 Task: Find connections with filter location Rāmachandrapuram with filter topic #culturewith filter profile language German with filter current company Columbia Asia Hospitals Pvt. Ltd. with filter school KiiT University with filter industry IT System Training and Support with filter service category CateringChange with filter keywords title Waiter/Waitress
Action: Mouse moved to (606, 53)
Screenshot: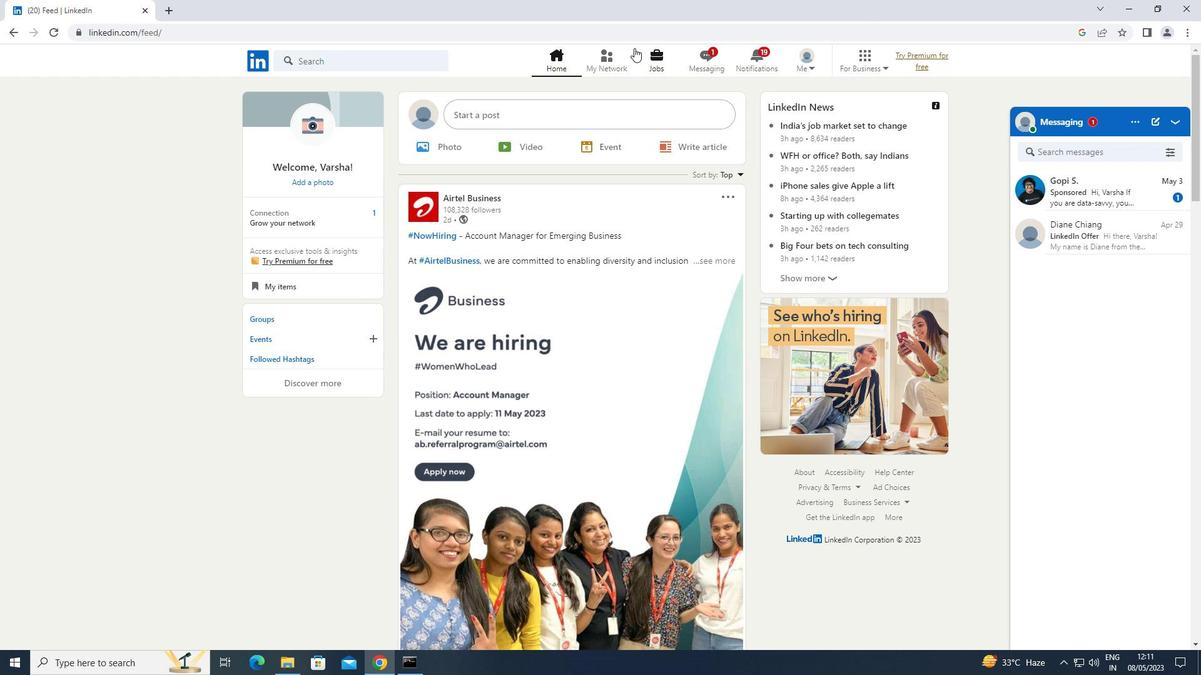 
Action: Mouse pressed left at (606, 53)
Screenshot: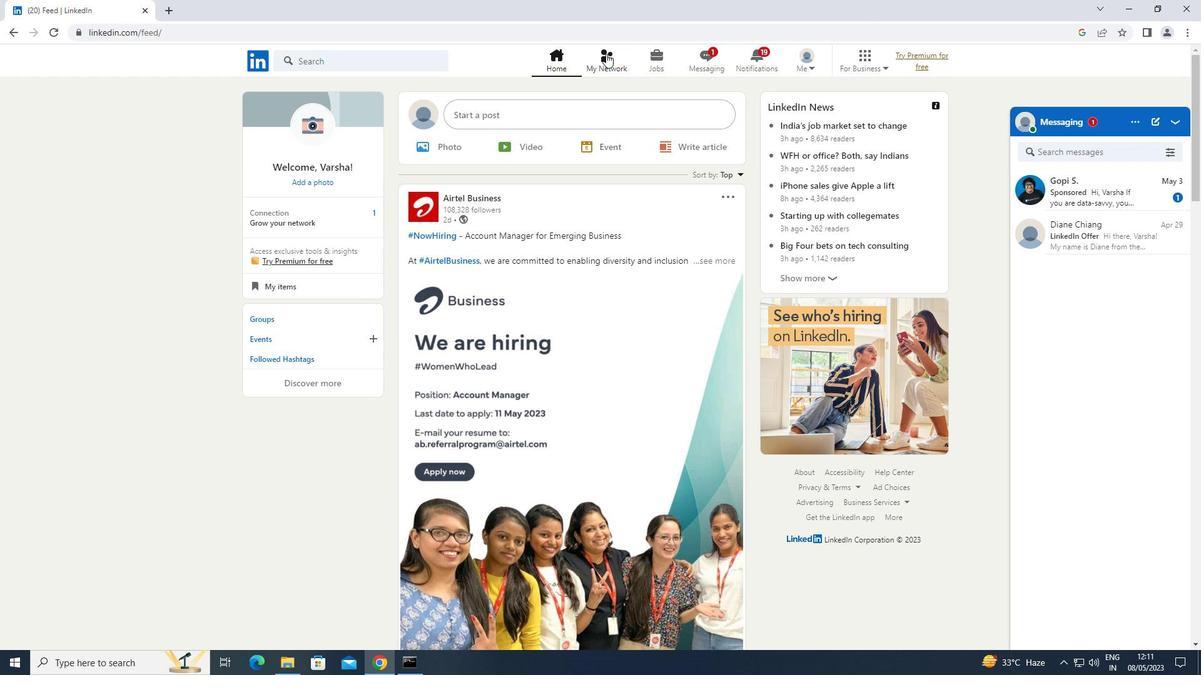 
Action: Mouse moved to (335, 122)
Screenshot: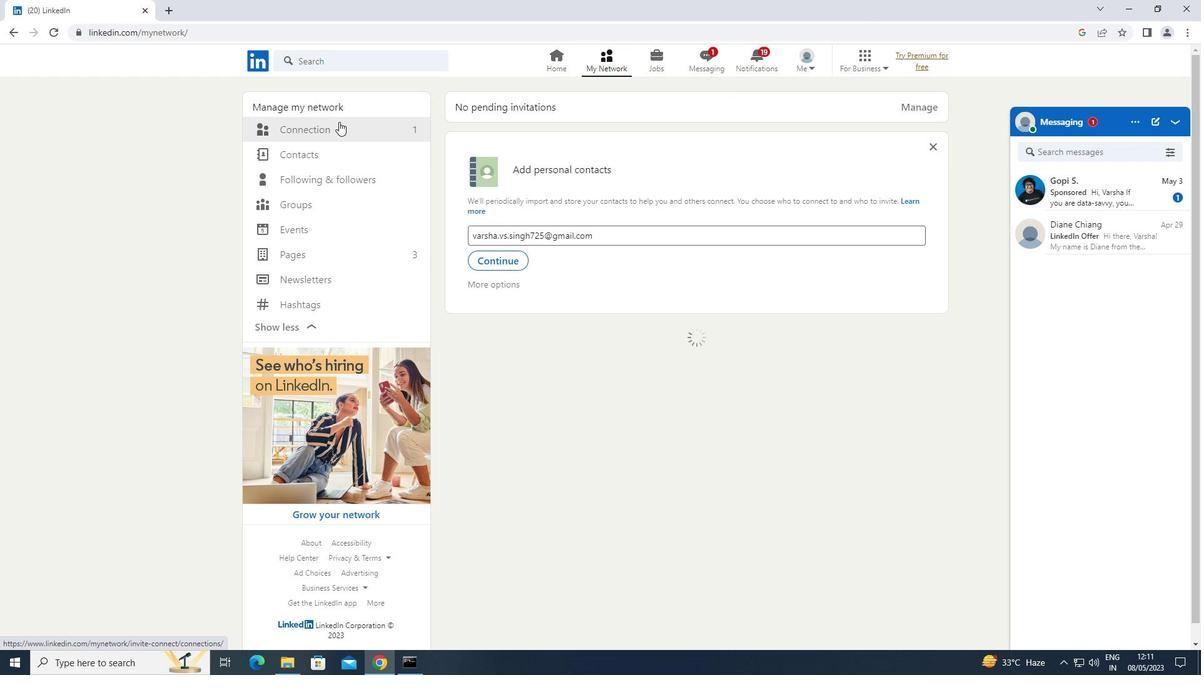 
Action: Mouse pressed left at (335, 122)
Screenshot: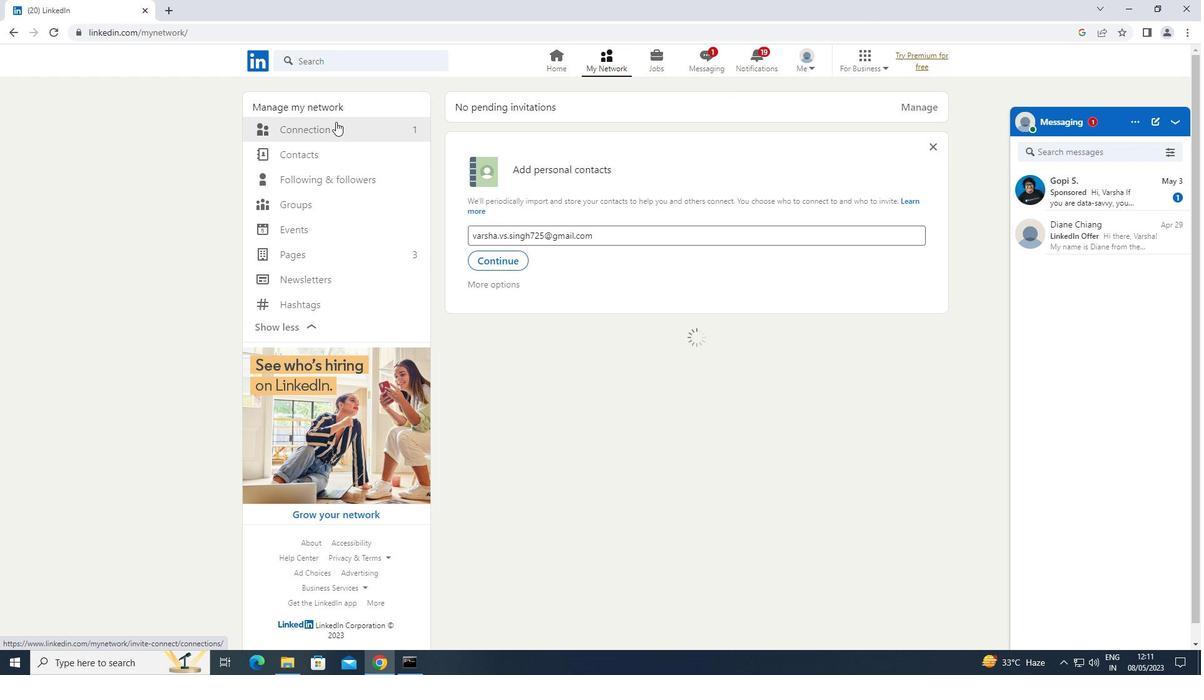 
Action: Mouse moved to (708, 130)
Screenshot: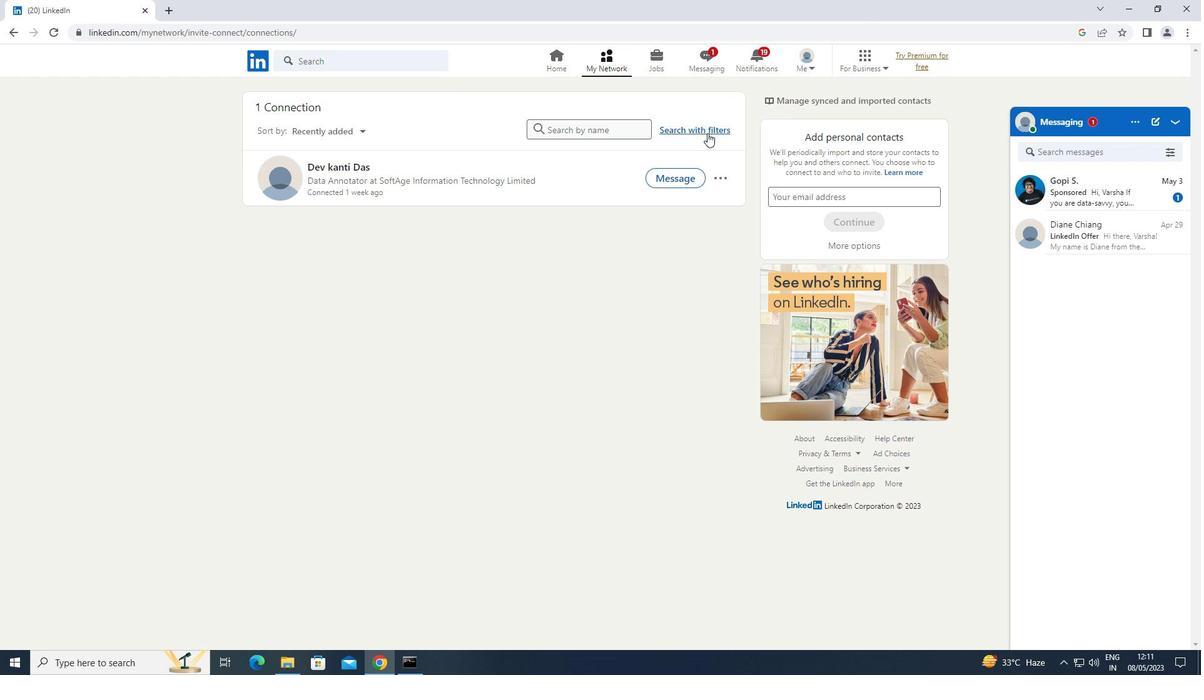 
Action: Mouse pressed left at (708, 130)
Screenshot: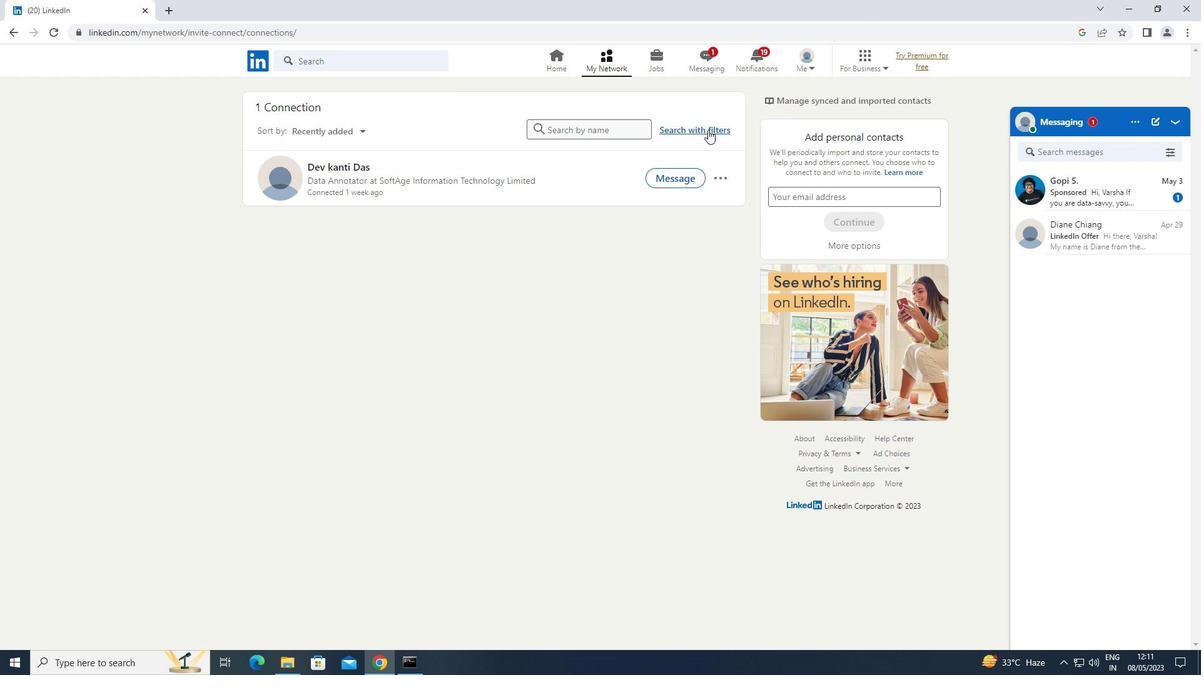 
Action: Mouse moved to (649, 97)
Screenshot: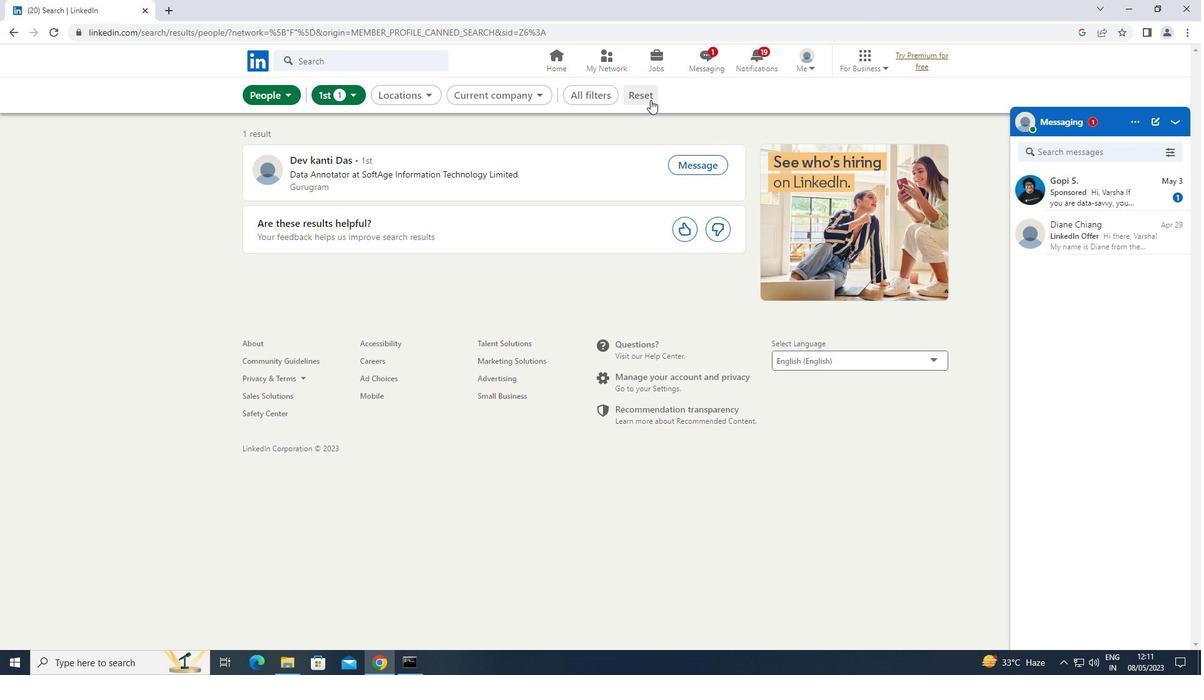 
Action: Mouse pressed left at (649, 97)
Screenshot: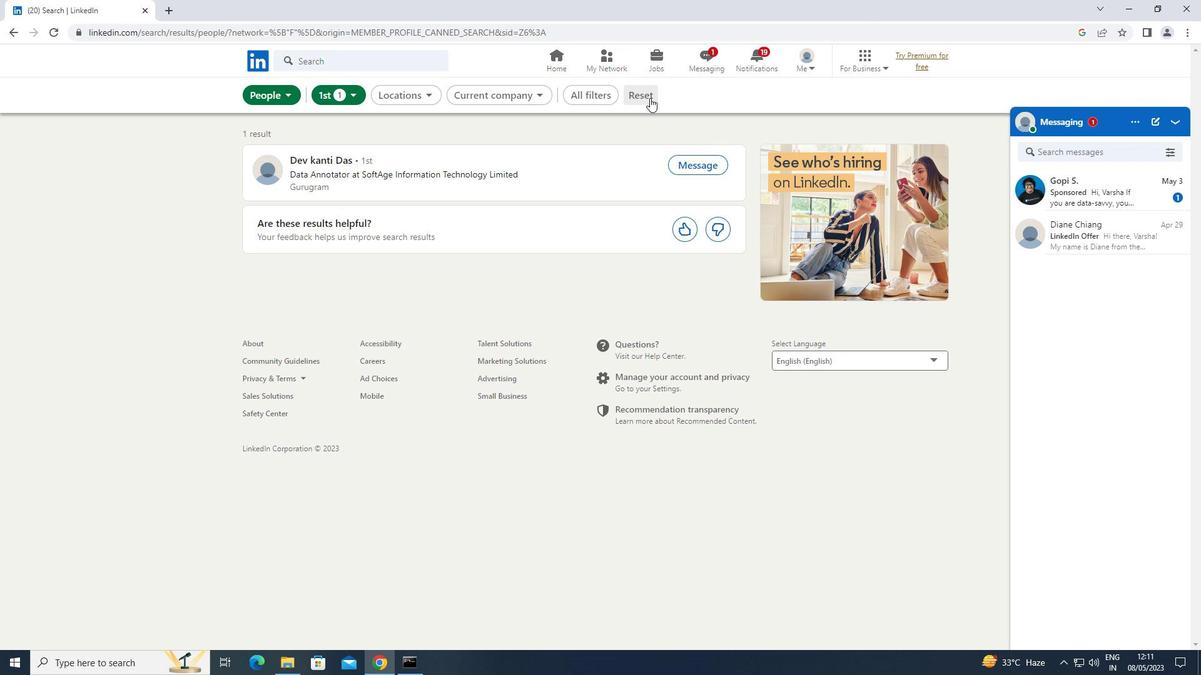
Action: Mouse moved to (606, 90)
Screenshot: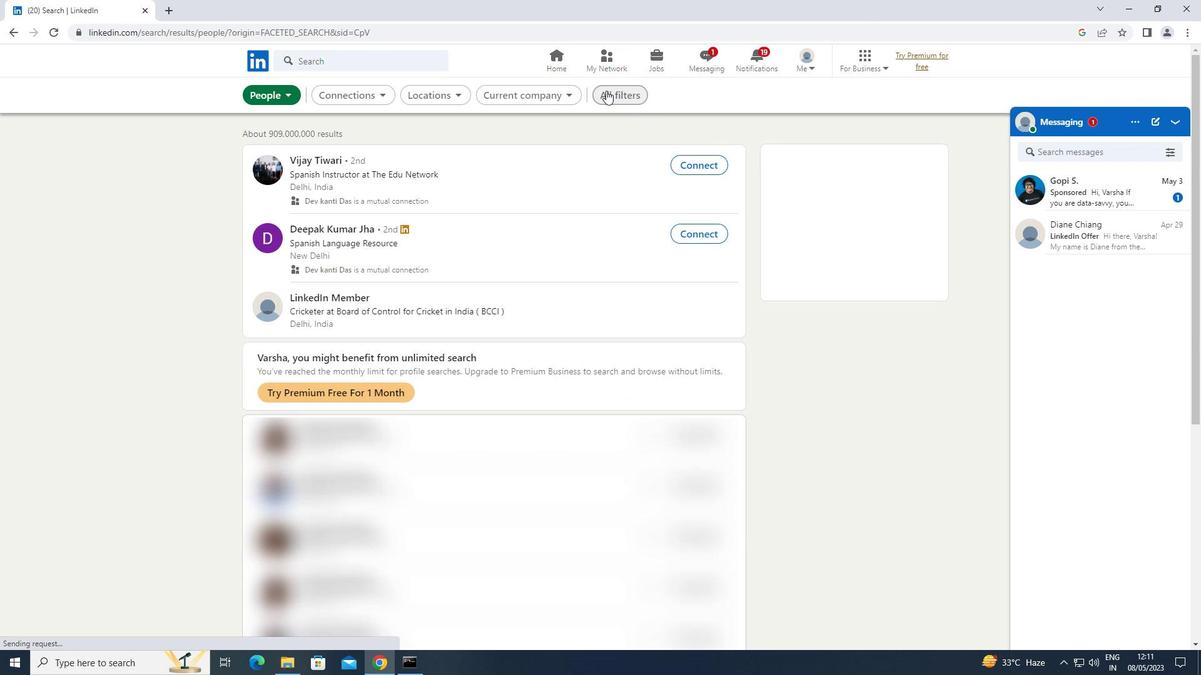 
Action: Mouse pressed left at (606, 90)
Screenshot: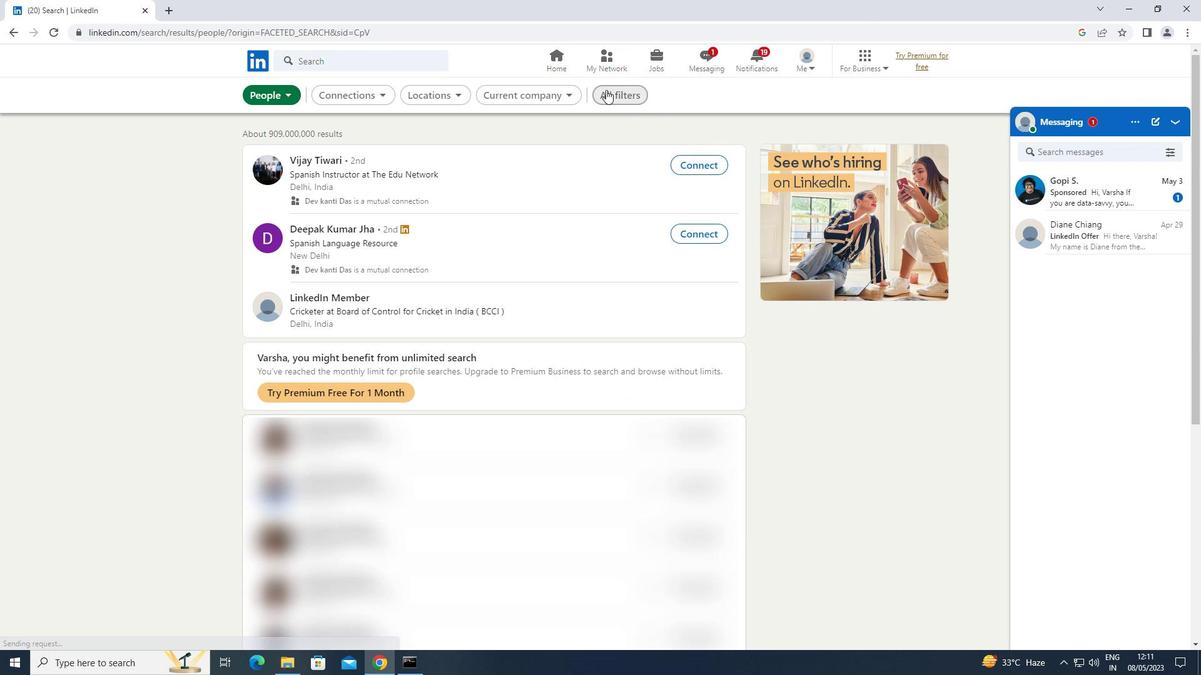 
Action: Mouse moved to (963, 282)
Screenshot: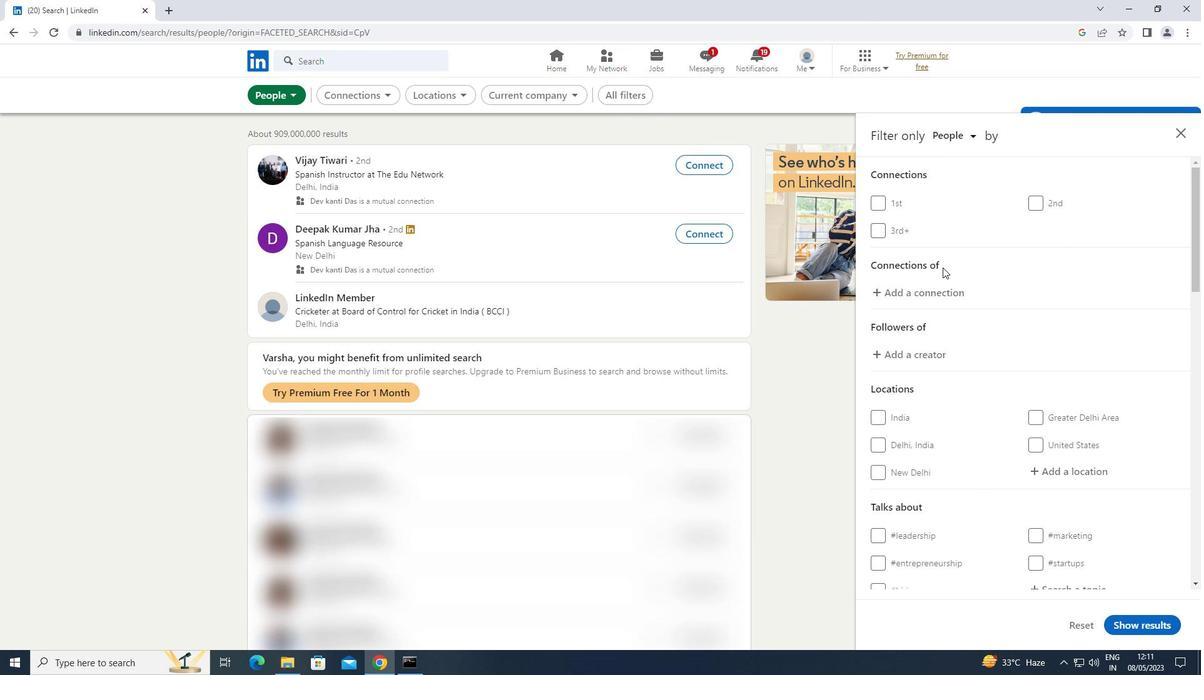 
Action: Mouse scrolled (963, 281) with delta (0, 0)
Screenshot: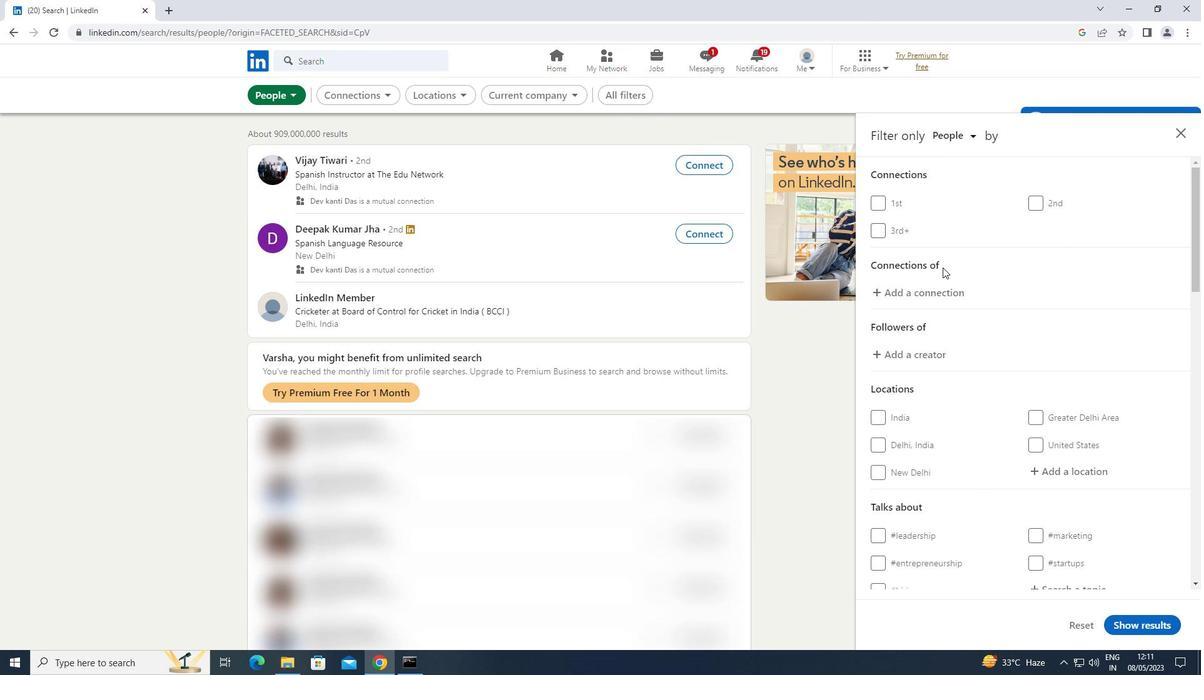
Action: Mouse moved to (963, 283)
Screenshot: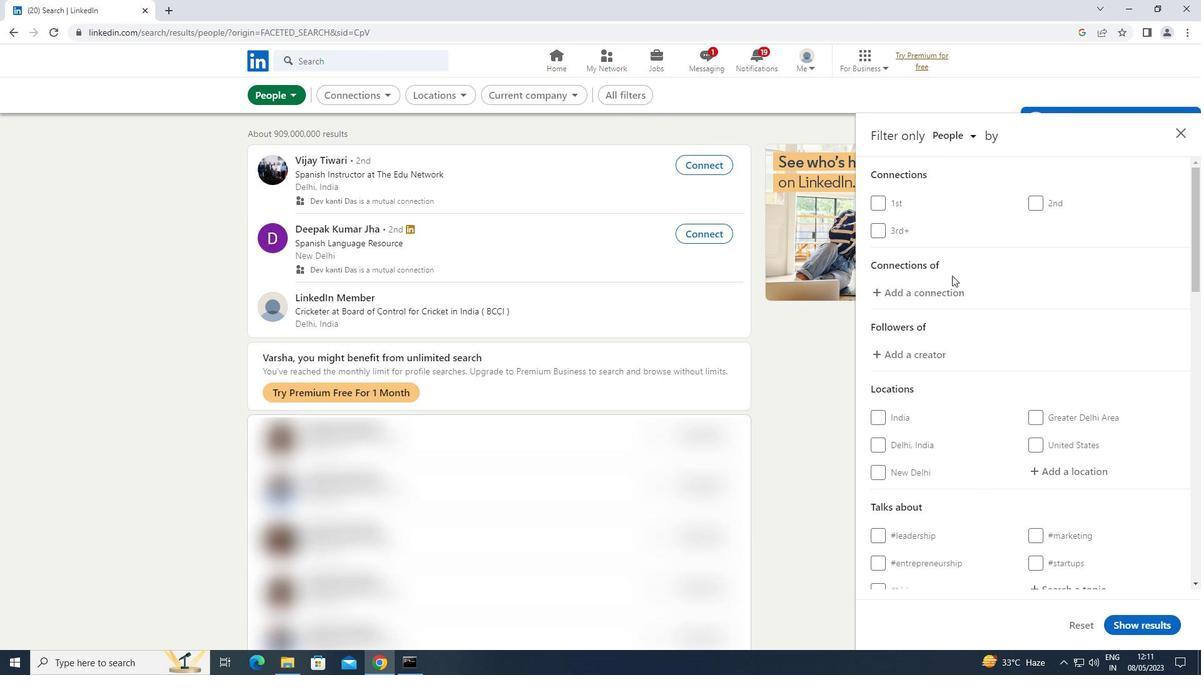 
Action: Mouse scrolled (963, 282) with delta (0, 0)
Screenshot: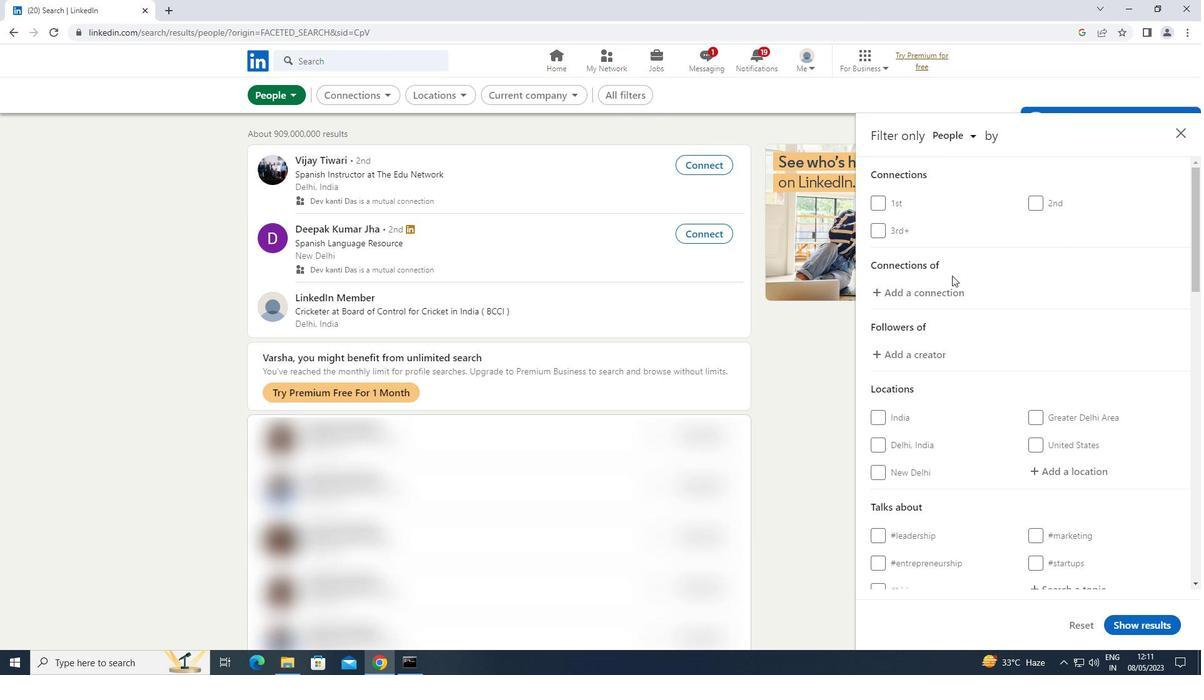 
Action: Mouse moved to (1048, 344)
Screenshot: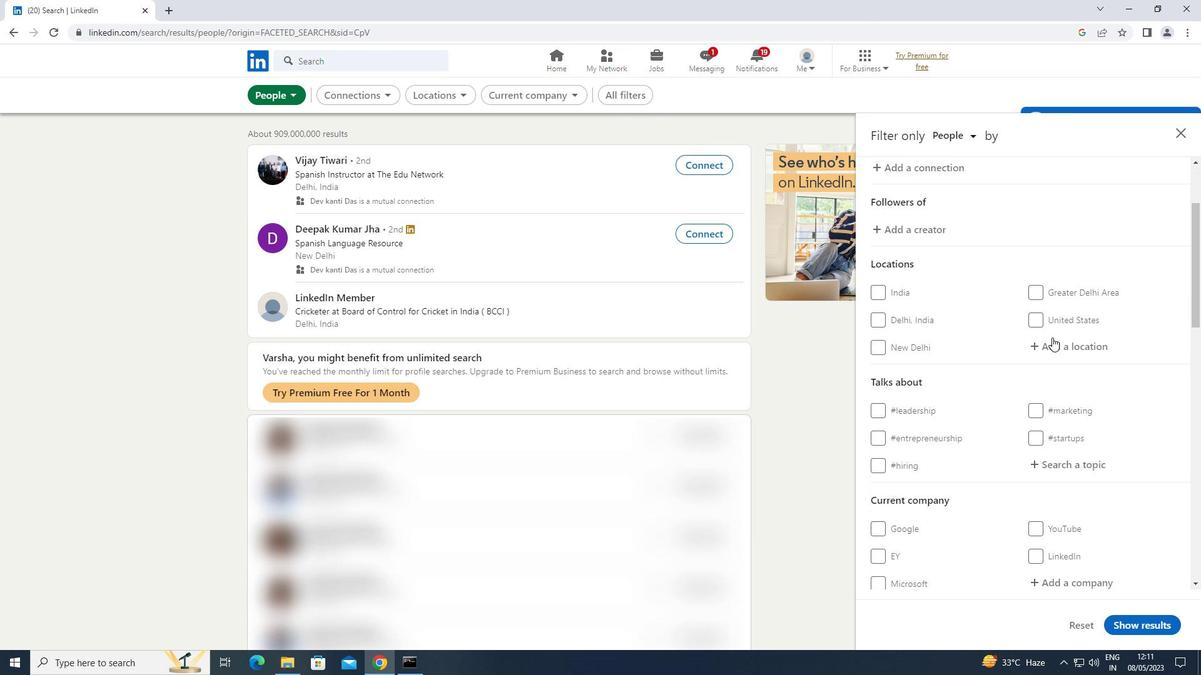 
Action: Mouse pressed left at (1048, 344)
Screenshot: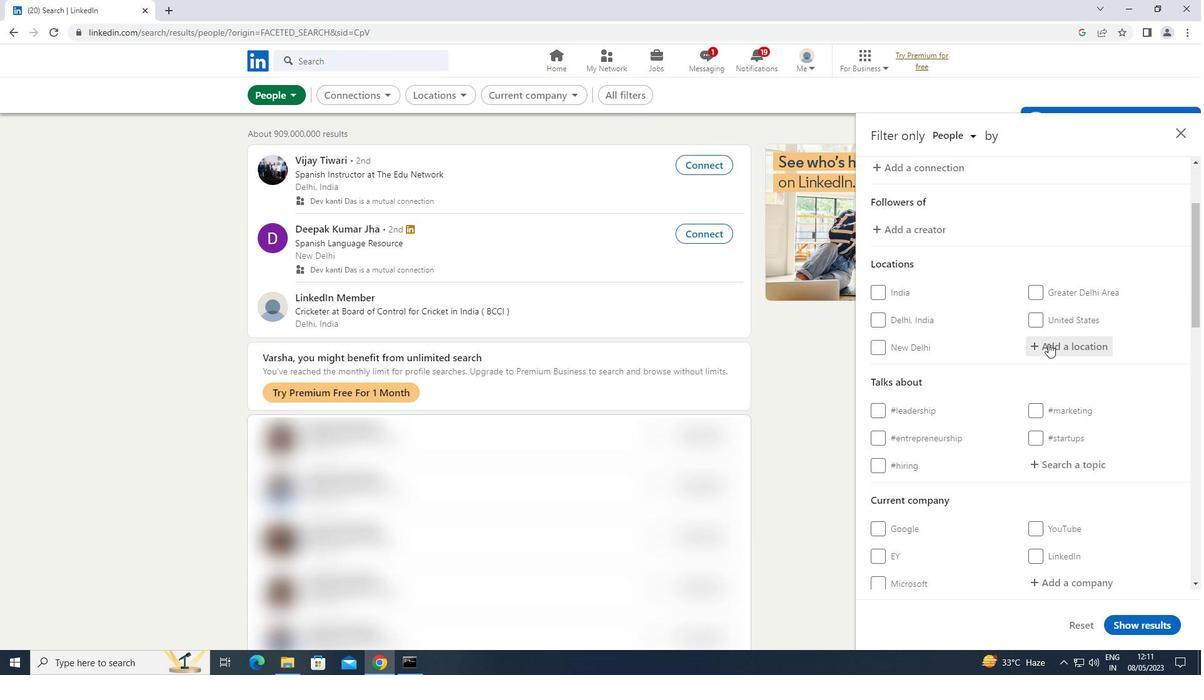 
Action: Key pressed <Key.shift>RAMACHANDRAPURAM
Screenshot: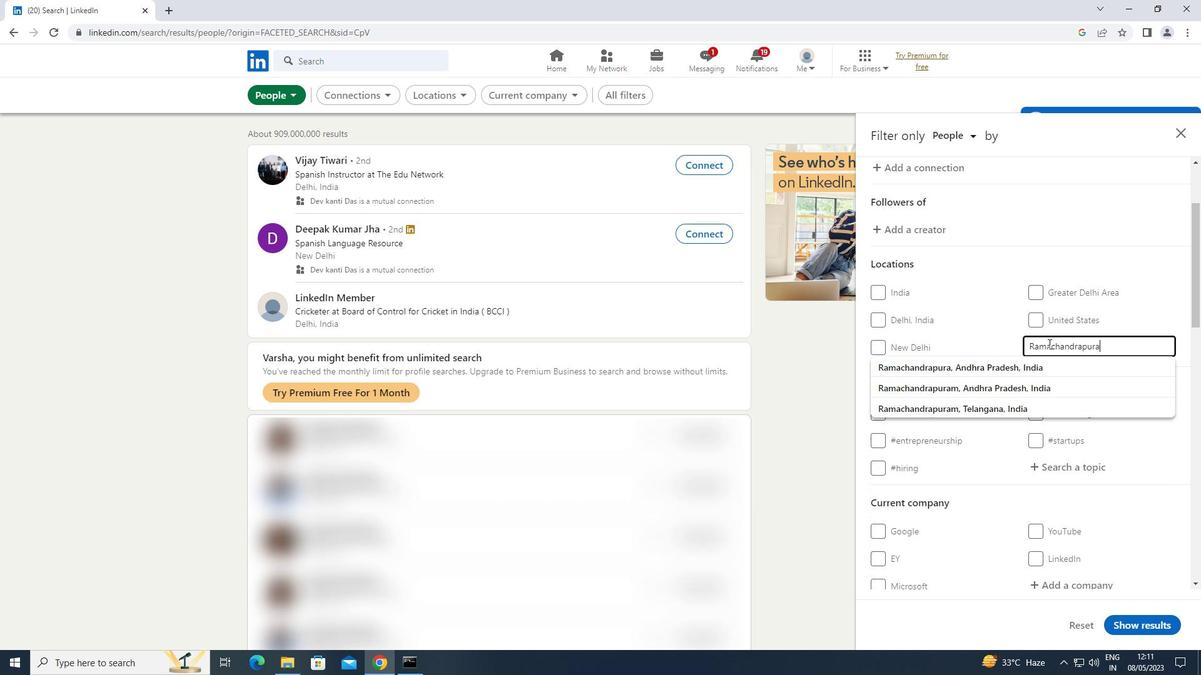 
Action: Mouse moved to (1089, 466)
Screenshot: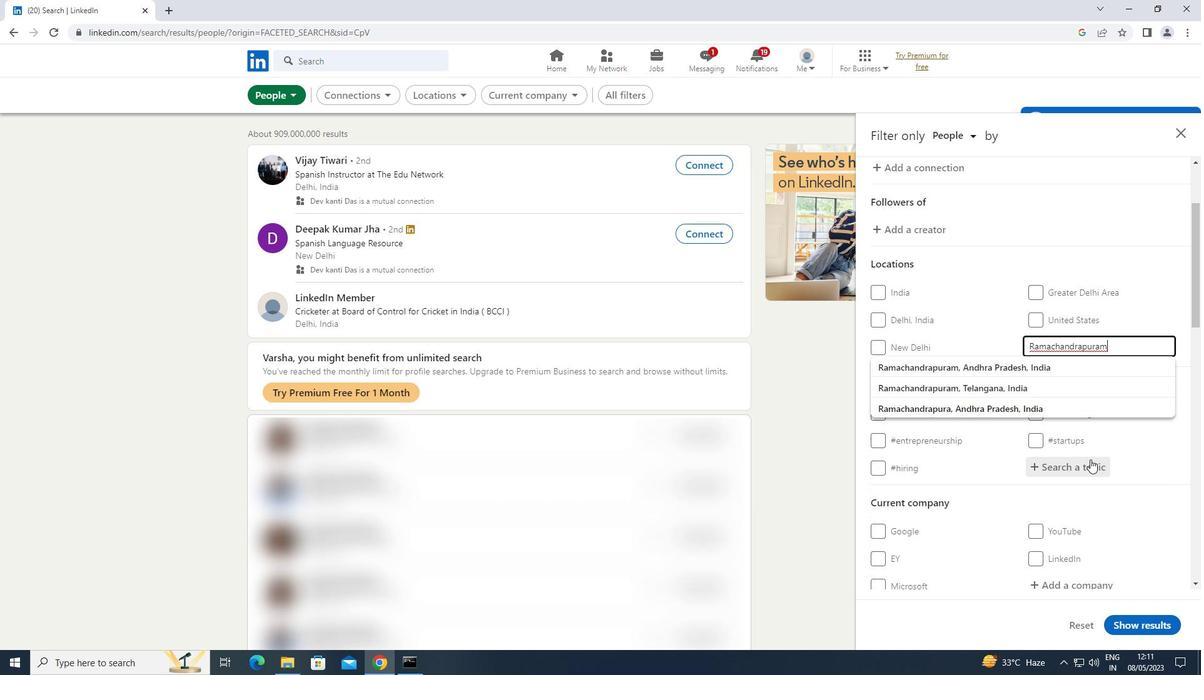 
Action: Mouse pressed left at (1089, 466)
Screenshot: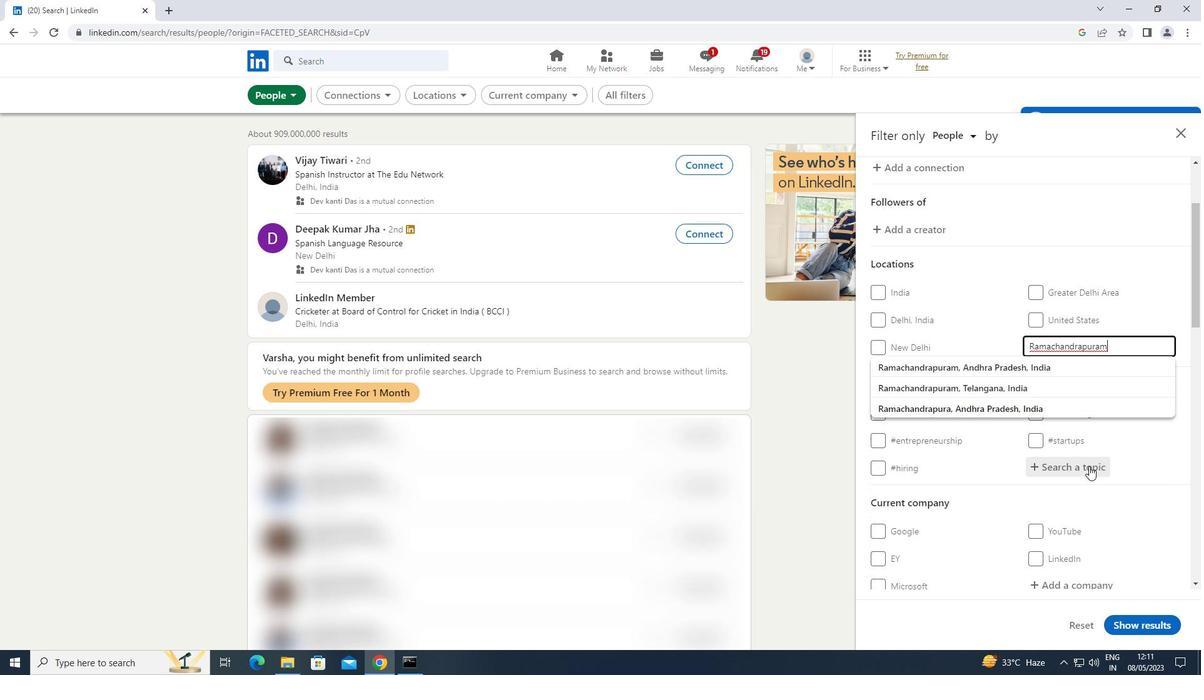 
Action: Key pressed CULTURE
Screenshot: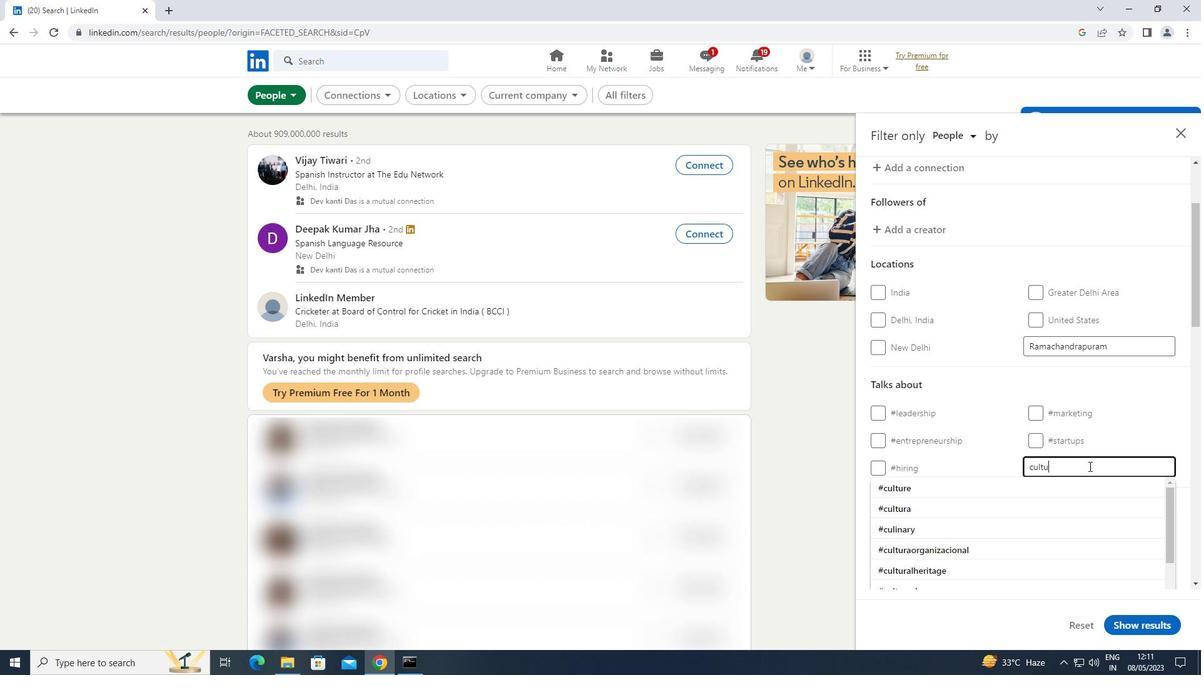 
Action: Mouse moved to (895, 484)
Screenshot: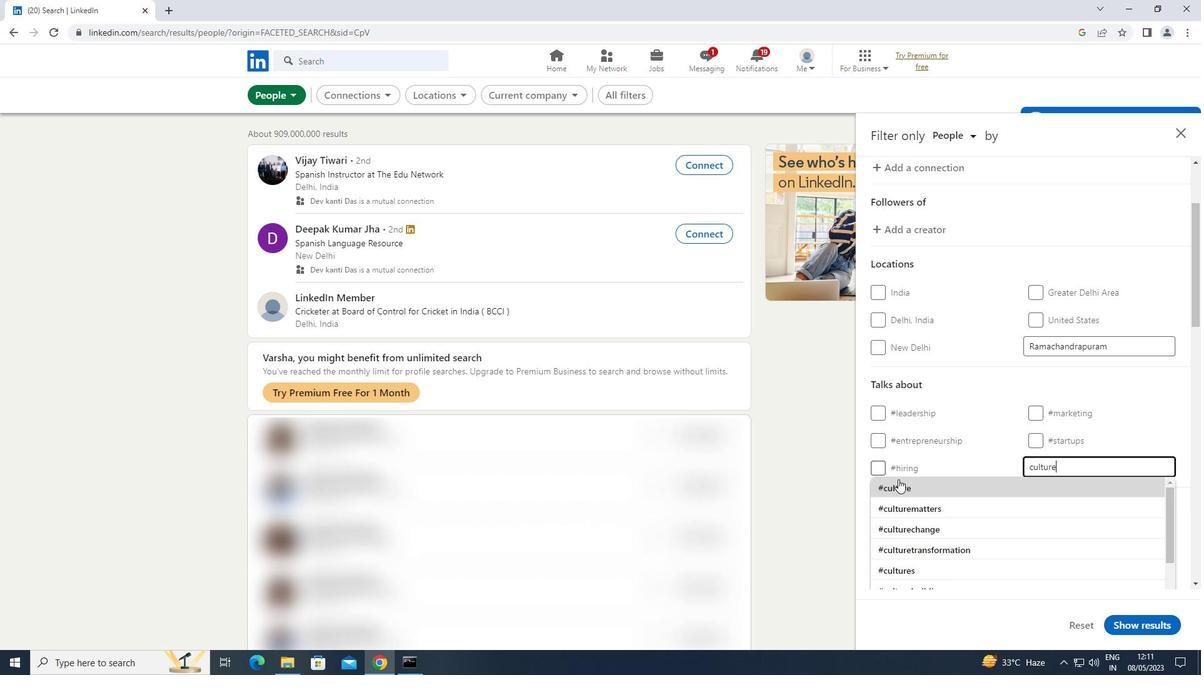 
Action: Mouse pressed left at (895, 484)
Screenshot: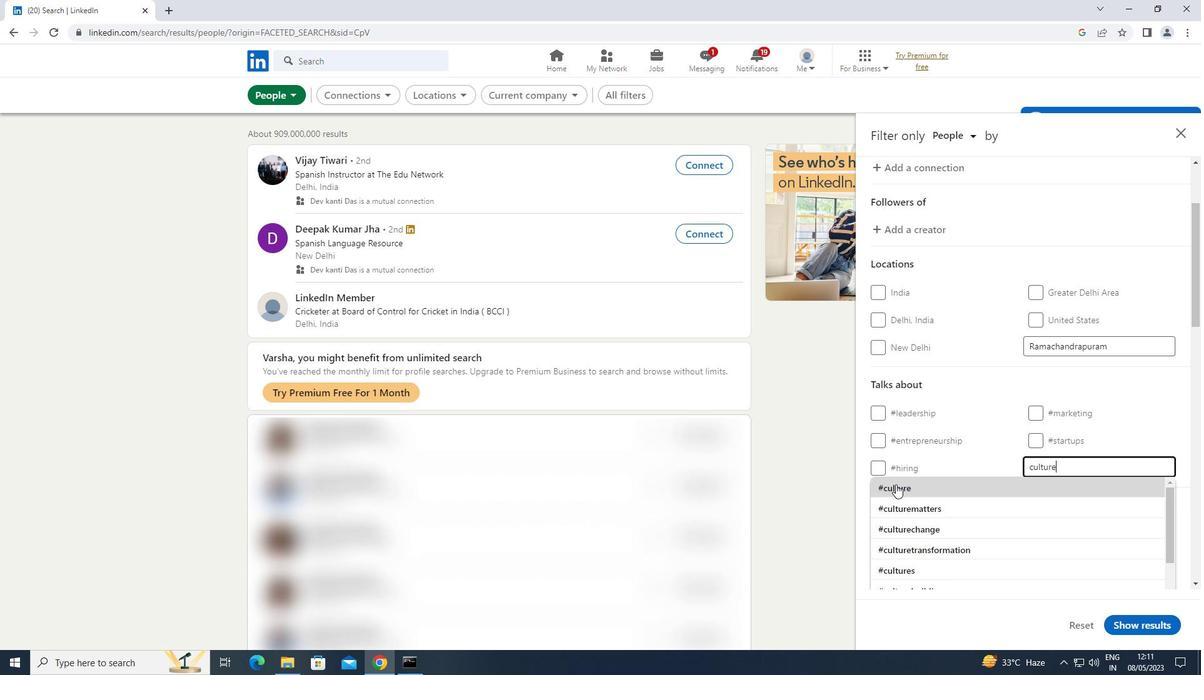 
Action: Mouse moved to (895, 484)
Screenshot: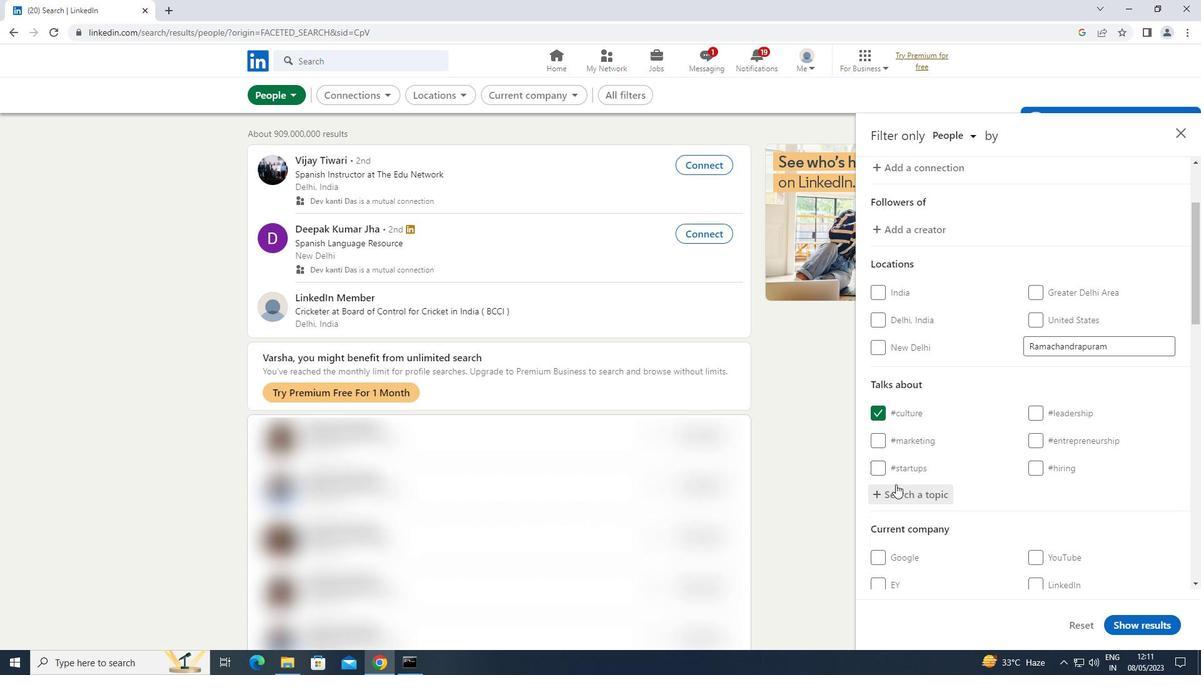 
Action: Mouse scrolled (895, 484) with delta (0, 0)
Screenshot: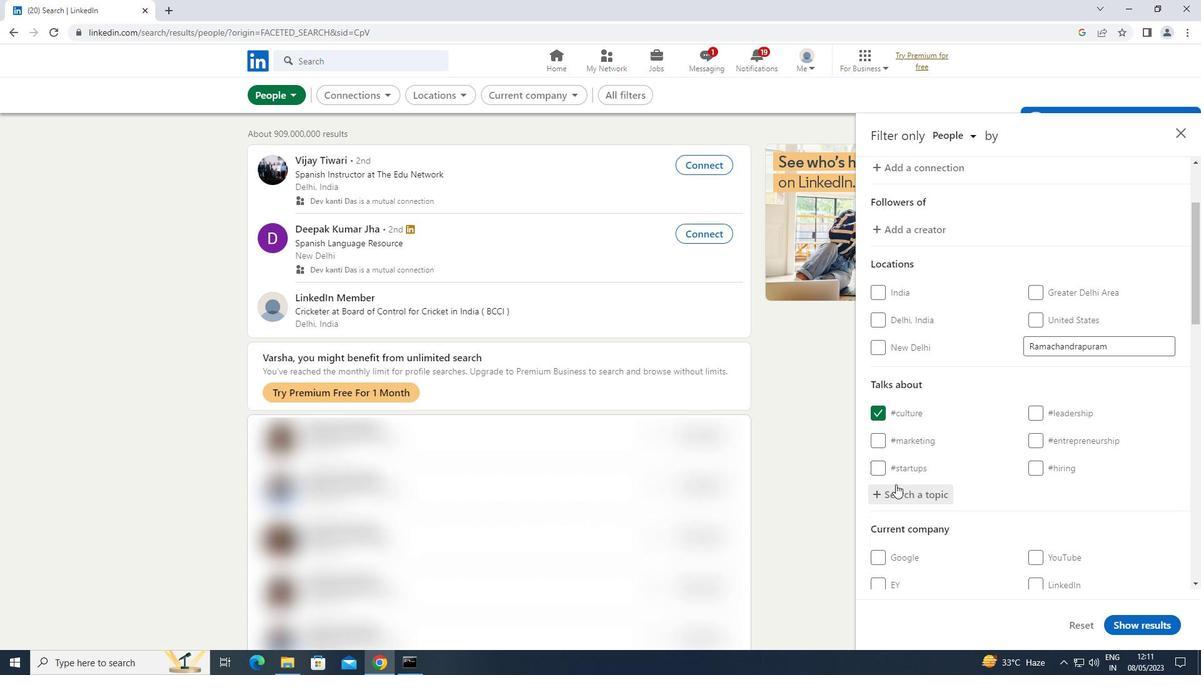 
Action: Mouse scrolled (895, 484) with delta (0, 0)
Screenshot: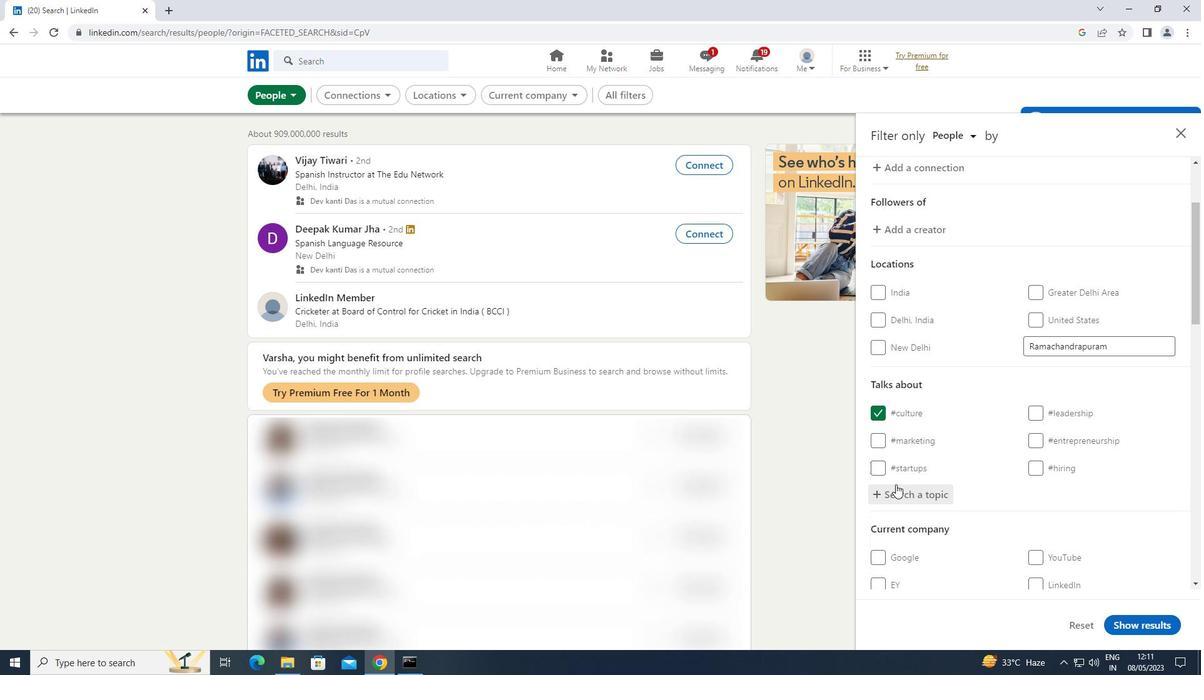 
Action: Mouse scrolled (895, 484) with delta (0, 0)
Screenshot: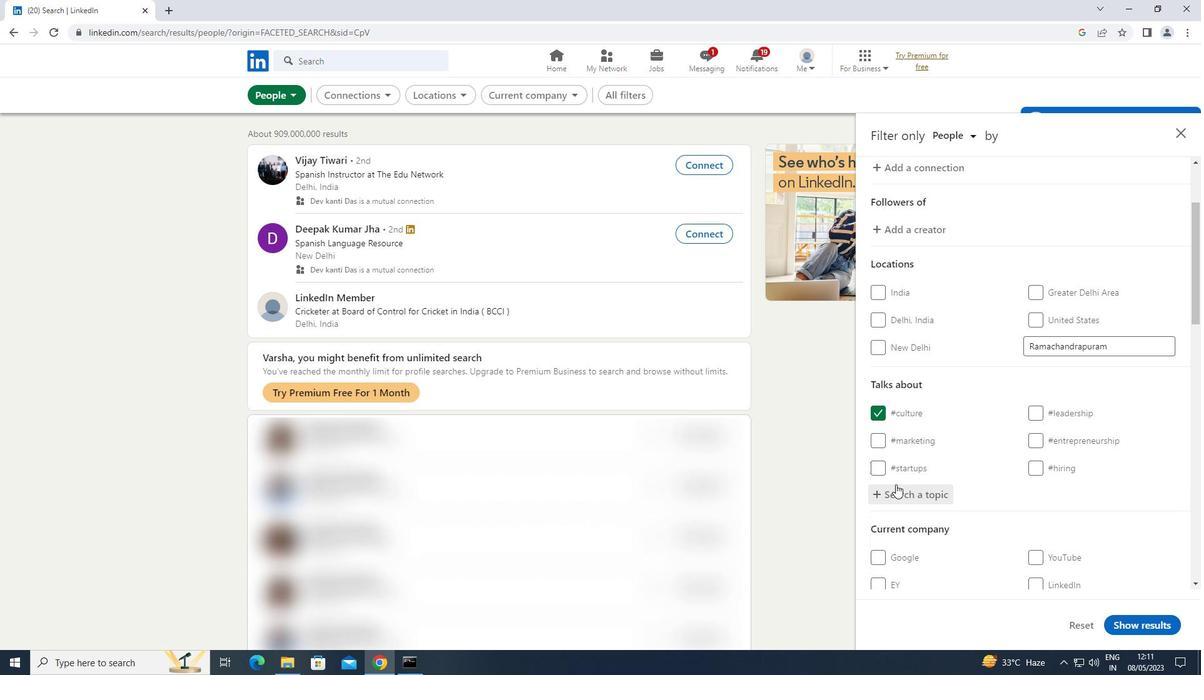 
Action: Mouse scrolled (895, 484) with delta (0, 0)
Screenshot: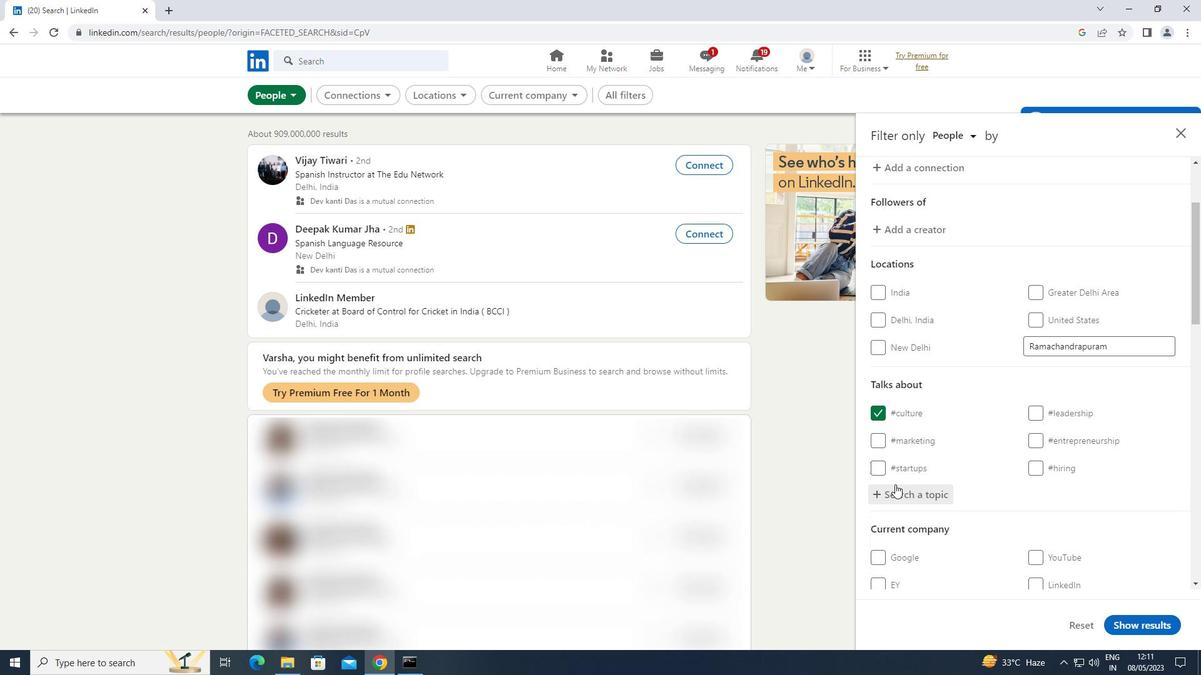 
Action: Mouse moved to (895, 485)
Screenshot: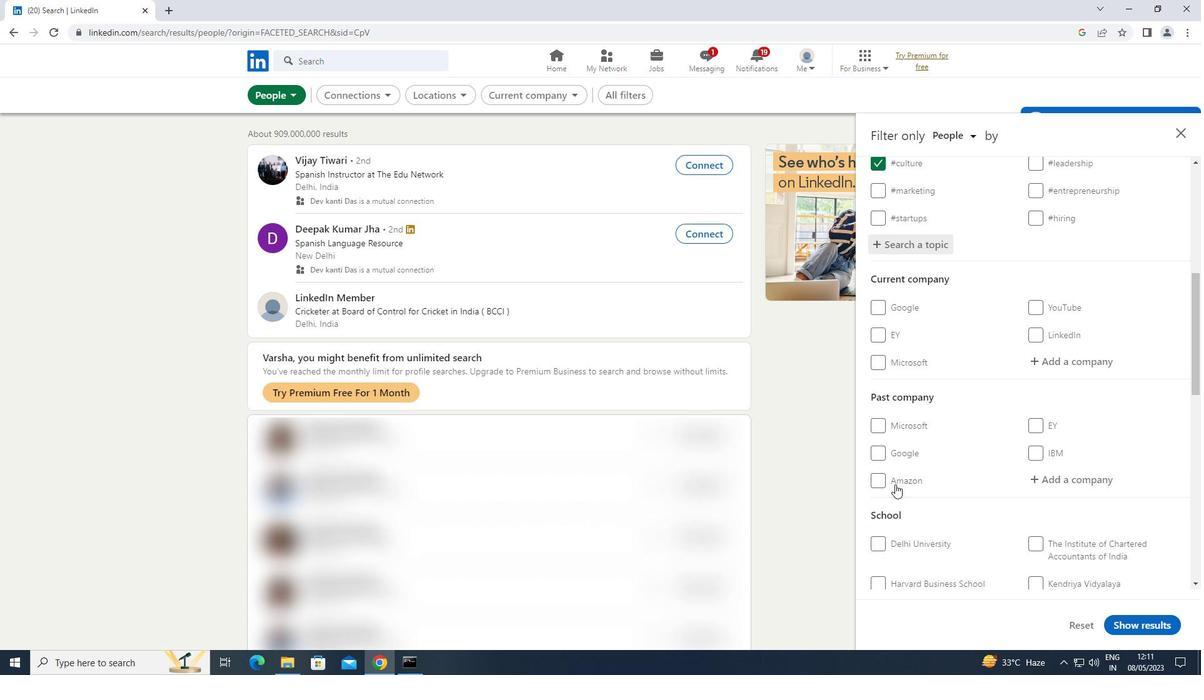 
Action: Mouse scrolled (895, 484) with delta (0, 0)
Screenshot: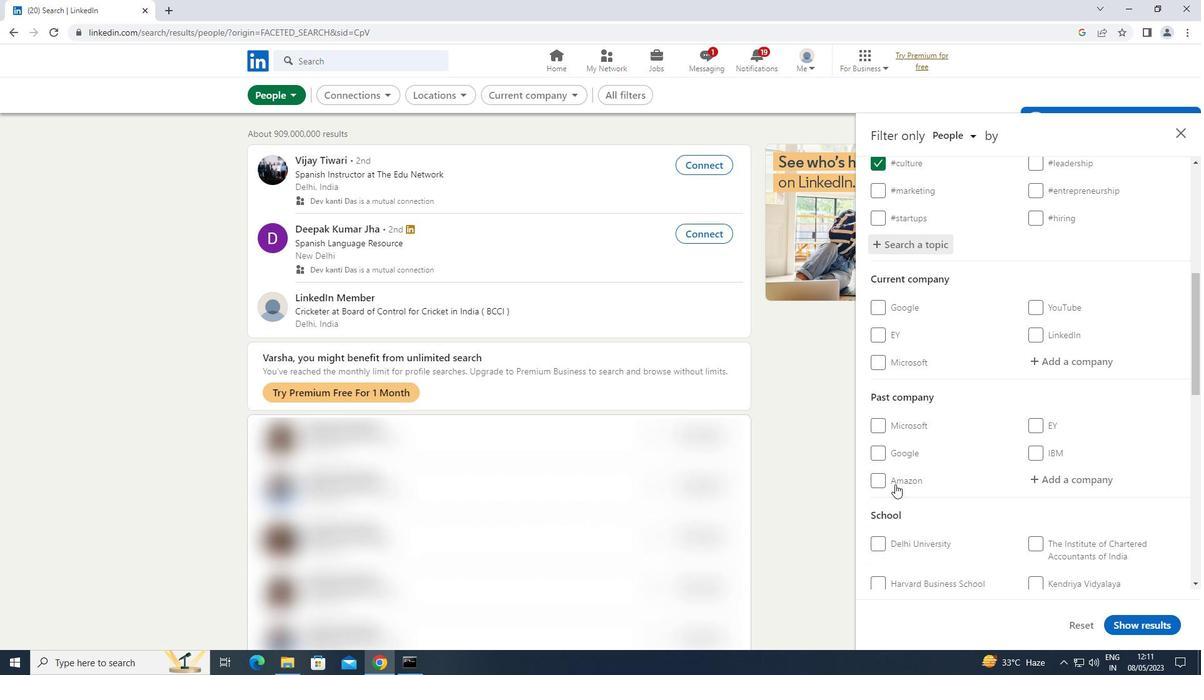 
Action: Mouse scrolled (895, 484) with delta (0, 0)
Screenshot: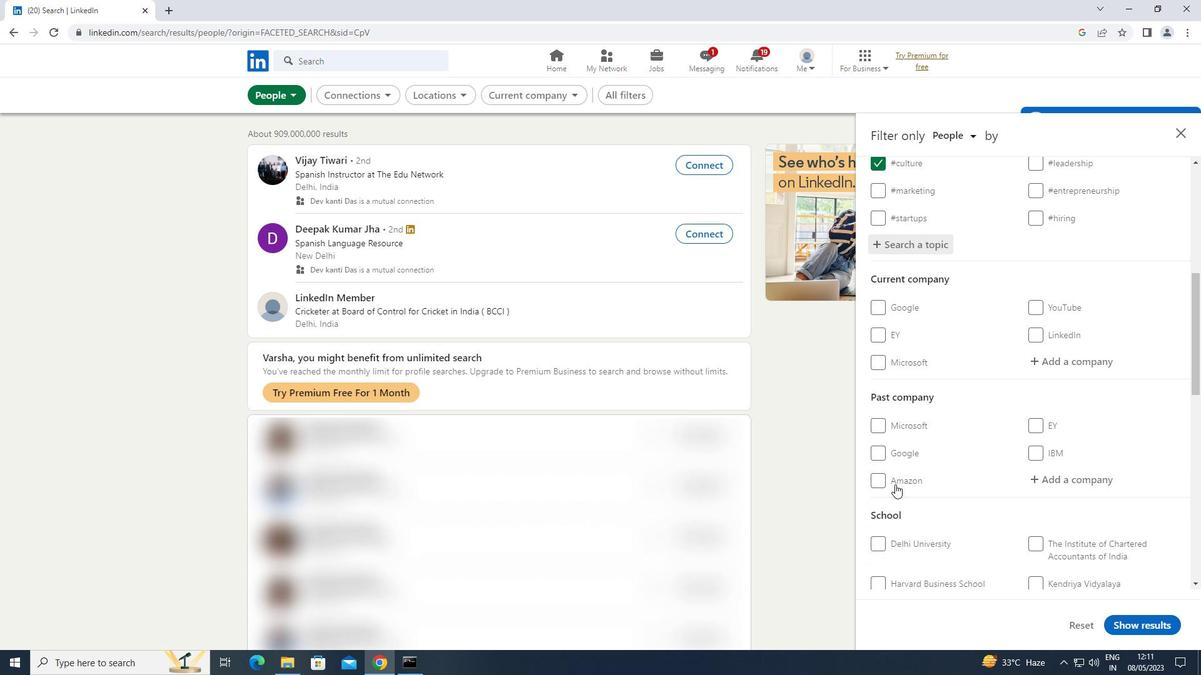 
Action: Mouse scrolled (895, 484) with delta (0, 0)
Screenshot: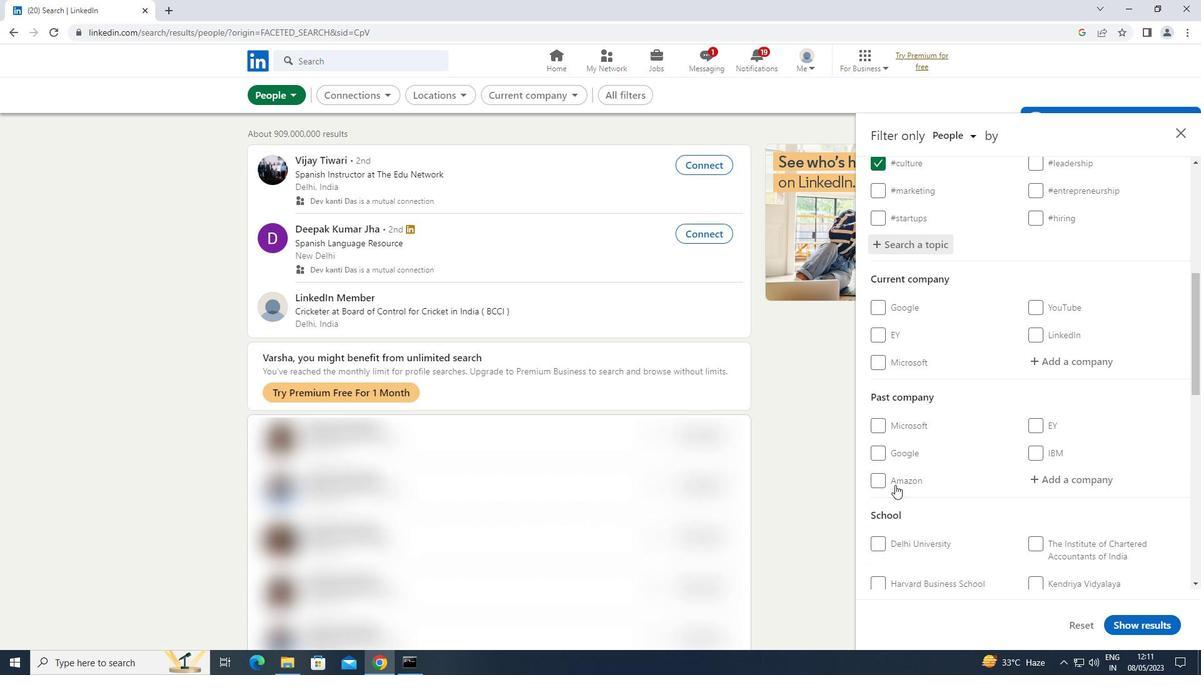 
Action: Mouse scrolled (895, 484) with delta (0, 0)
Screenshot: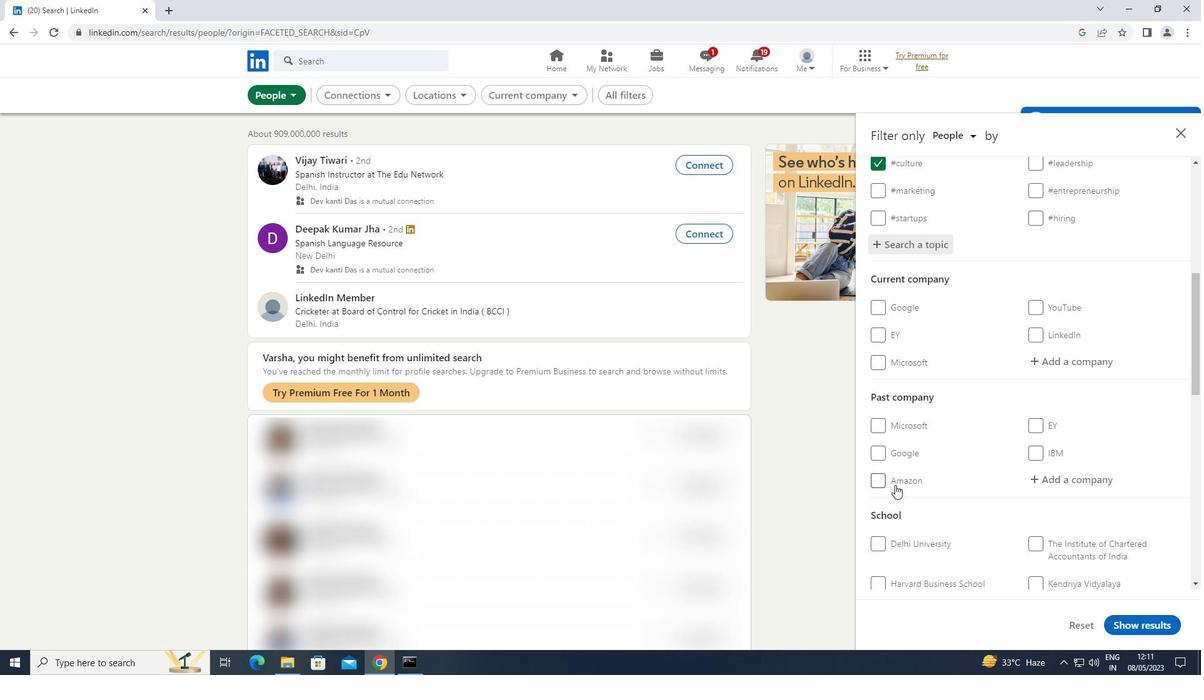 
Action: Mouse moved to (895, 485)
Screenshot: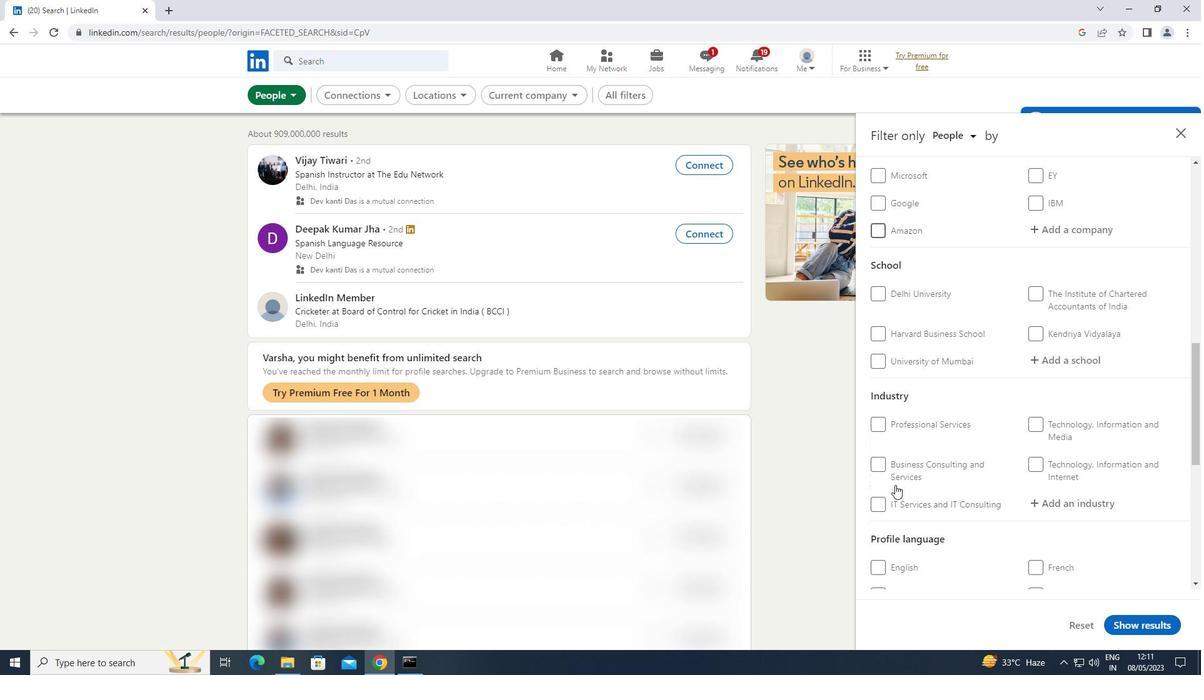 
Action: Mouse scrolled (895, 484) with delta (0, 0)
Screenshot: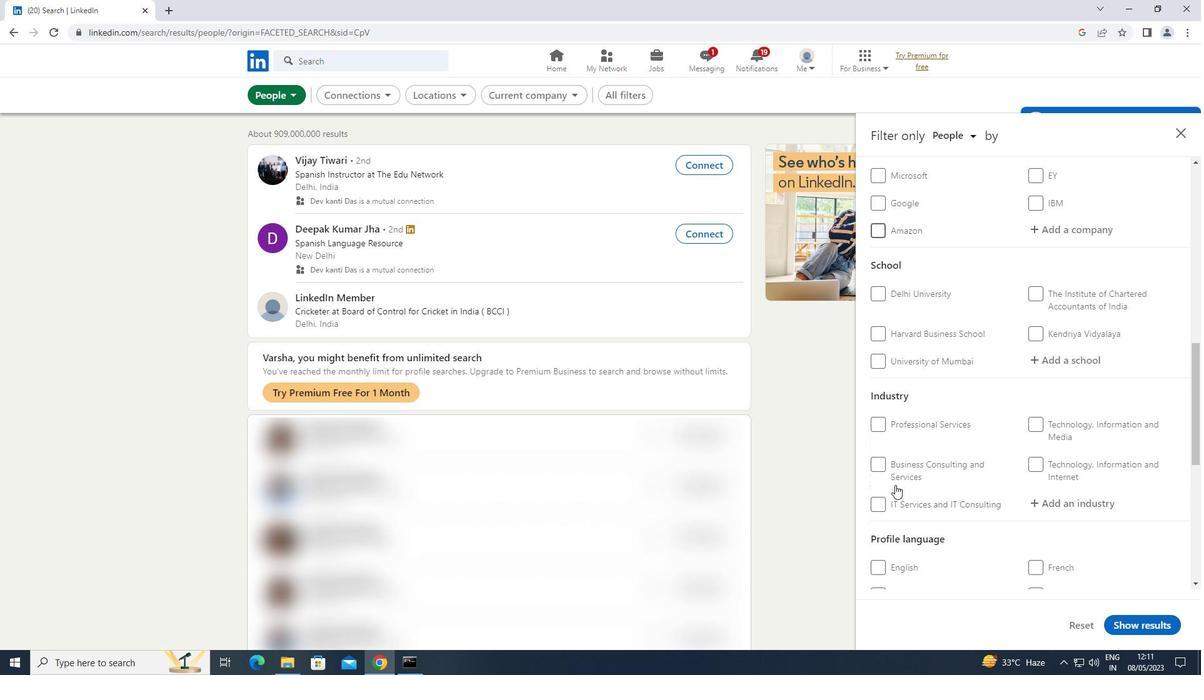
Action: Mouse scrolled (895, 484) with delta (0, 0)
Screenshot: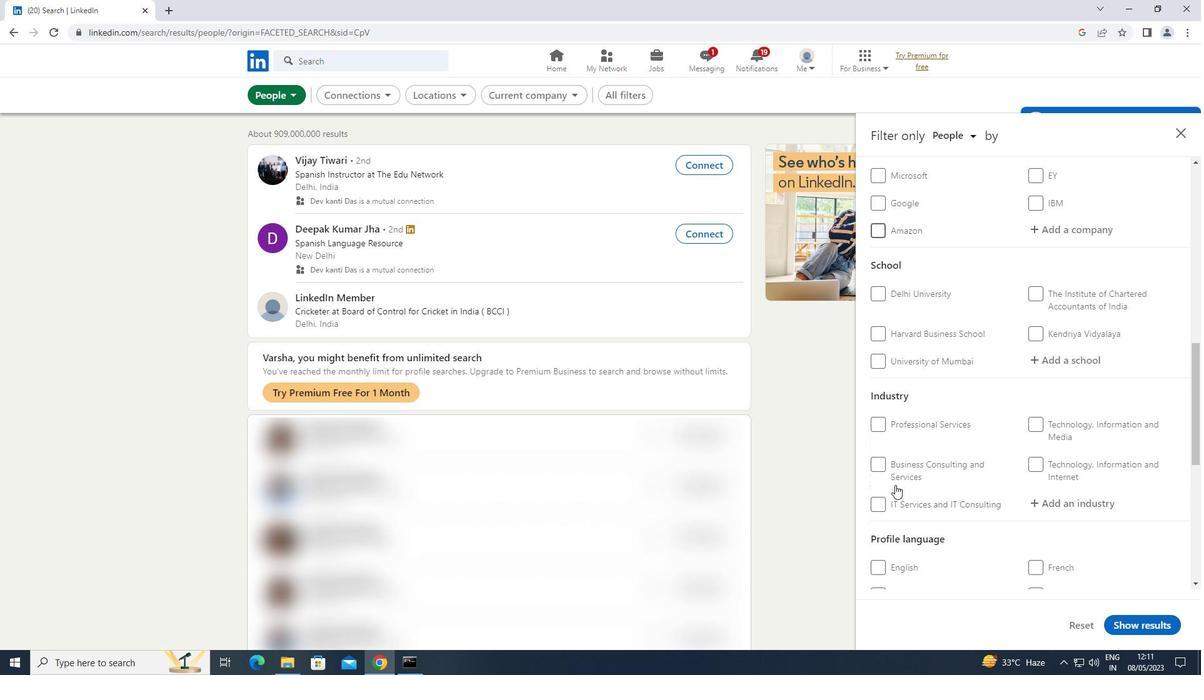 
Action: Mouse moved to (877, 496)
Screenshot: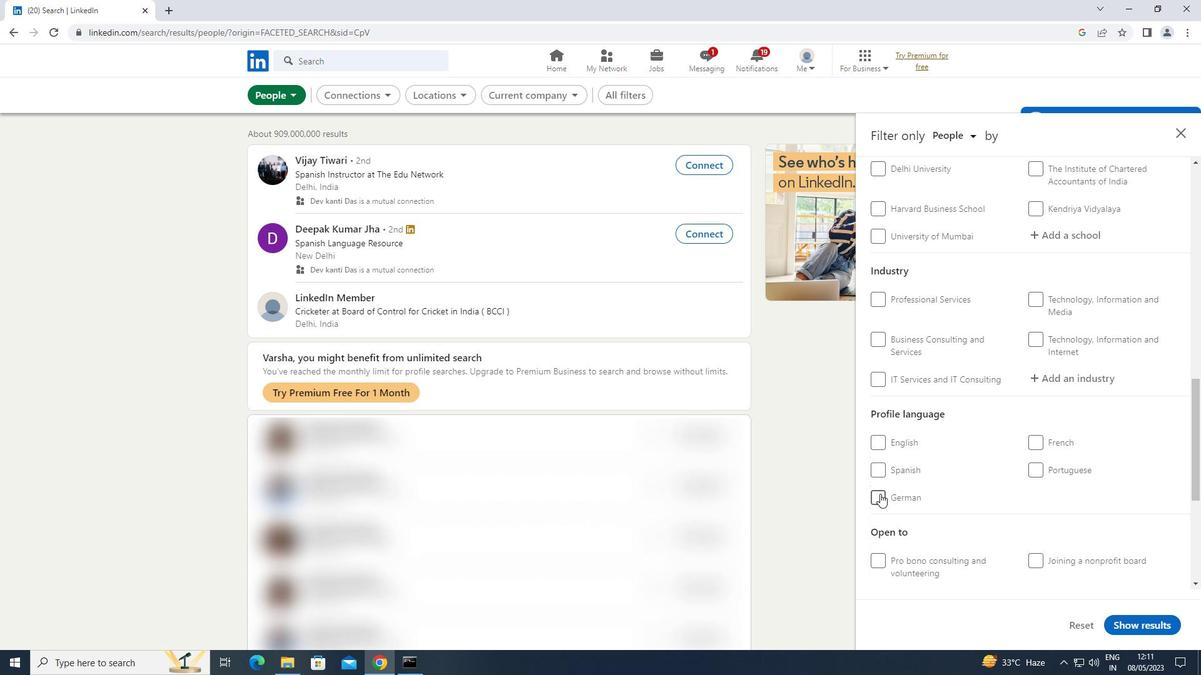 
Action: Mouse pressed left at (877, 496)
Screenshot: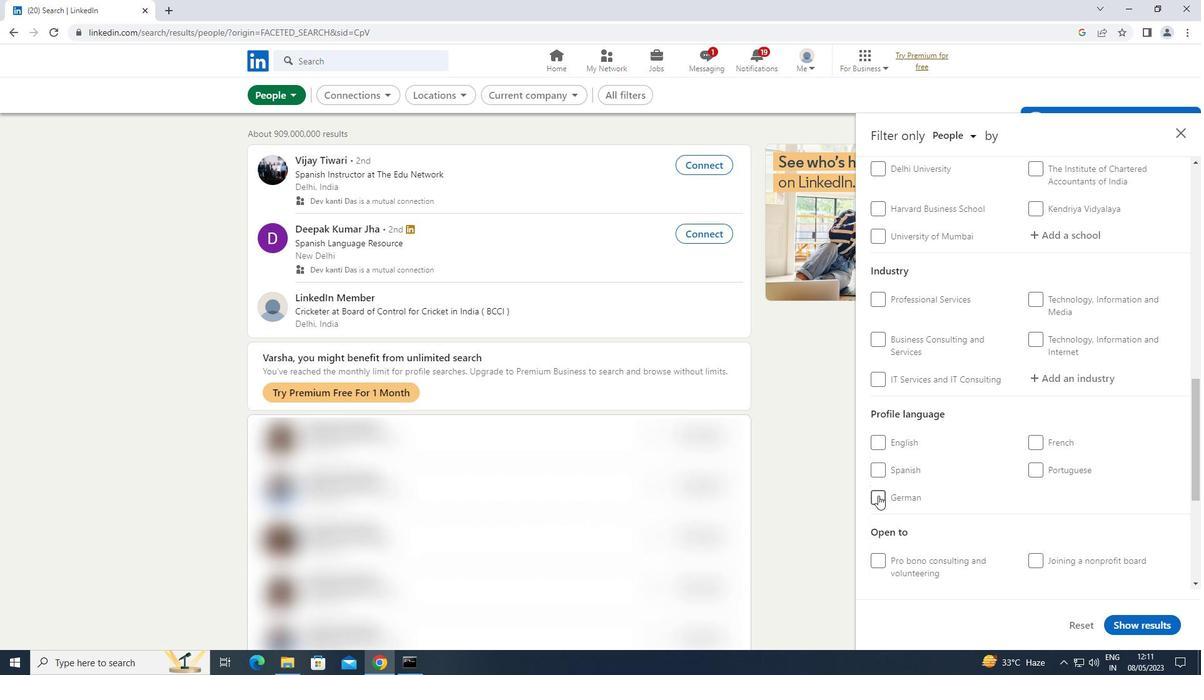 
Action: Mouse moved to (877, 496)
Screenshot: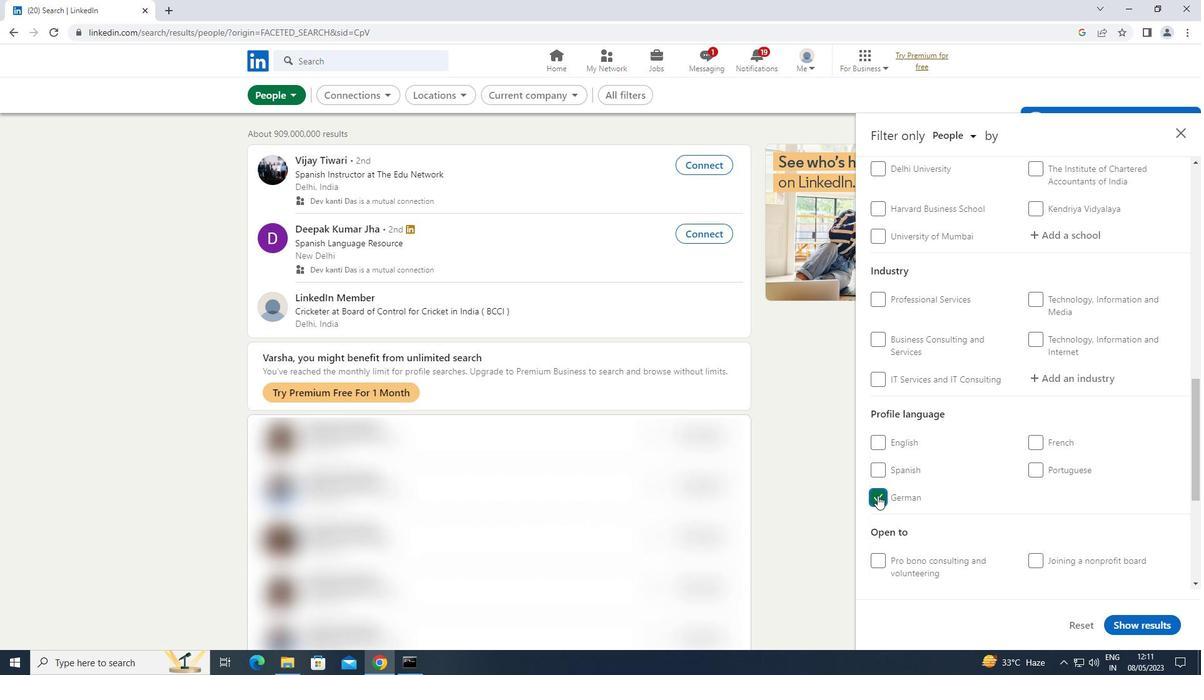 
Action: Mouse scrolled (877, 496) with delta (0, 0)
Screenshot: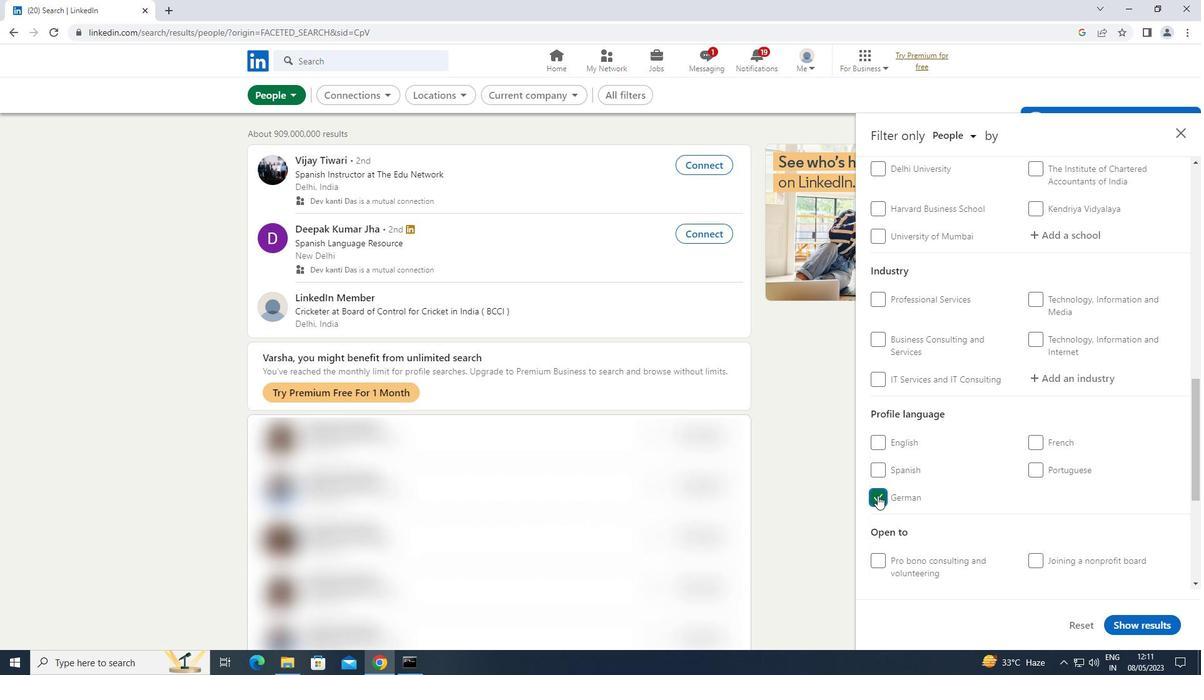 
Action: Mouse scrolled (877, 496) with delta (0, 0)
Screenshot: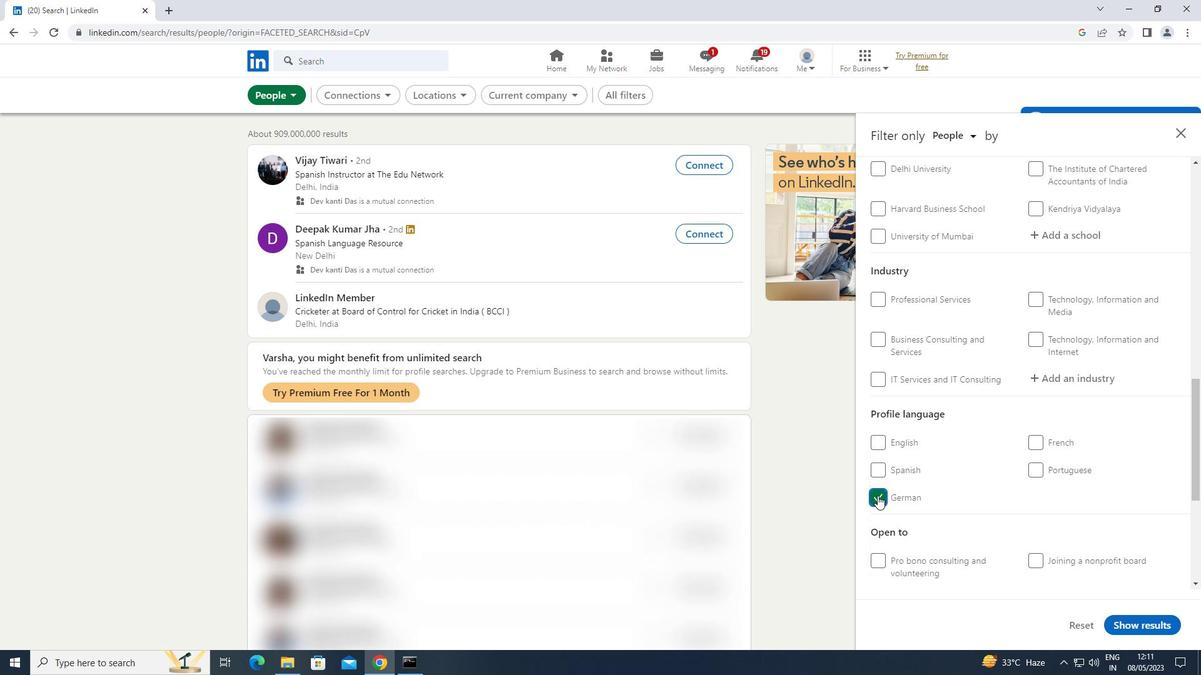 
Action: Mouse scrolled (877, 496) with delta (0, 0)
Screenshot: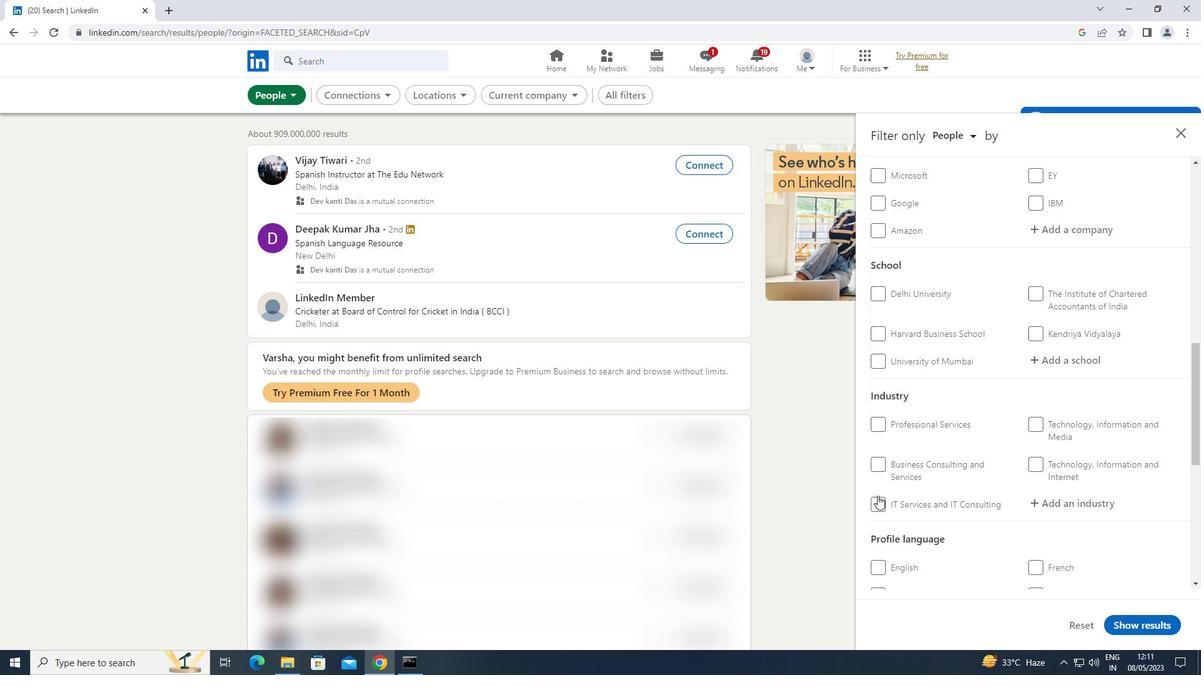 
Action: Mouse scrolled (877, 496) with delta (0, 0)
Screenshot: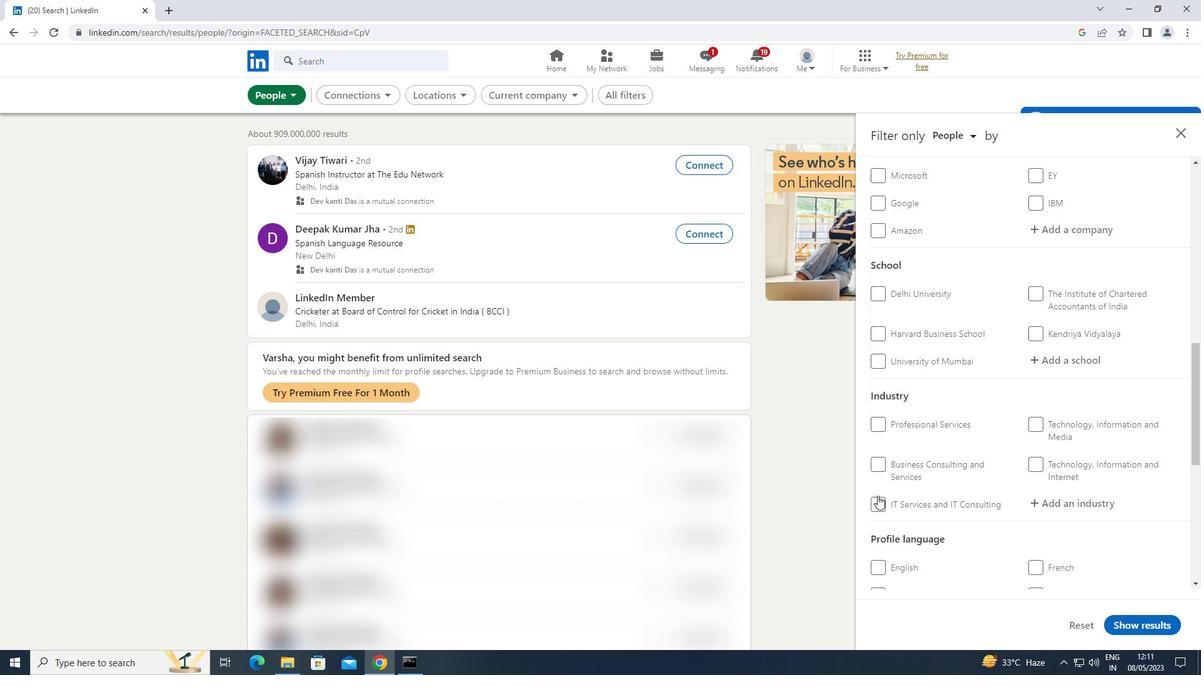
Action: Mouse moved to (886, 489)
Screenshot: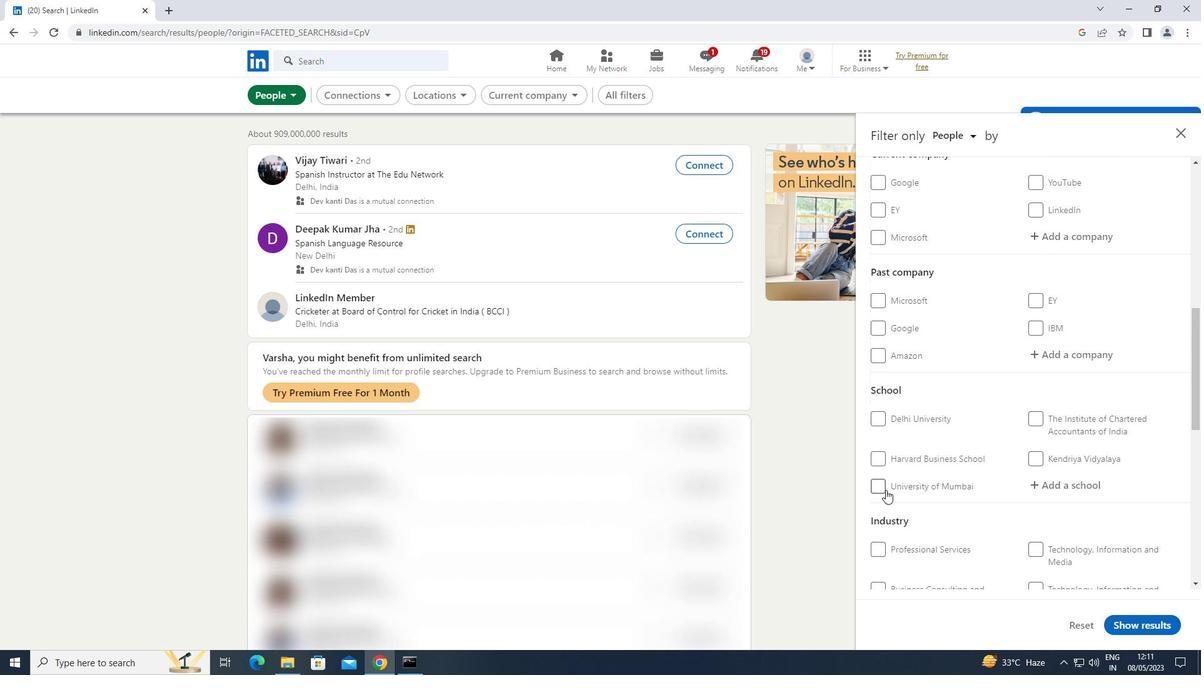 
Action: Mouse scrolled (886, 489) with delta (0, 0)
Screenshot: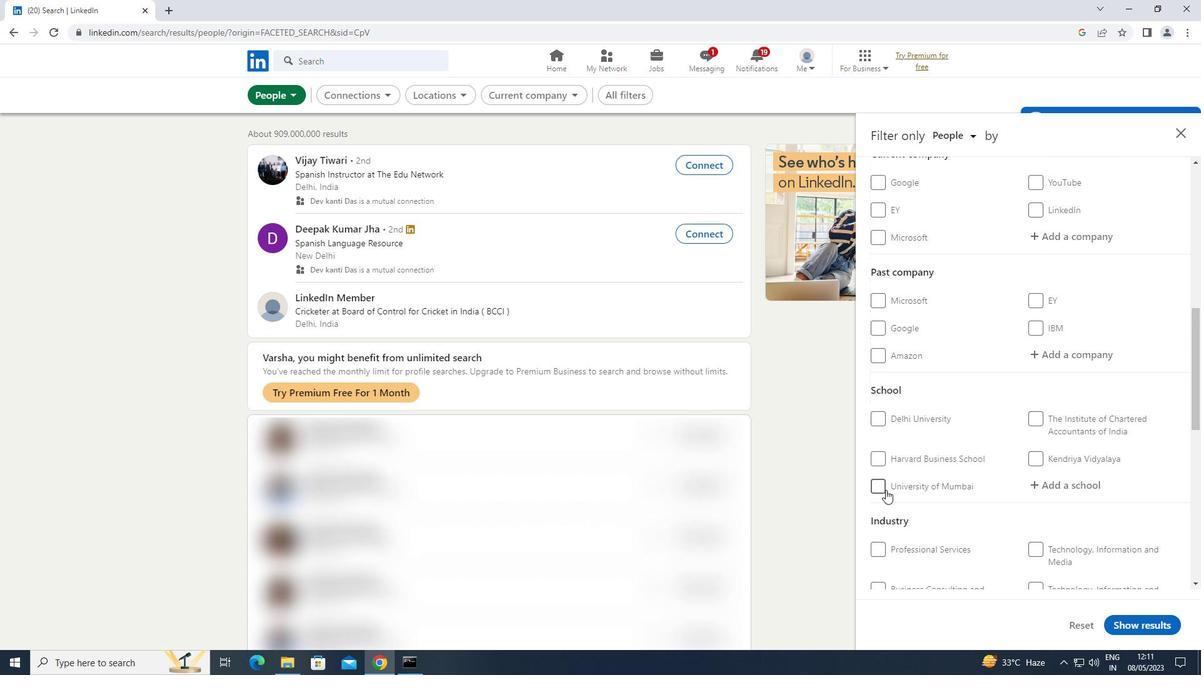 
Action: Mouse scrolled (886, 489) with delta (0, 0)
Screenshot: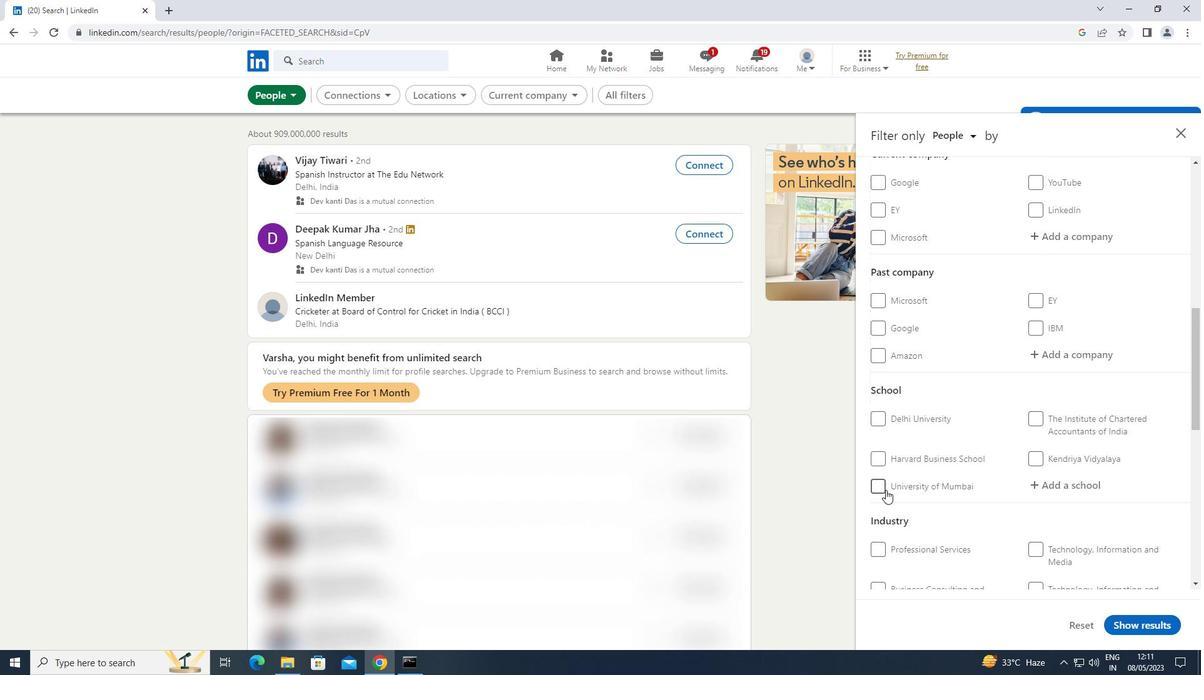 
Action: Mouse moved to (1084, 359)
Screenshot: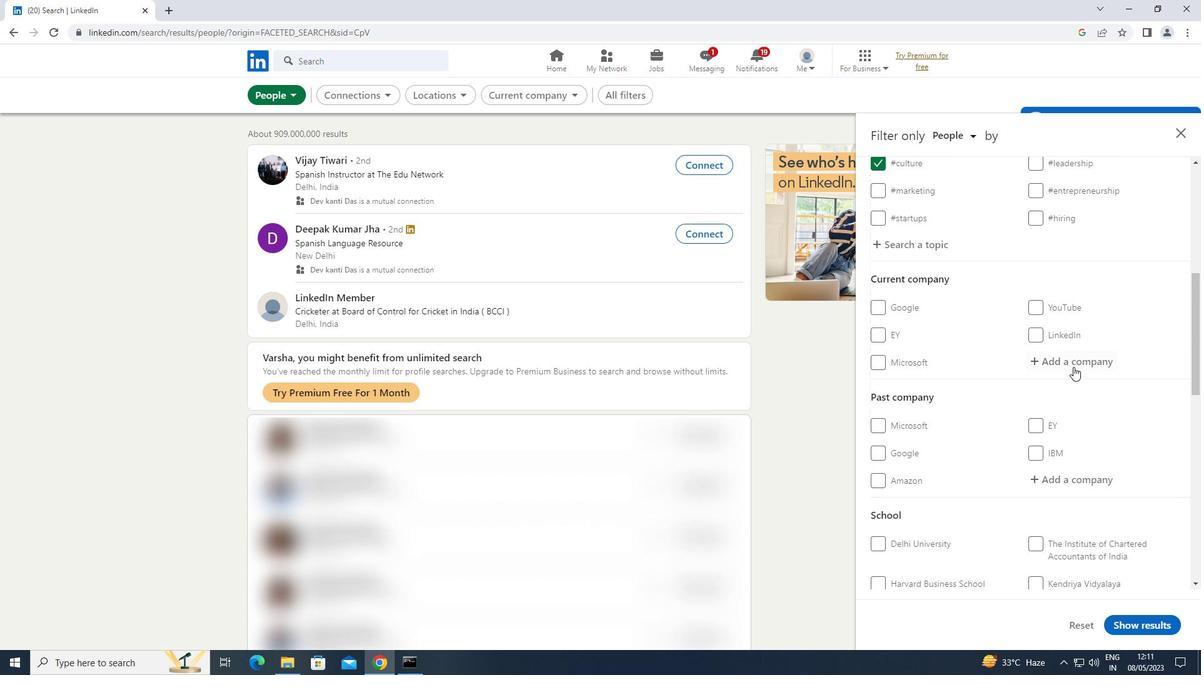 
Action: Mouse pressed left at (1084, 359)
Screenshot: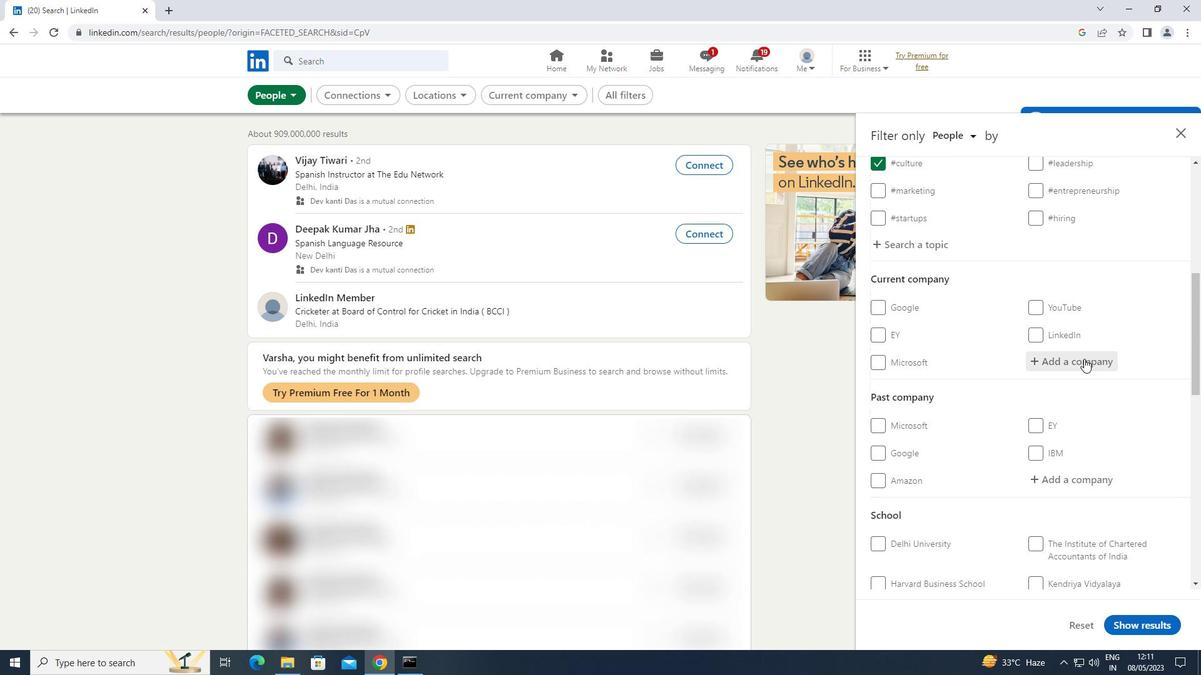 
Action: Key pressed <Key.shift>COLUMBIA<Key.space><Key.shift>ASIA<Key.space>
Screenshot: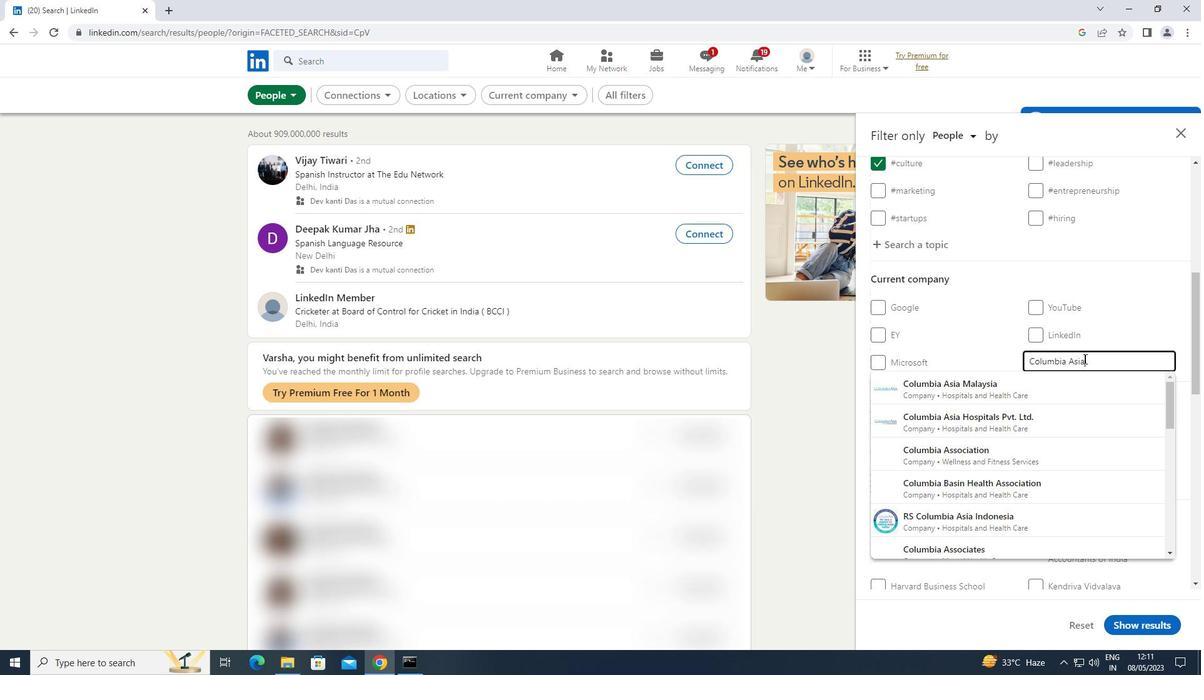 
Action: Mouse moved to (994, 416)
Screenshot: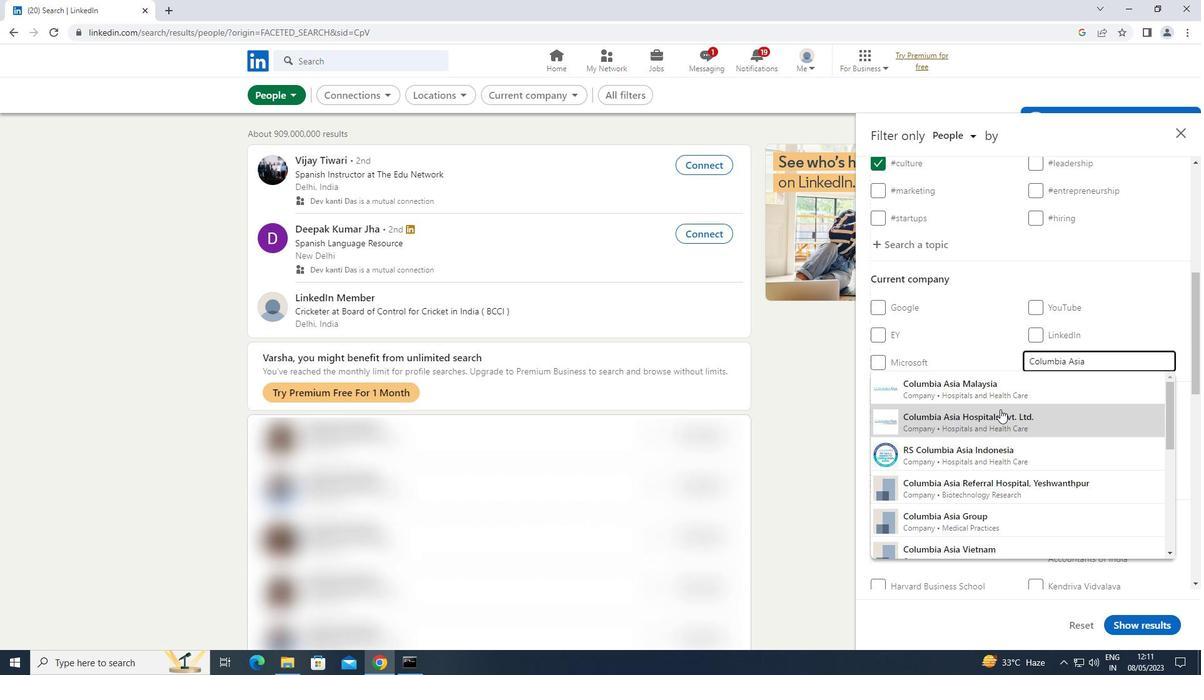 
Action: Mouse pressed left at (994, 416)
Screenshot: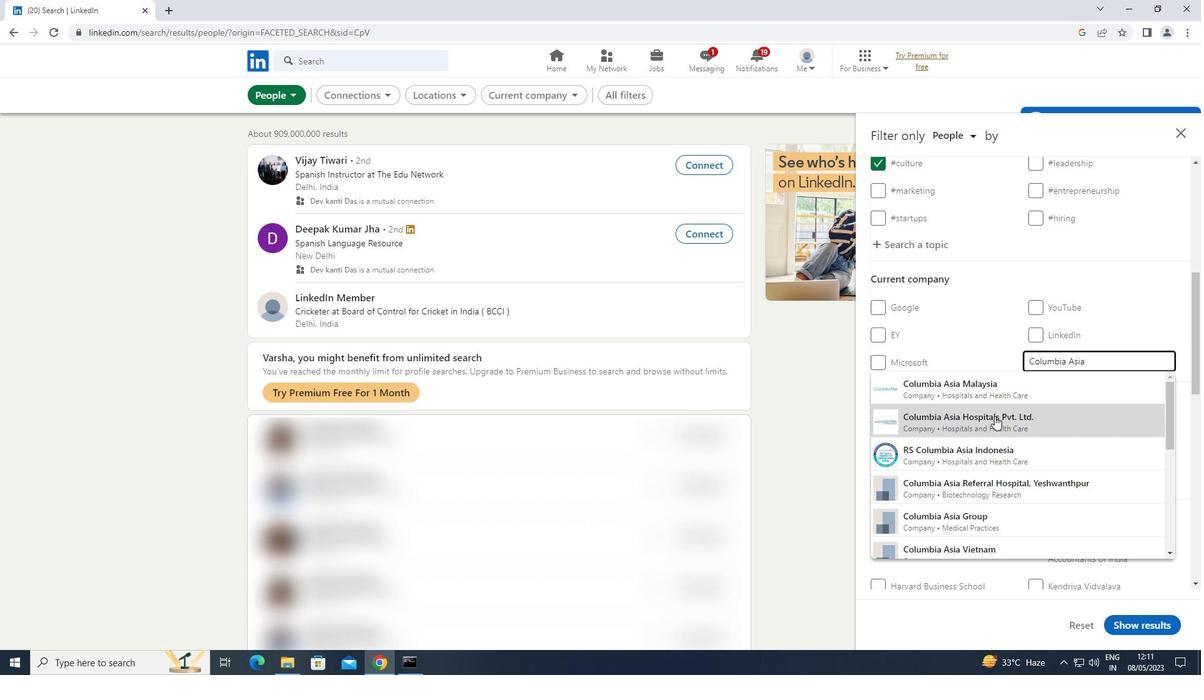 
Action: Mouse moved to (994, 416)
Screenshot: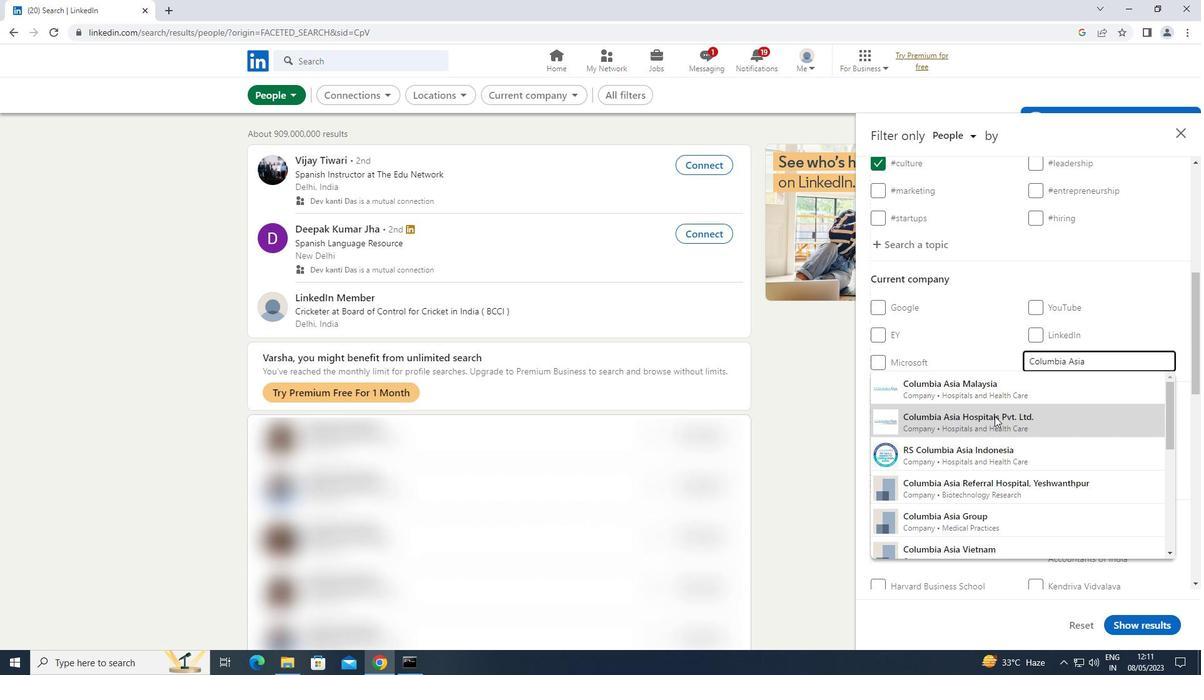 
Action: Mouse scrolled (994, 416) with delta (0, 0)
Screenshot: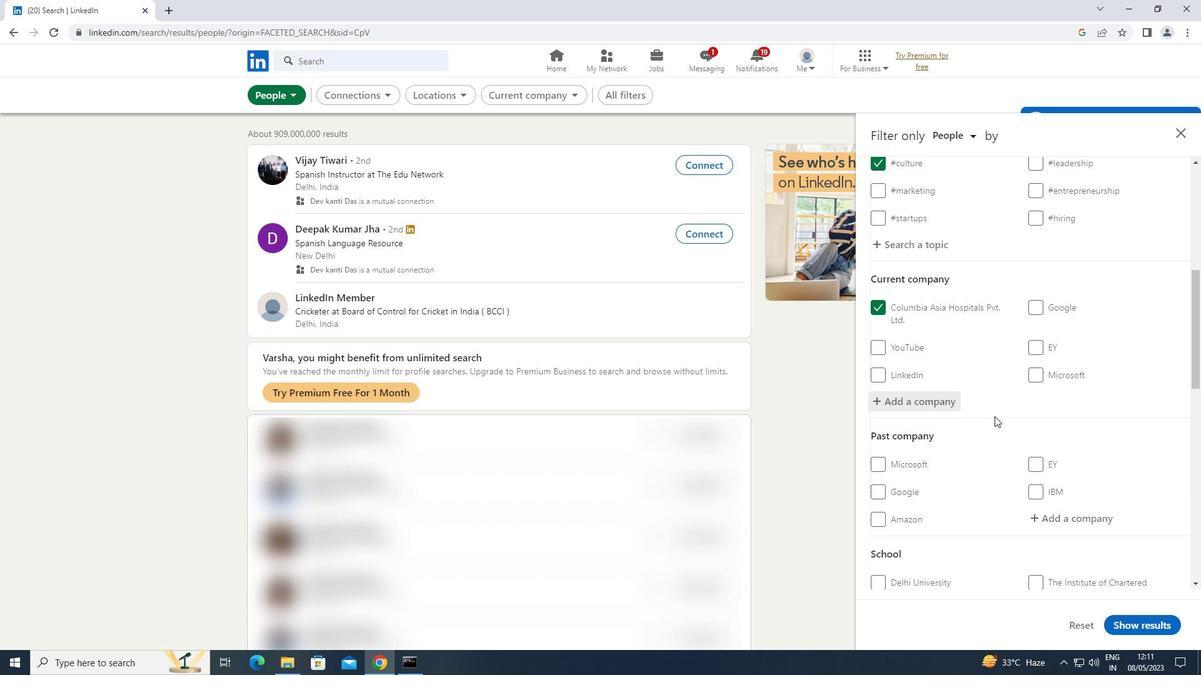 
Action: Mouse scrolled (994, 416) with delta (0, 0)
Screenshot: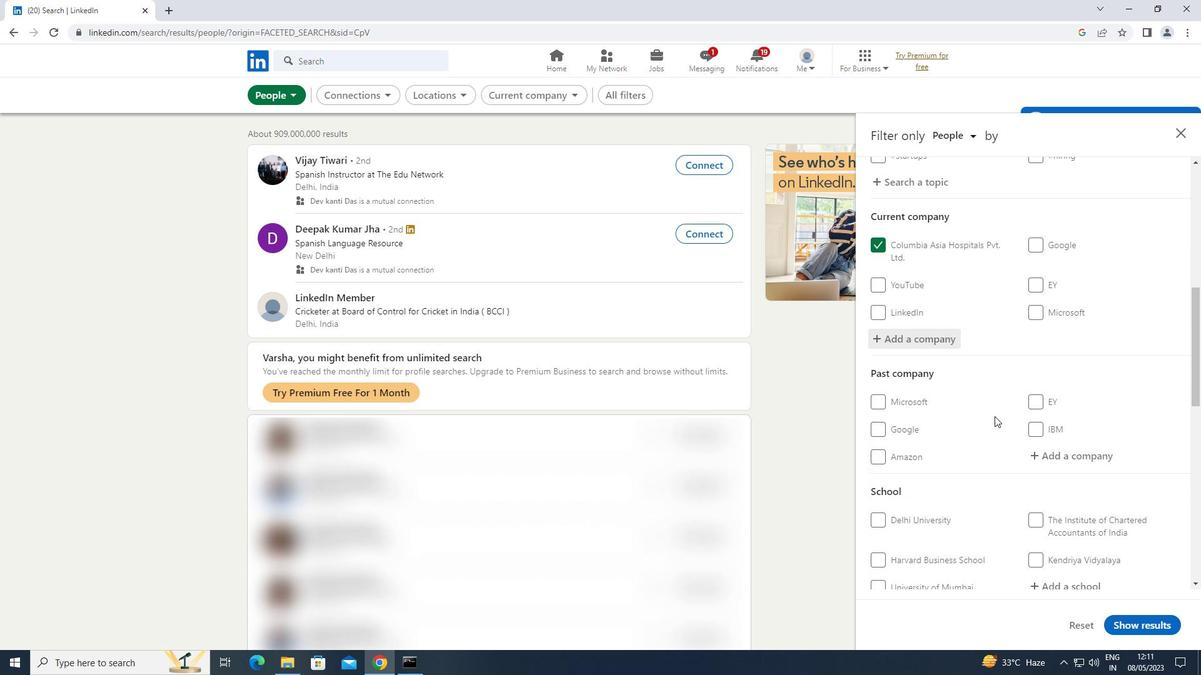 
Action: Mouse scrolled (994, 416) with delta (0, 0)
Screenshot: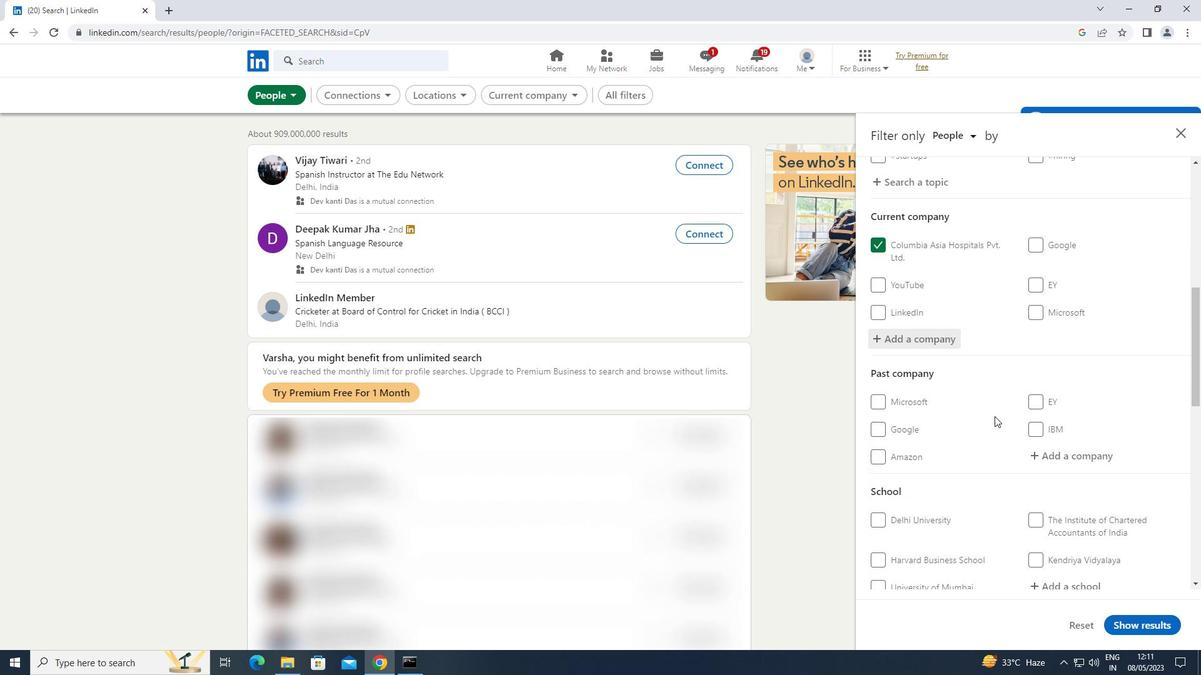 
Action: Mouse moved to (1056, 461)
Screenshot: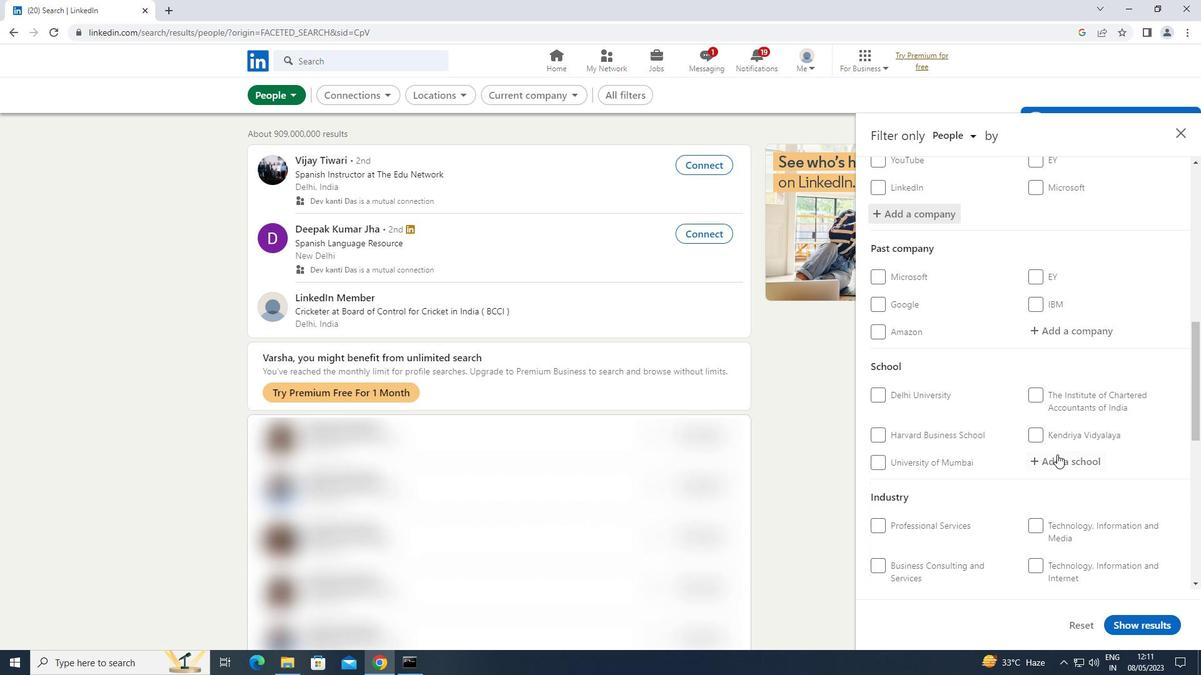 
Action: Mouse pressed left at (1056, 461)
Screenshot: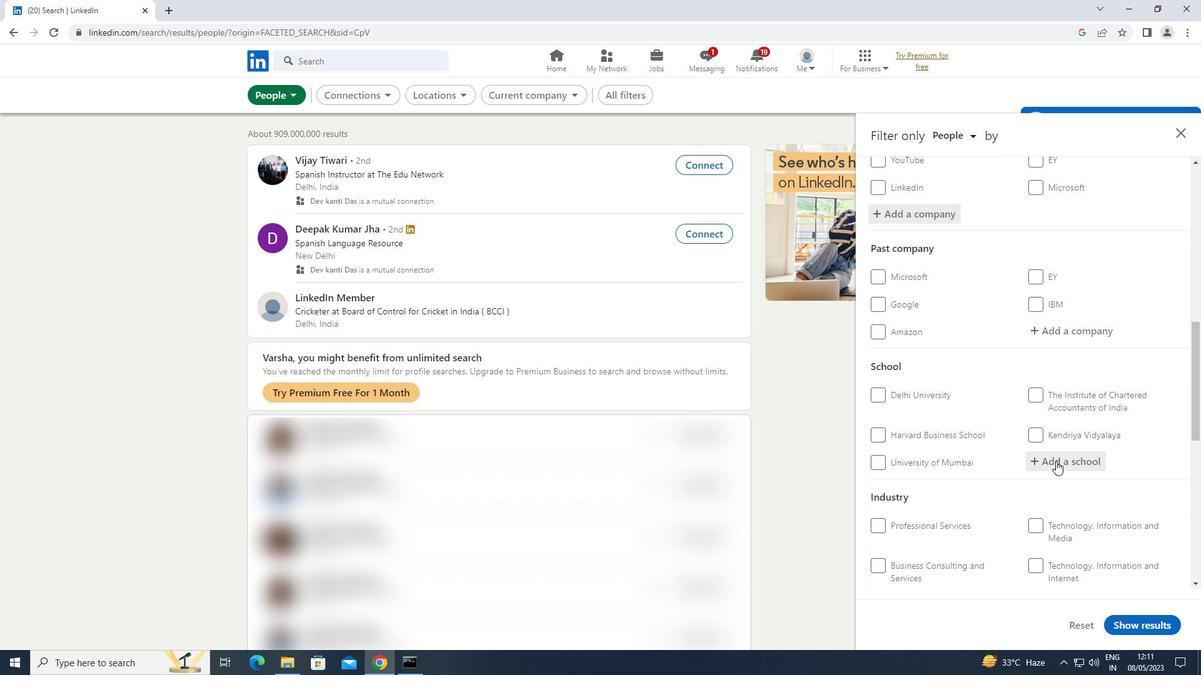 
Action: Key pressed <Key.shift>KII<Key.shift>T
Screenshot: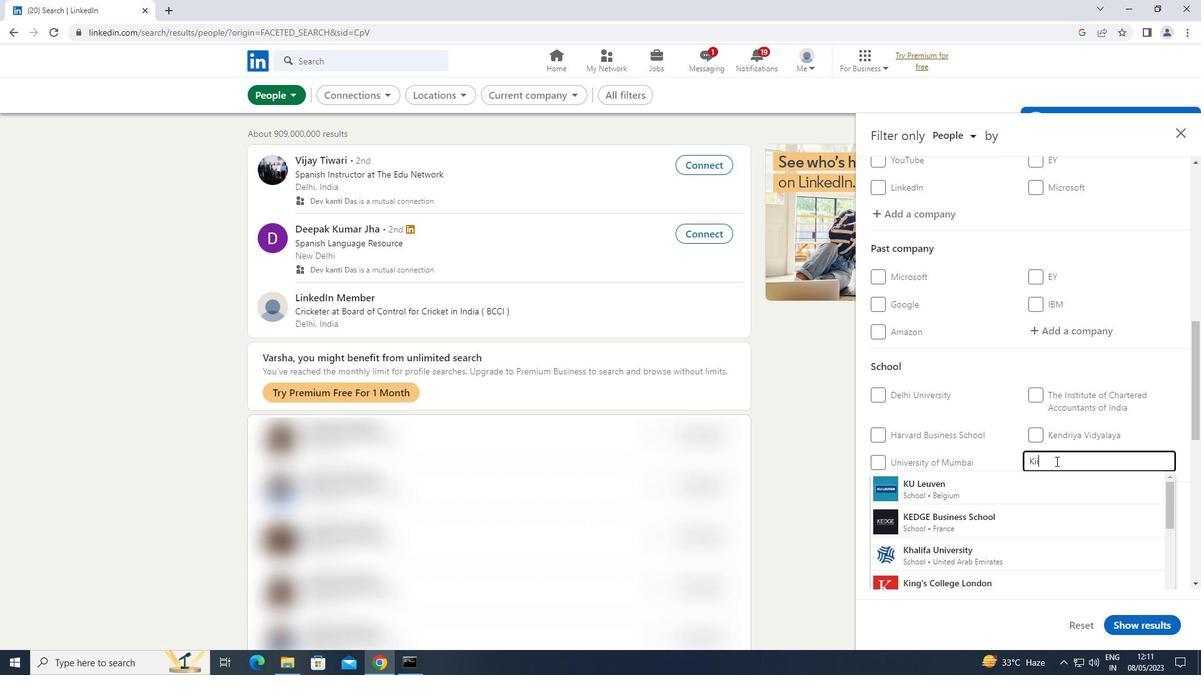 
Action: Mouse moved to (1004, 486)
Screenshot: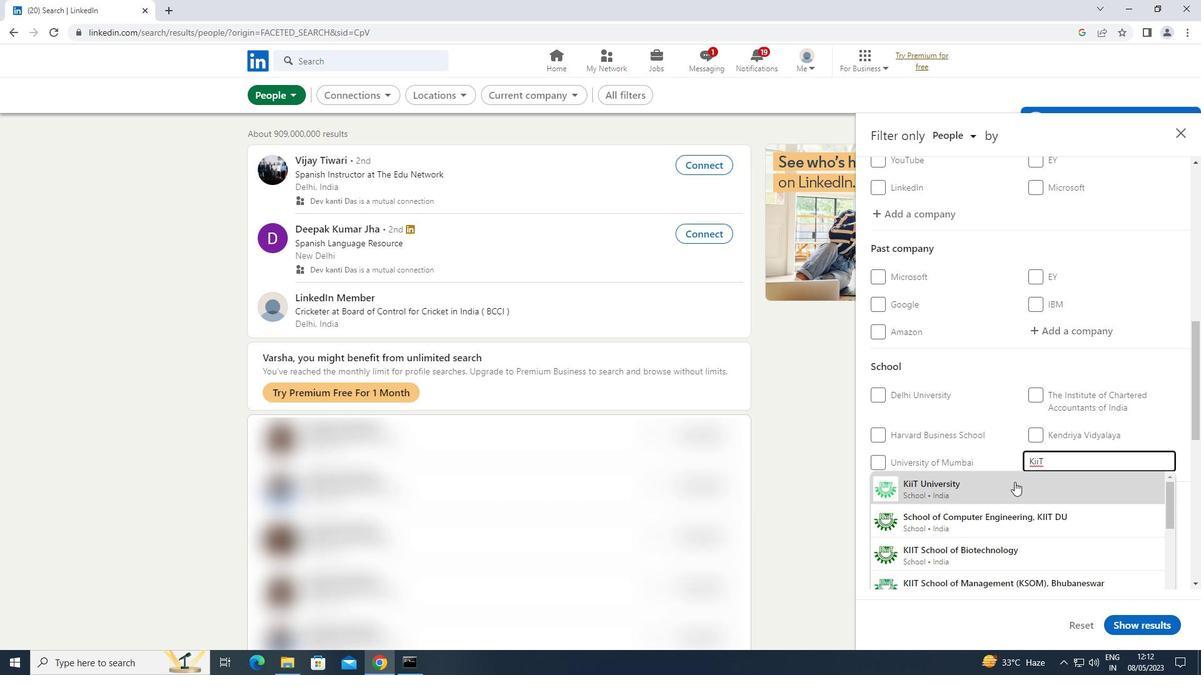 
Action: Mouse pressed left at (1004, 486)
Screenshot: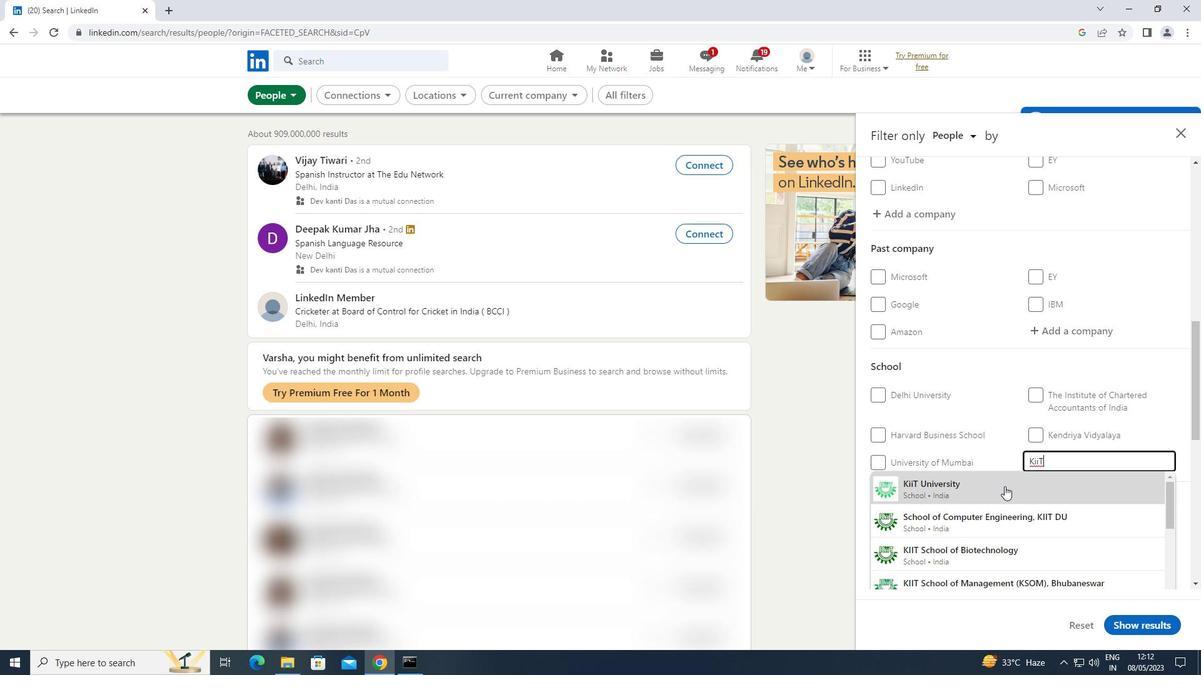 
Action: Mouse moved to (1004, 486)
Screenshot: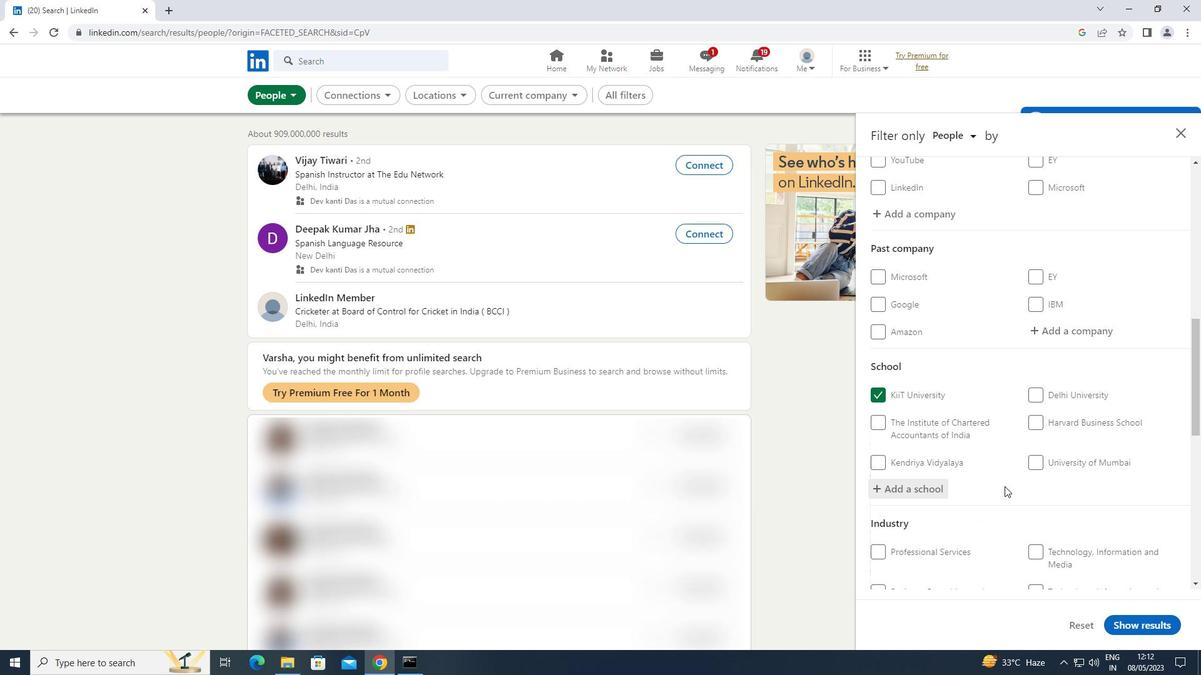 
Action: Mouse scrolled (1004, 486) with delta (0, 0)
Screenshot: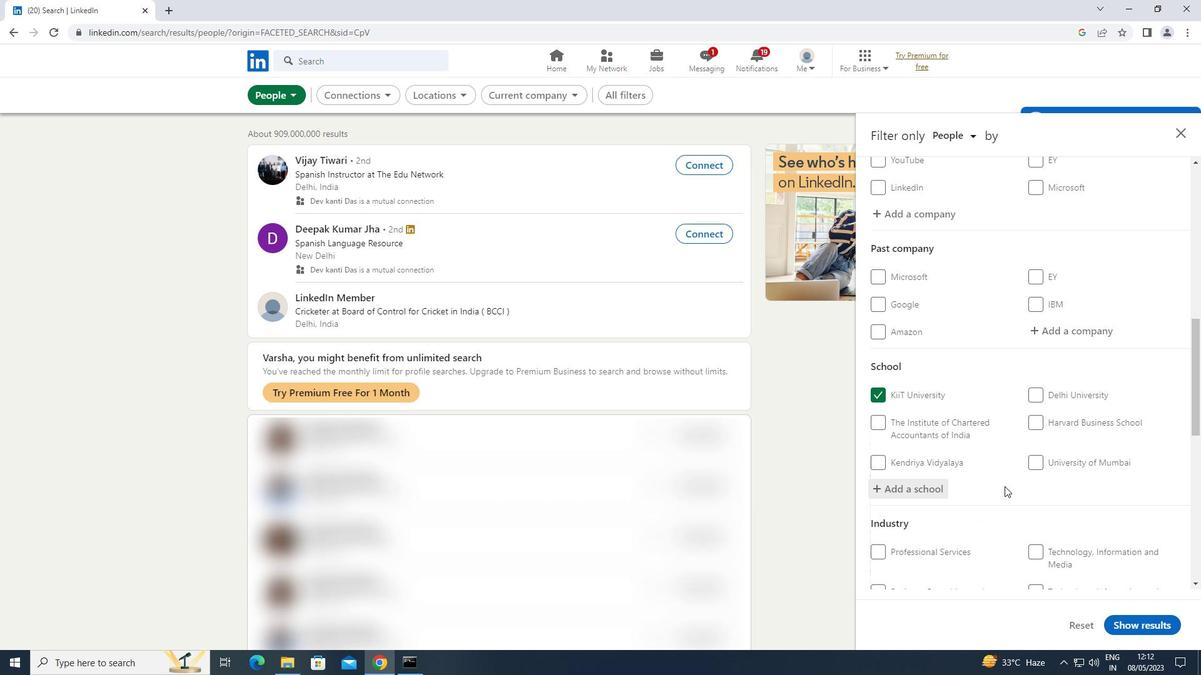 
Action: Mouse scrolled (1004, 486) with delta (0, 0)
Screenshot: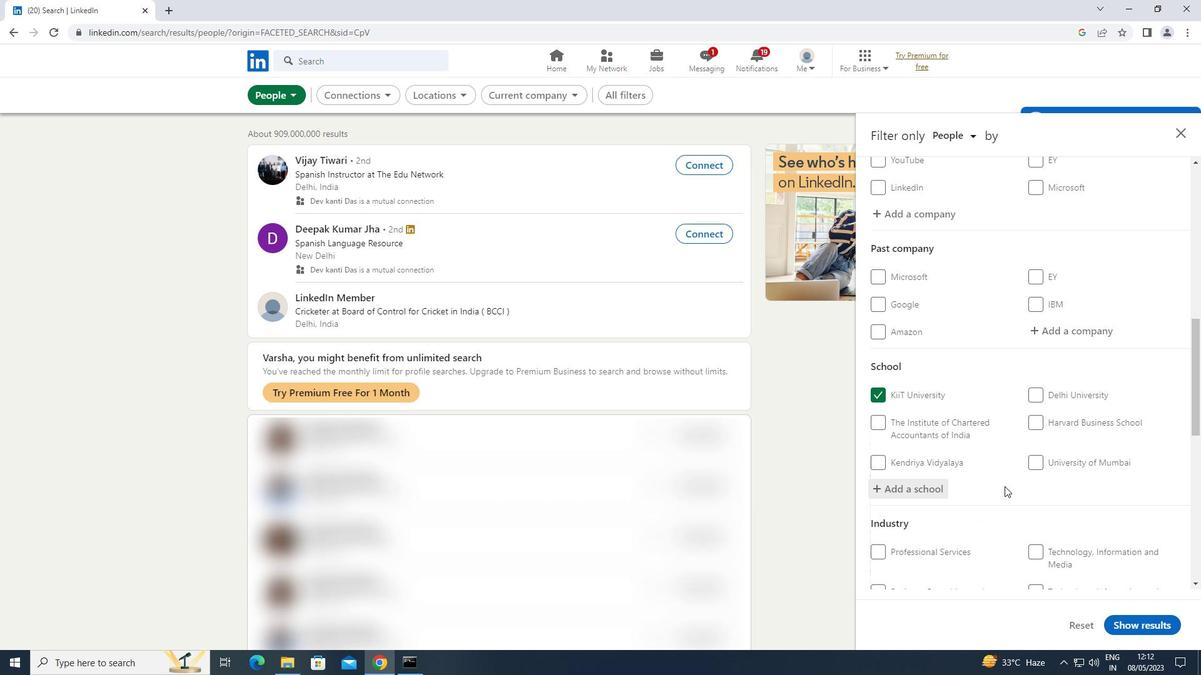
Action: Mouse scrolled (1004, 486) with delta (0, 0)
Screenshot: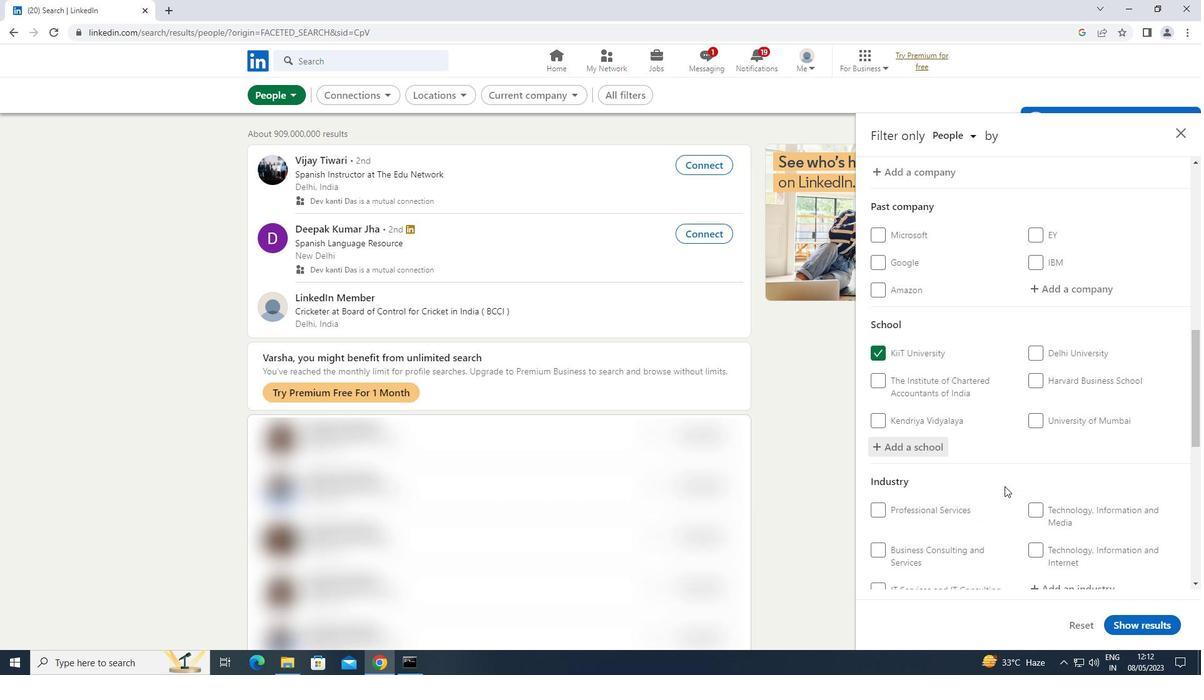 
Action: Mouse moved to (1082, 444)
Screenshot: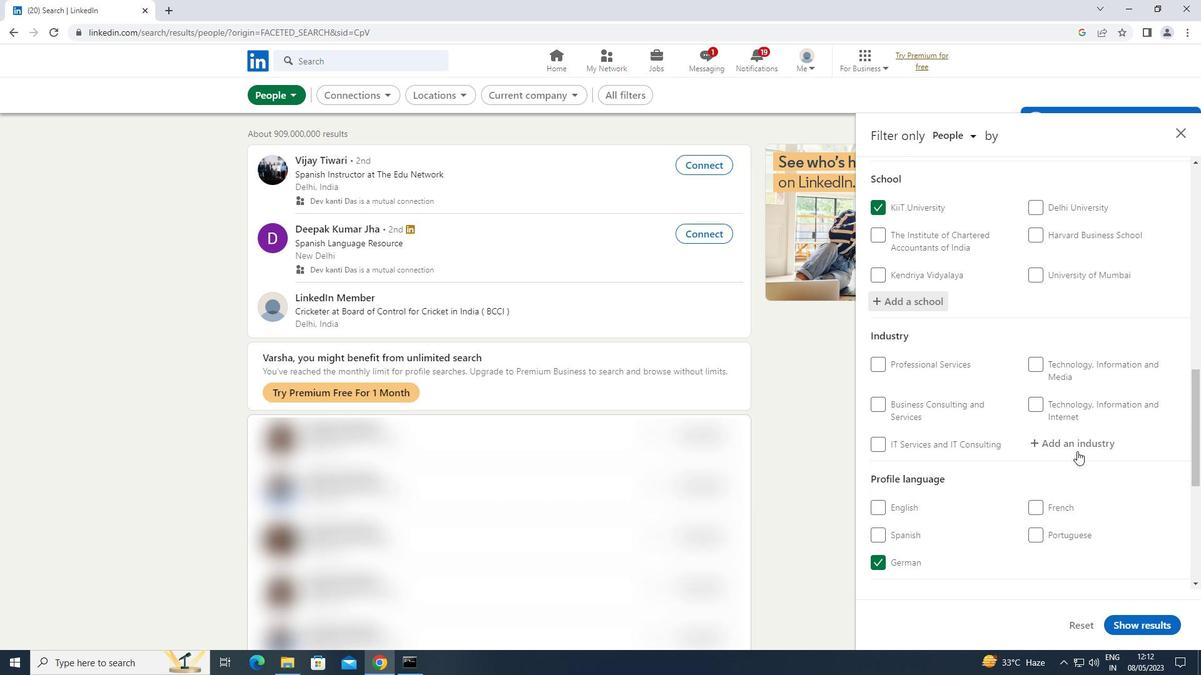 
Action: Mouse pressed left at (1082, 444)
Screenshot: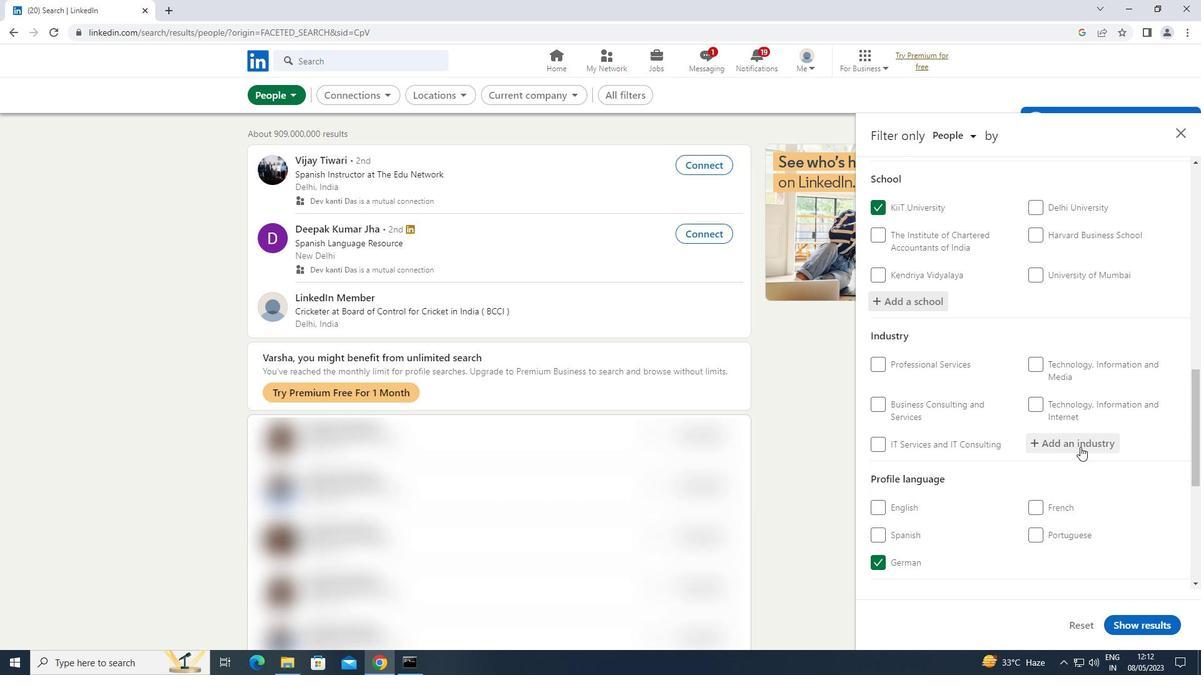 
Action: Key pressed <Key.shift>IT<Key.space><Key.shift><Key.shift><Key.shift><Key.shift><Key.shift><Key.shift><Key.shift><Key.shift><Key.shift>SYSTEM
Screenshot: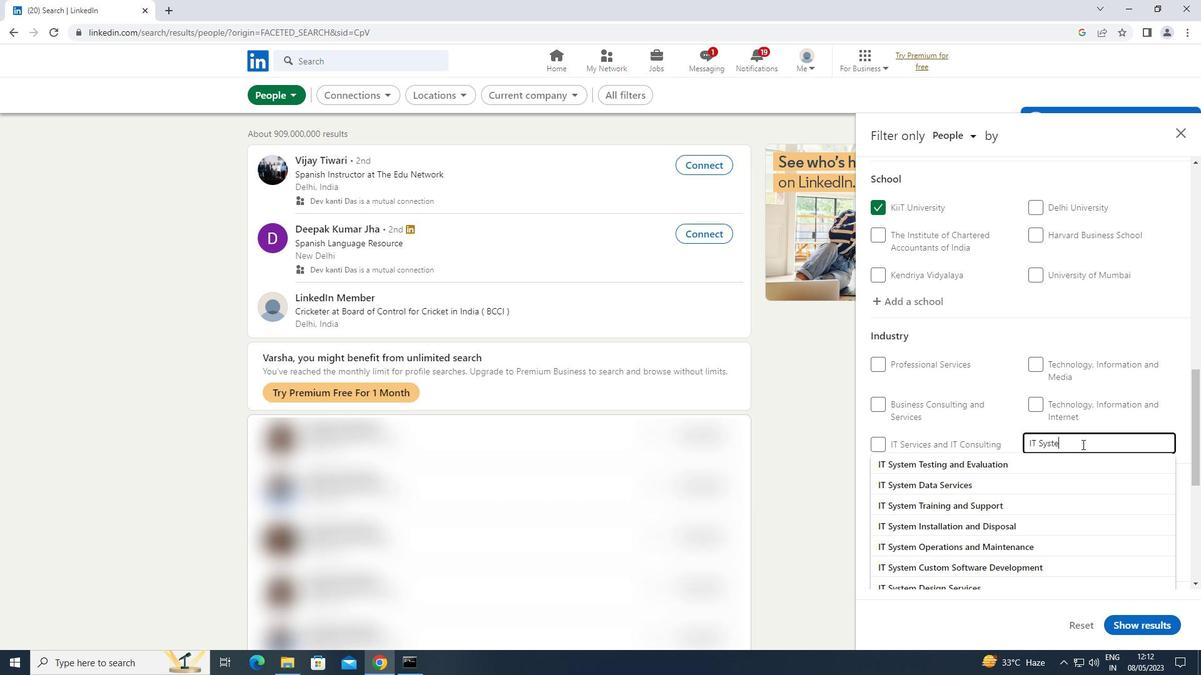 
Action: Mouse moved to (990, 504)
Screenshot: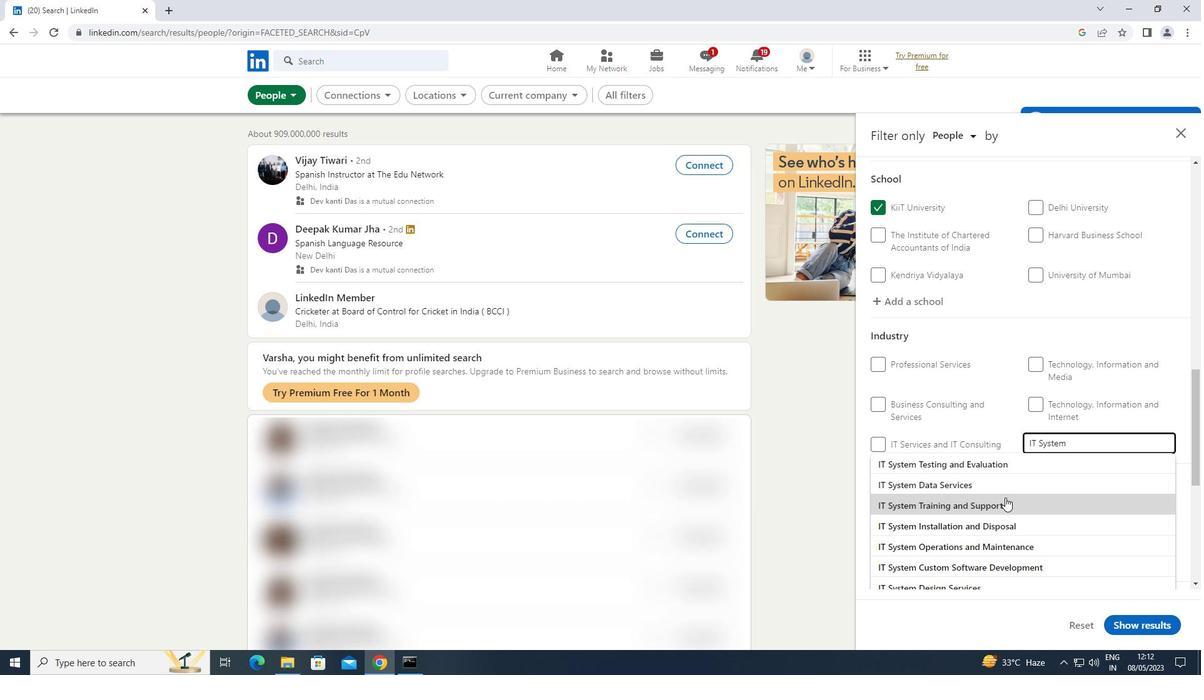 
Action: Mouse pressed left at (990, 504)
Screenshot: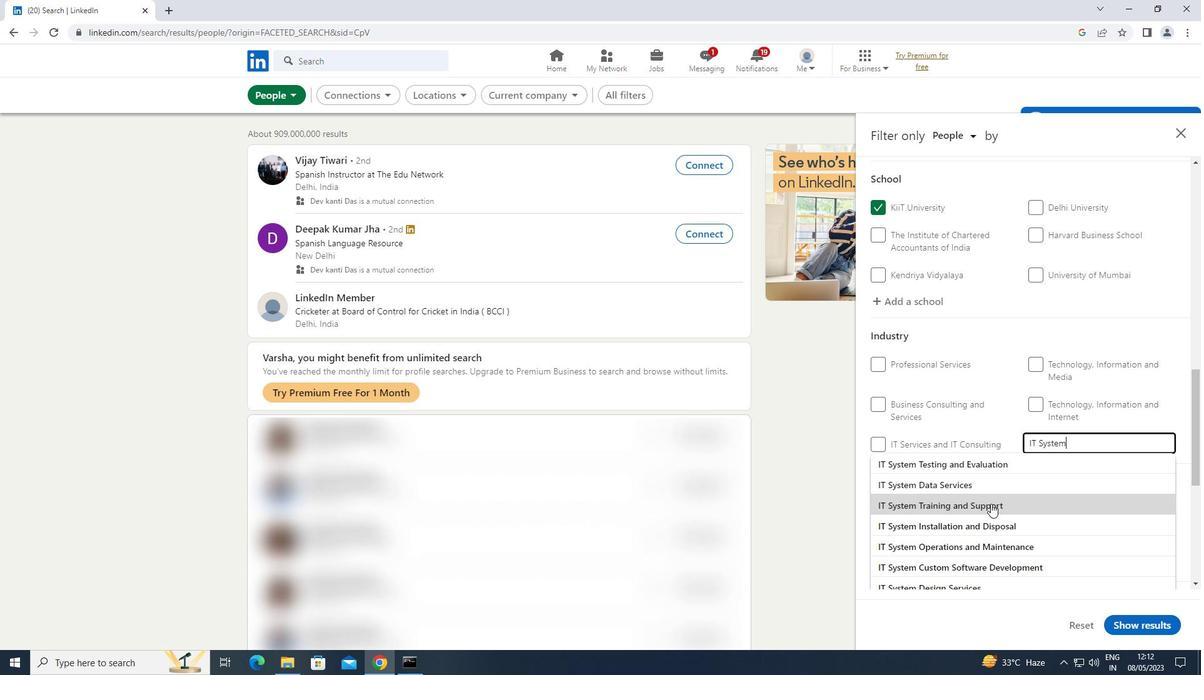 
Action: Mouse moved to (994, 501)
Screenshot: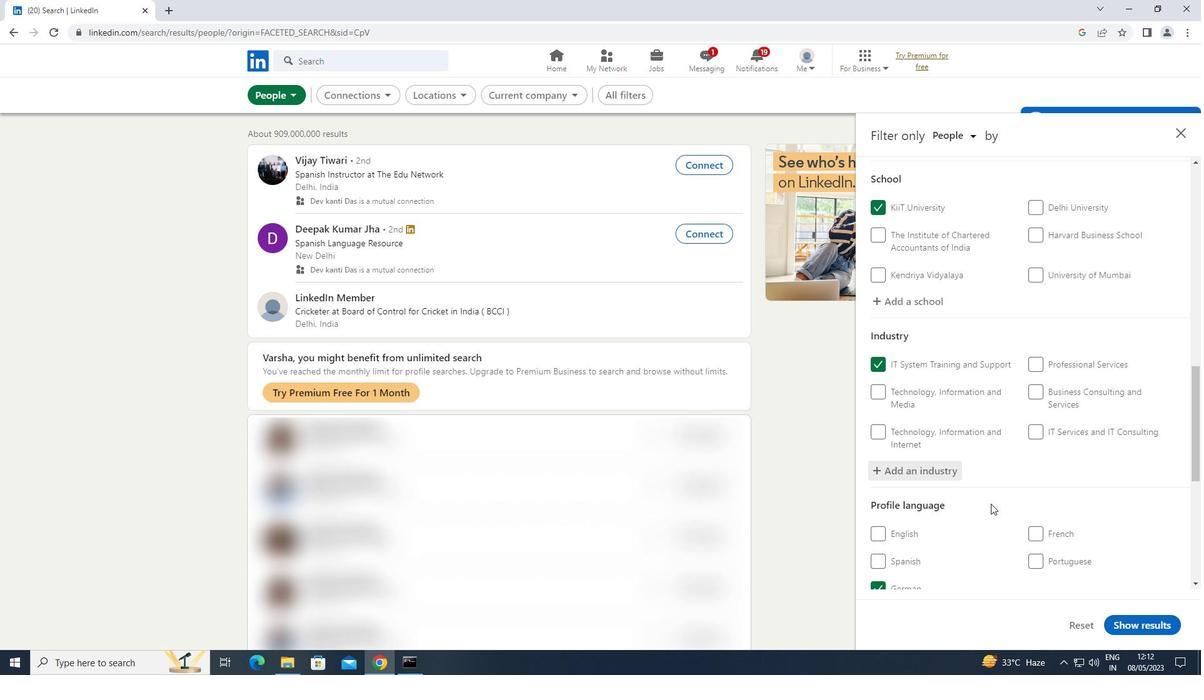 
Action: Mouse scrolled (994, 500) with delta (0, 0)
Screenshot: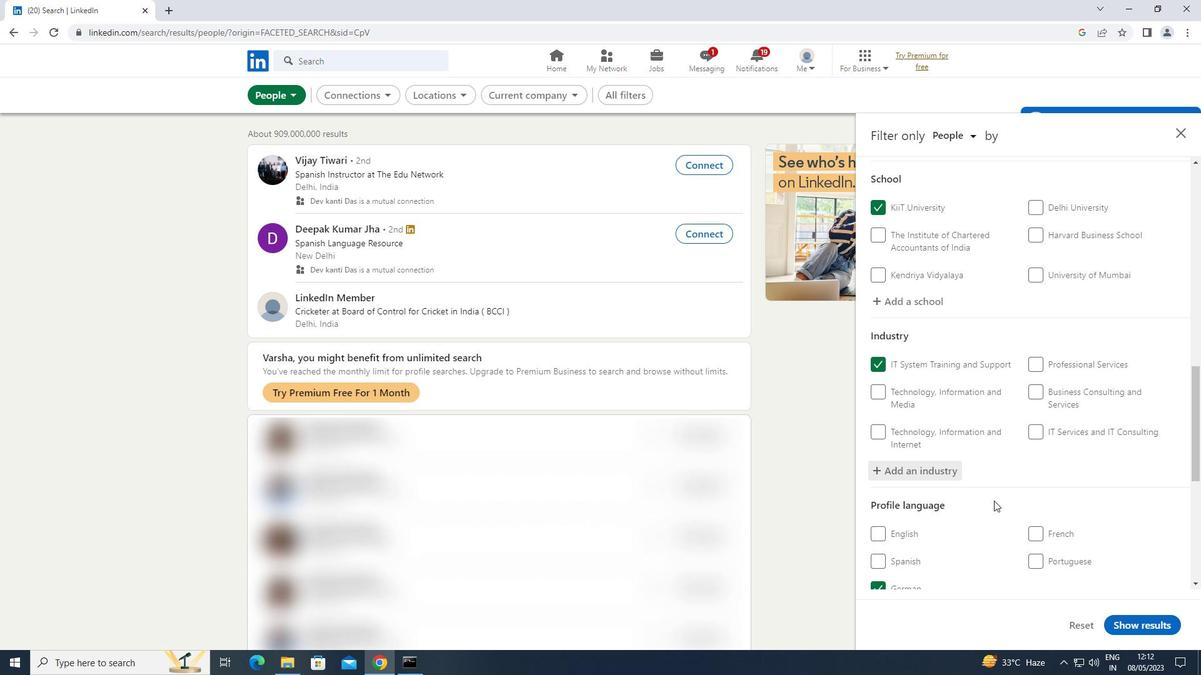 
Action: Mouse scrolled (994, 500) with delta (0, 0)
Screenshot: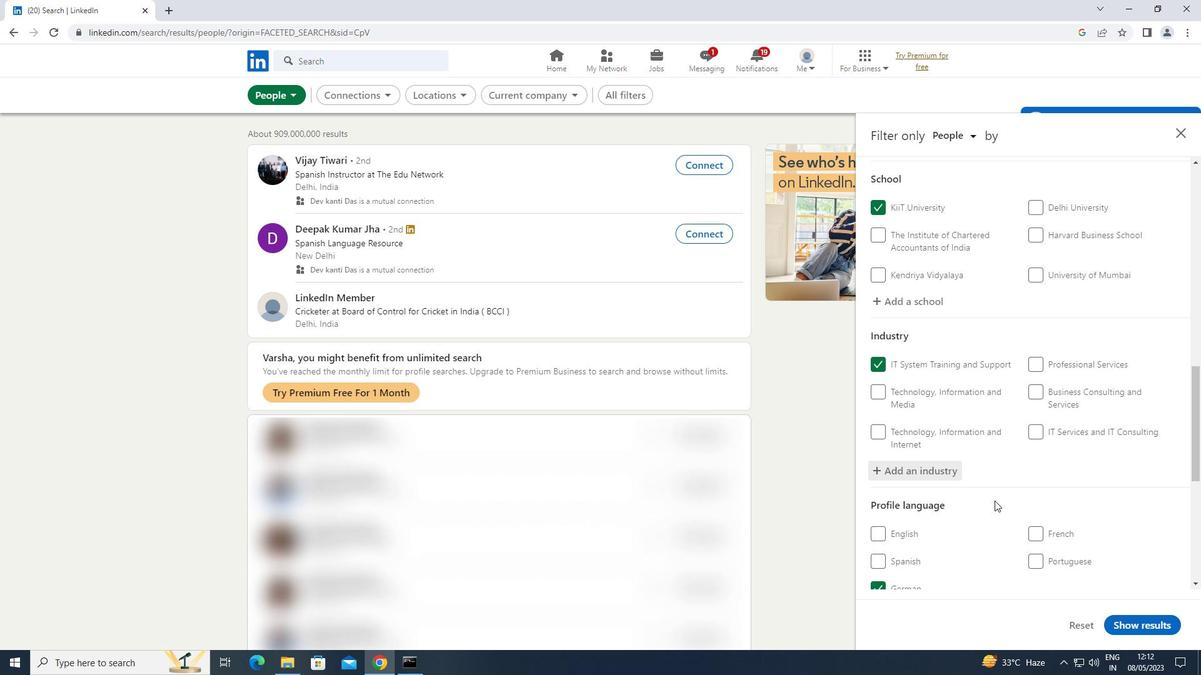 
Action: Mouse scrolled (994, 500) with delta (0, 0)
Screenshot: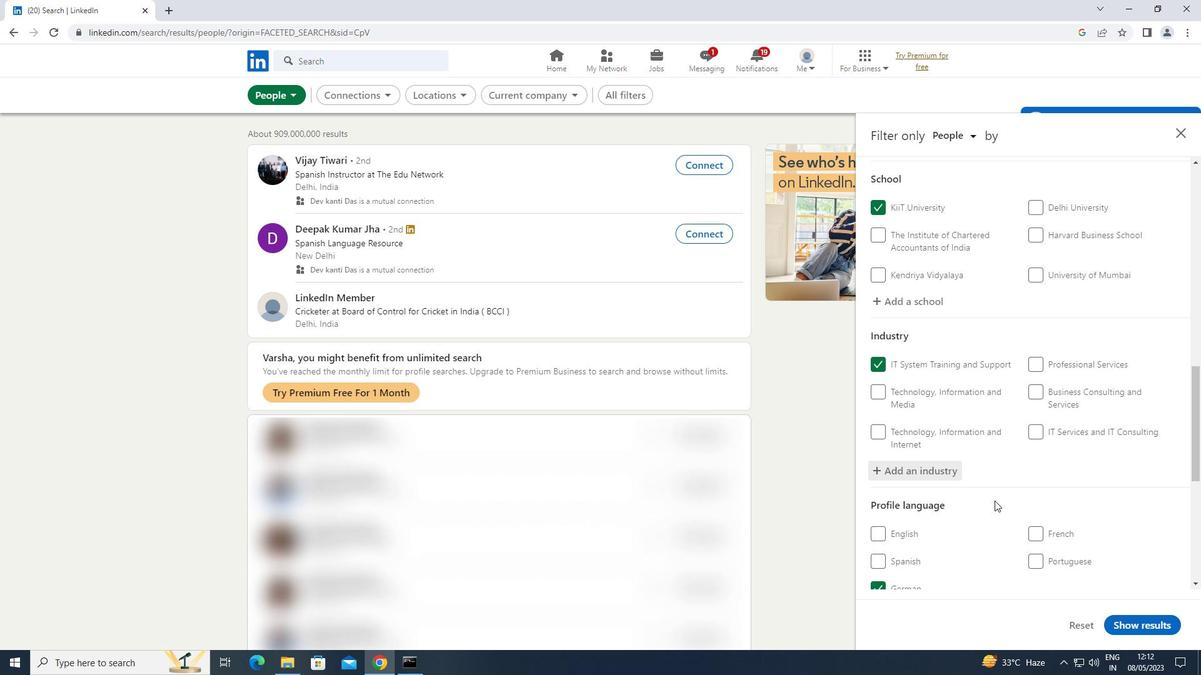 
Action: Mouse scrolled (994, 500) with delta (0, 0)
Screenshot: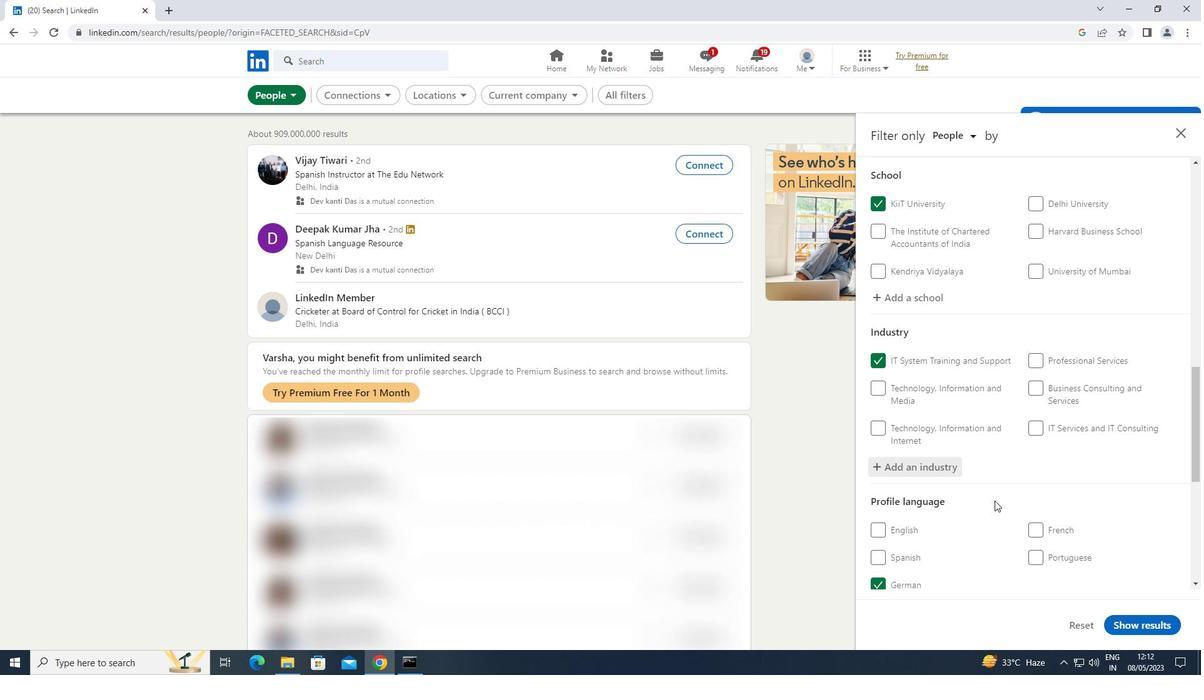 
Action: Mouse scrolled (994, 500) with delta (0, 0)
Screenshot: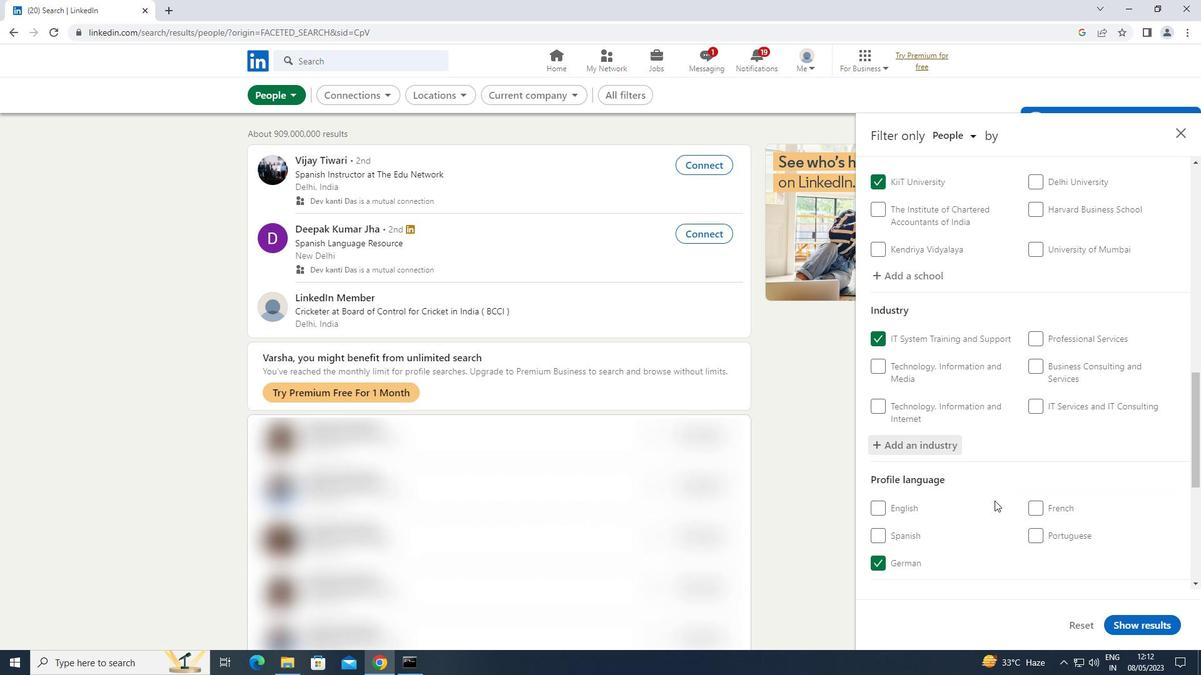 
Action: Mouse moved to (1059, 464)
Screenshot: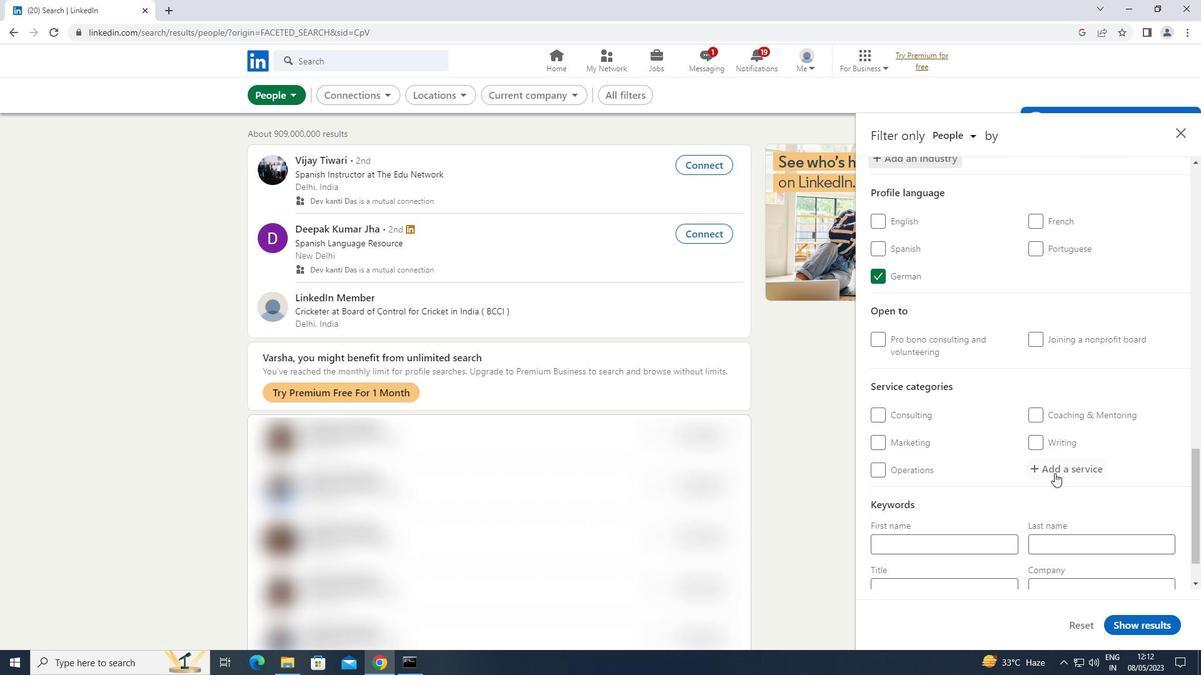 
Action: Mouse pressed left at (1059, 464)
Screenshot: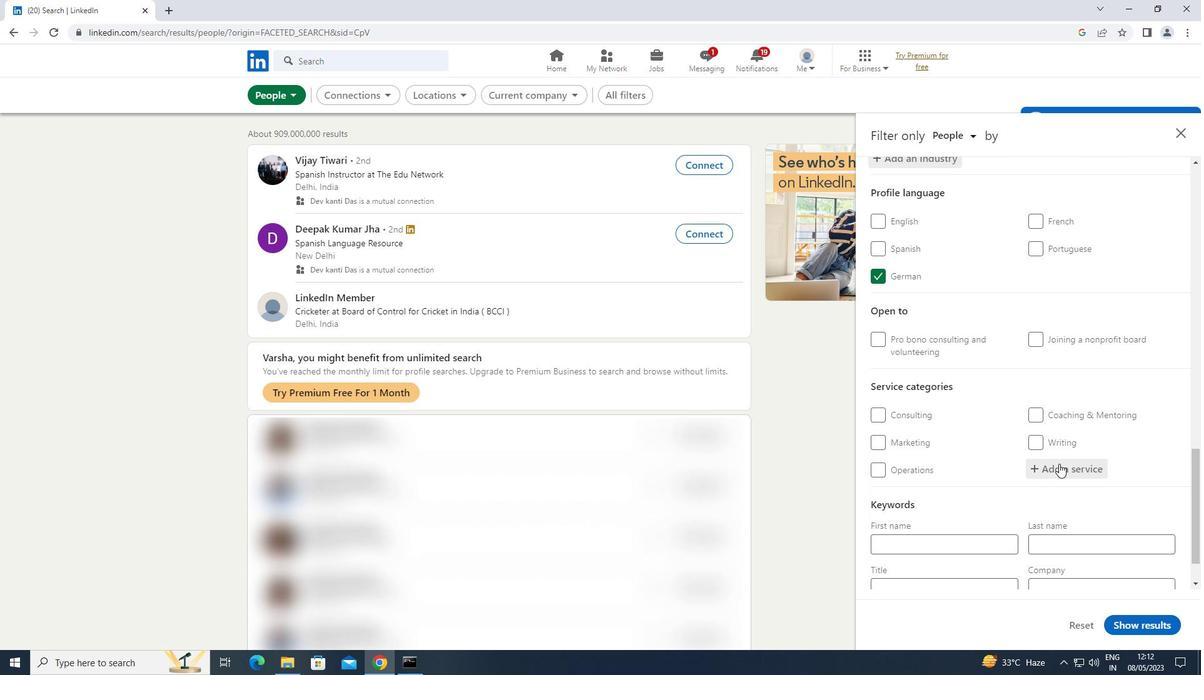 
Action: Key pressed <Key.shift>CATERING<Key.shift>CHANGE
Screenshot: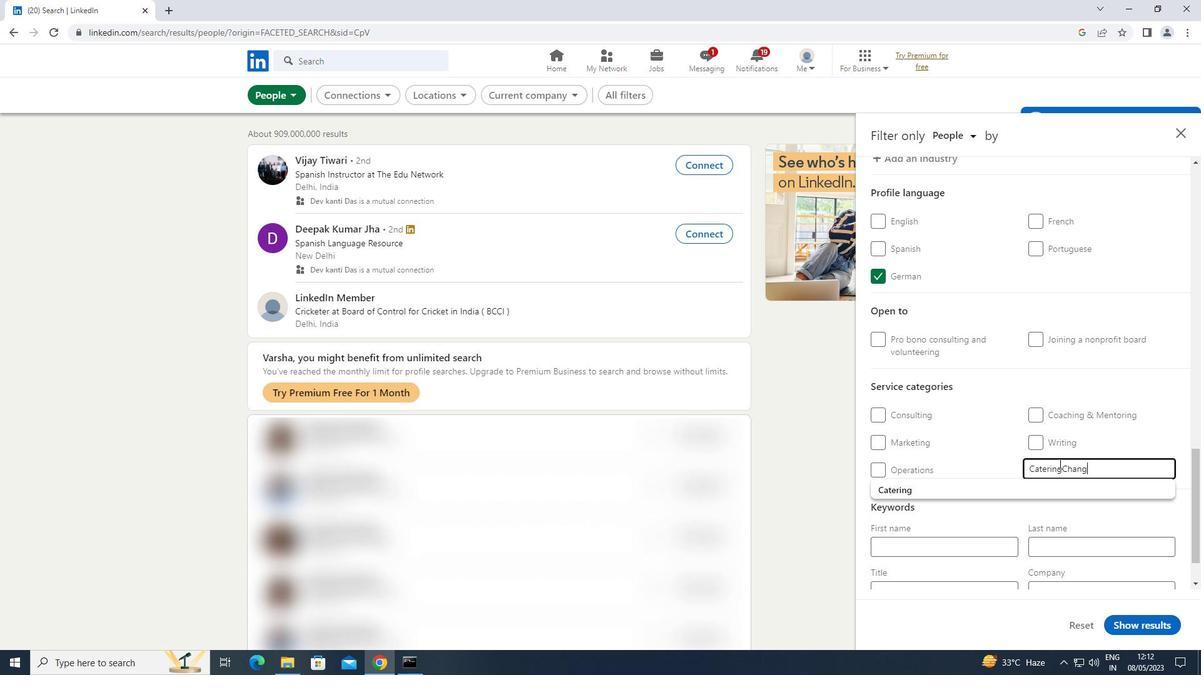
Action: Mouse moved to (1029, 531)
Screenshot: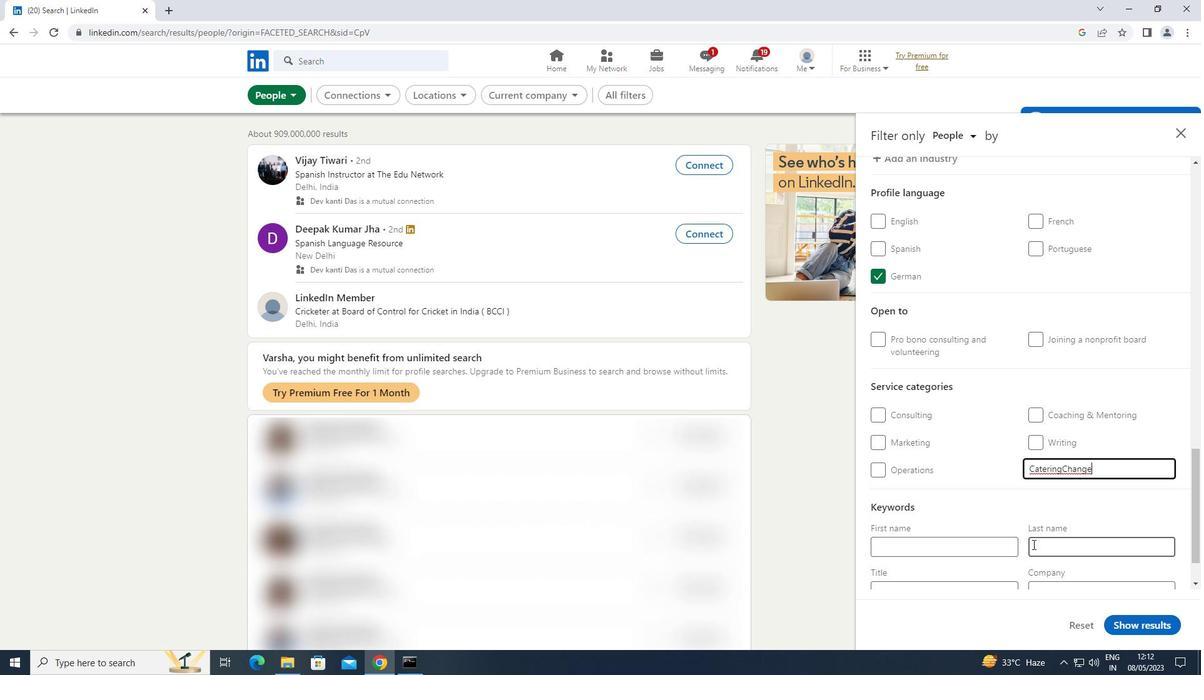 
Action: Mouse scrolled (1029, 531) with delta (0, 0)
Screenshot: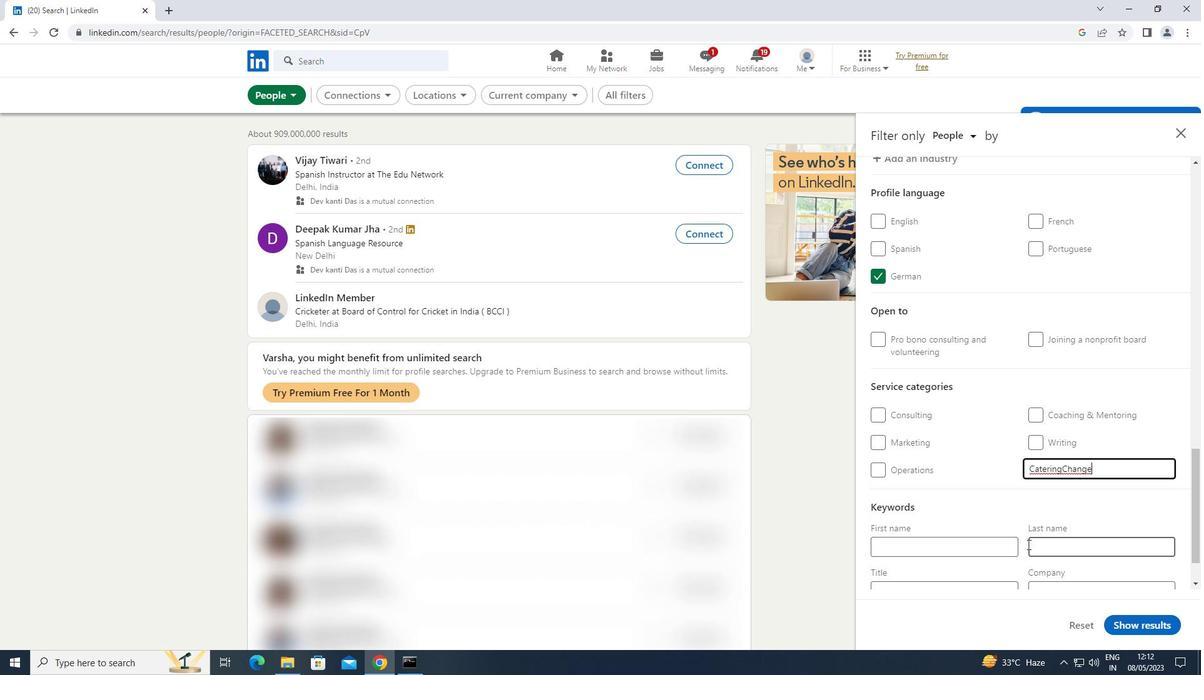 
Action: Mouse scrolled (1029, 531) with delta (0, 0)
Screenshot: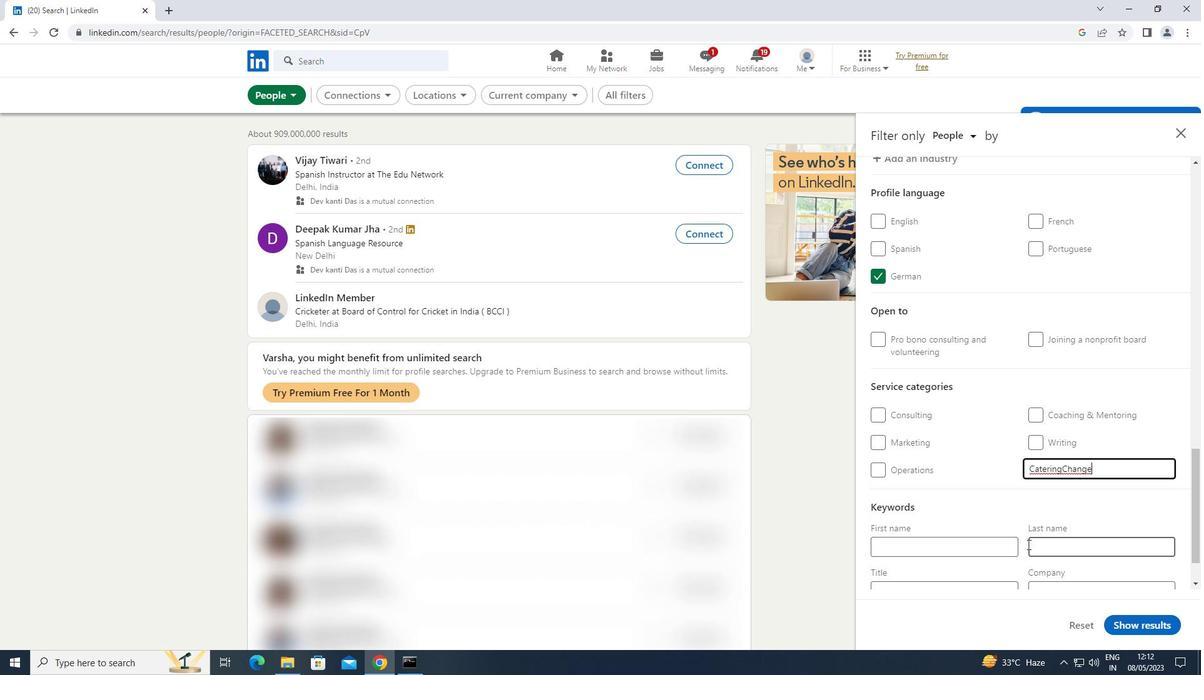 
Action: Mouse moved to (968, 528)
Screenshot: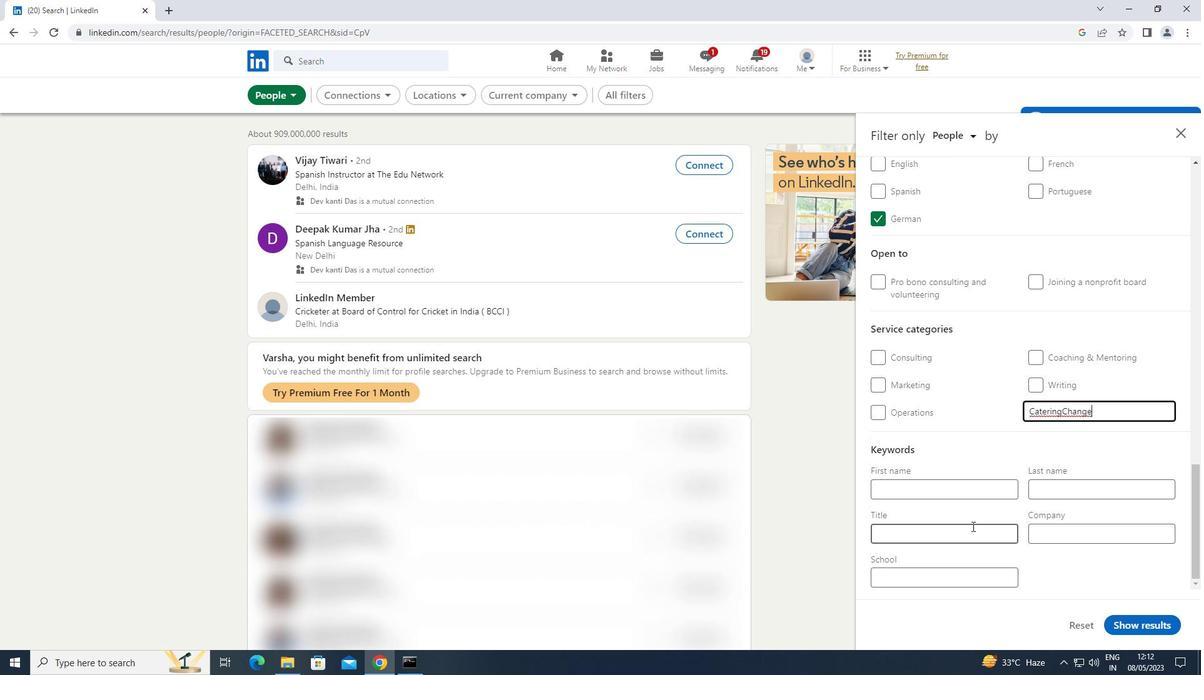 
Action: Mouse pressed left at (968, 528)
Screenshot: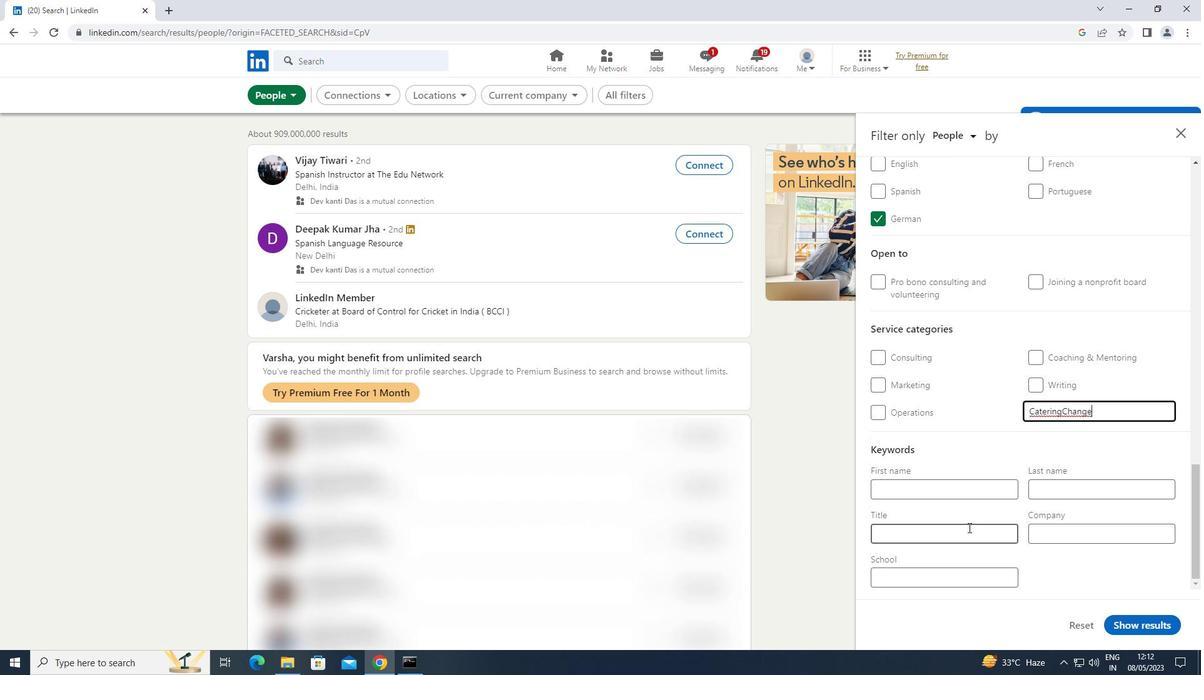 
Action: Key pressed <Key.shift>WAITER/<Key.shift>WAITRESS
Screenshot: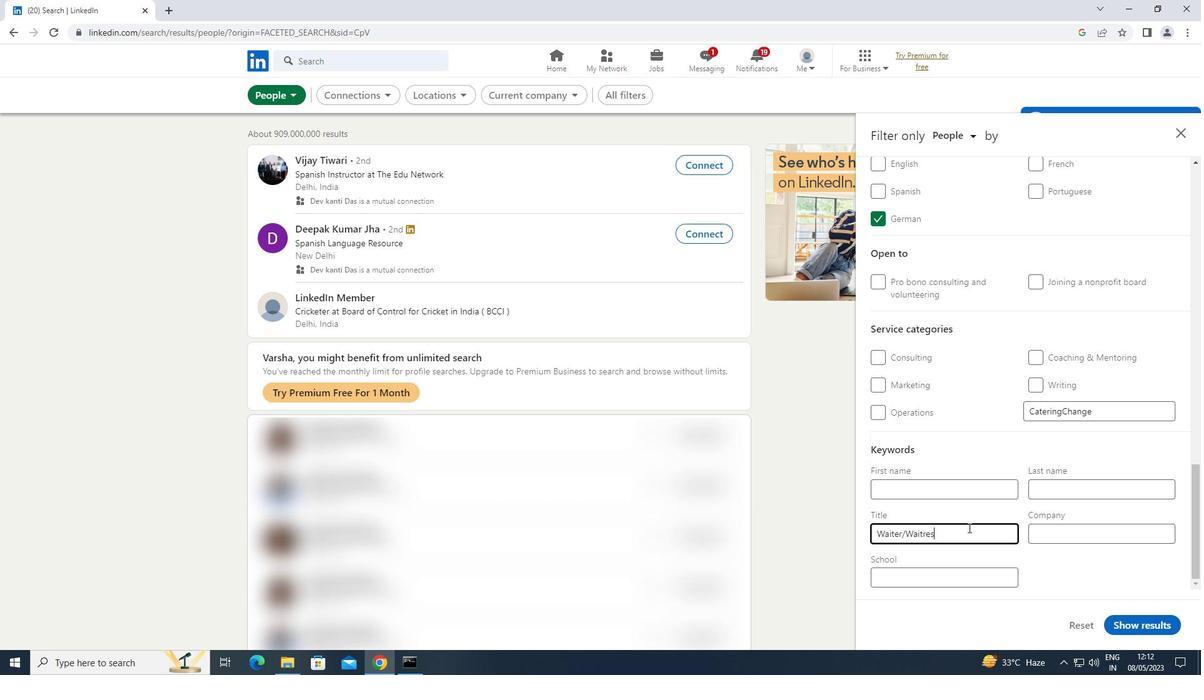 
Action: Mouse moved to (1162, 627)
Screenshot: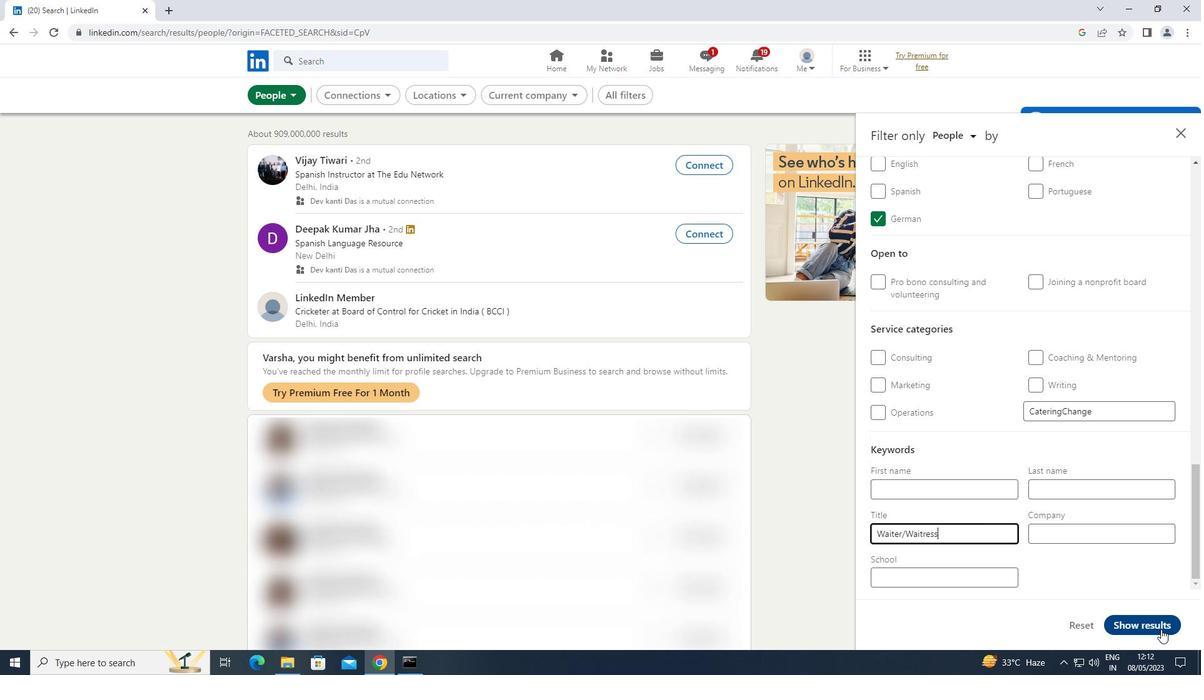 
Action: Mouse pressed left at (1162, 627)
Screenshot: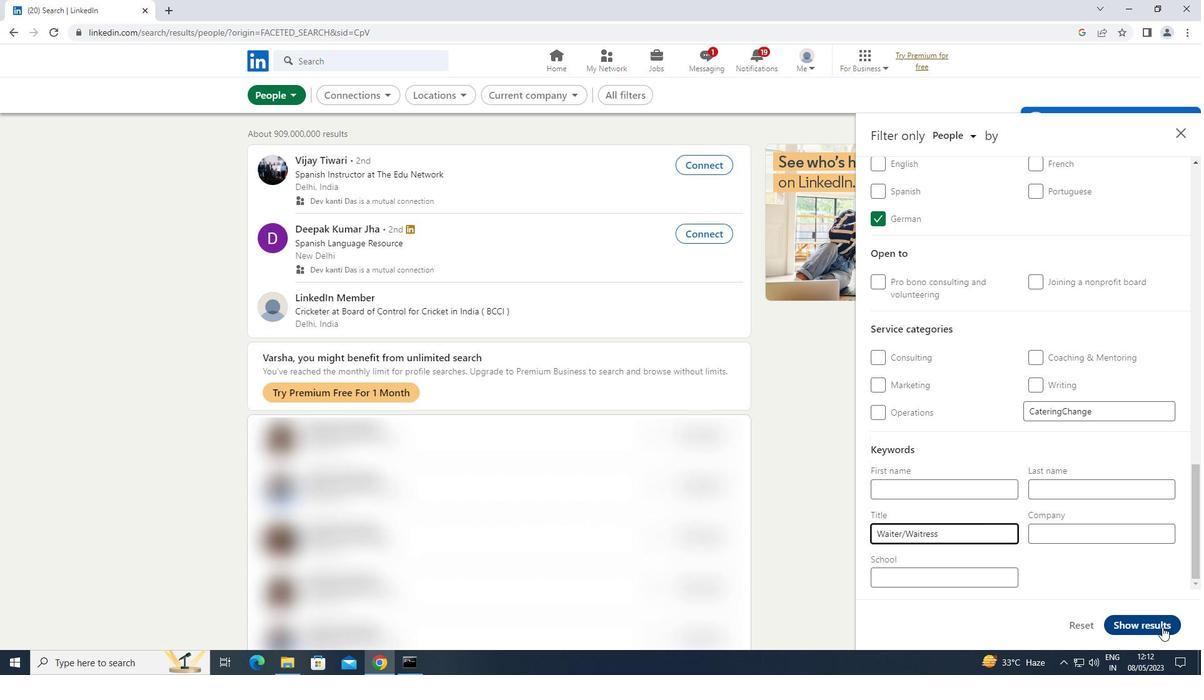 
